 Task: Create record types of order object.
Action: Mouse moved to (767, 55)
Screenshot: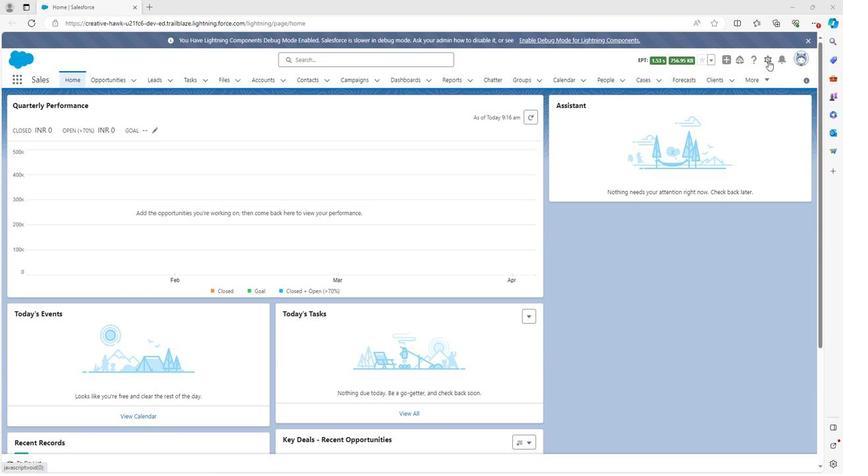 
Action: Mouse pressed left at (767, 55)
Screenshot: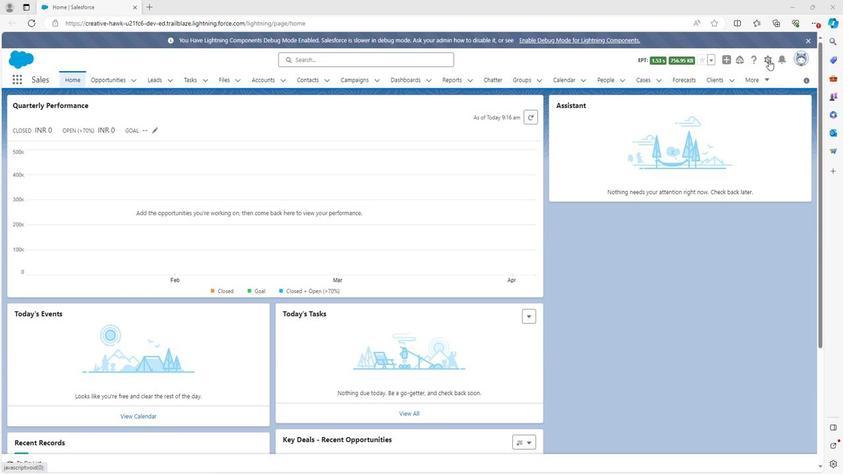 
Action: Mouse moved to (731, 78)
Screenshot: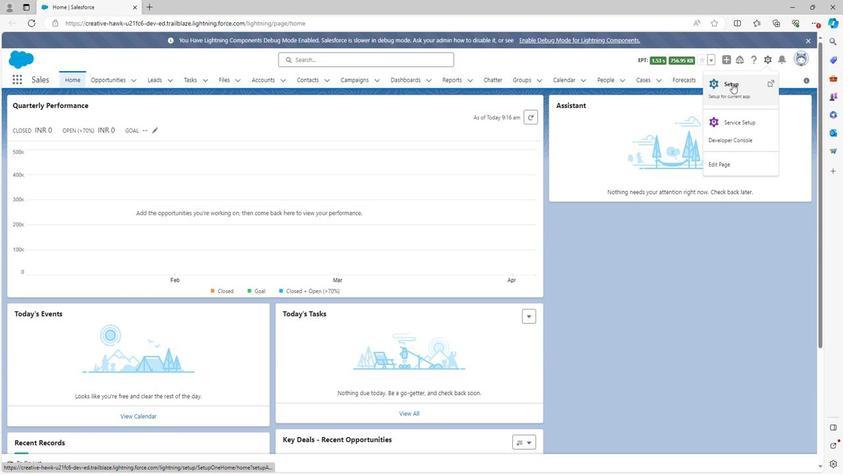 
Action: Mouse pressed left at (731, 78)
Screenshot: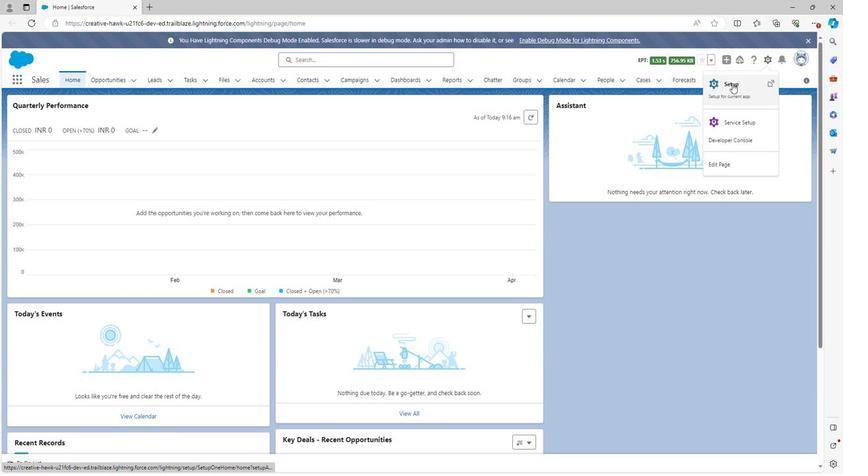 
Action: Mouse moved to (102, 69)
Screenshot: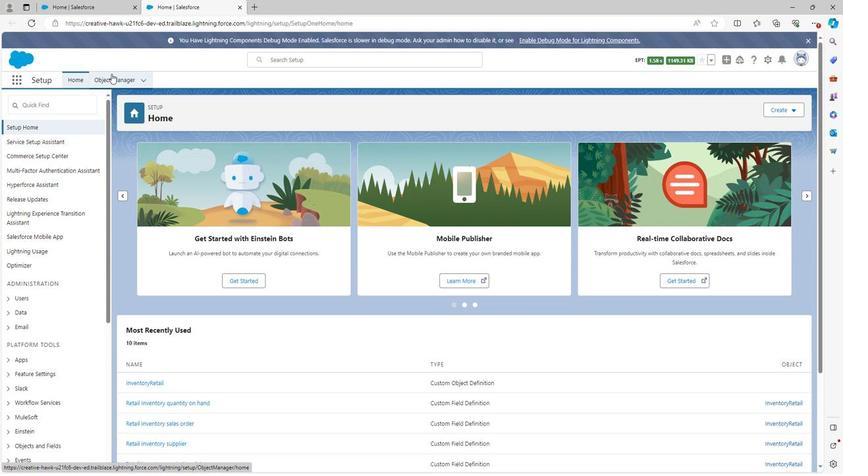 
Action: Mouse pressed left at (102, 69)
Screenshot: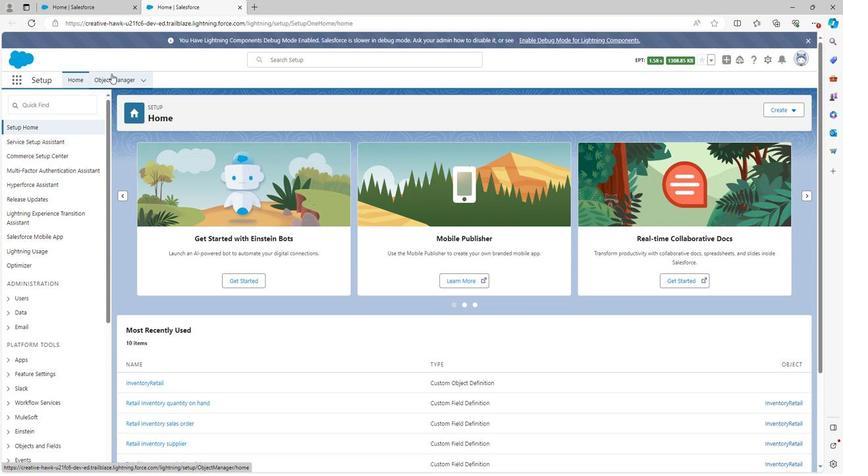 
Action: Mouse moved to (118, 251)
Screenshot: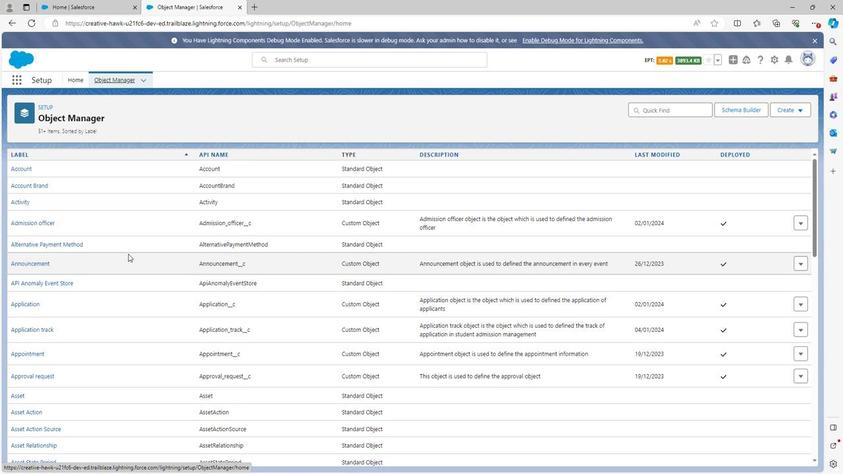 
Action: Mouse scrolled (118, 251) with delta (0, 0)
Screenshot: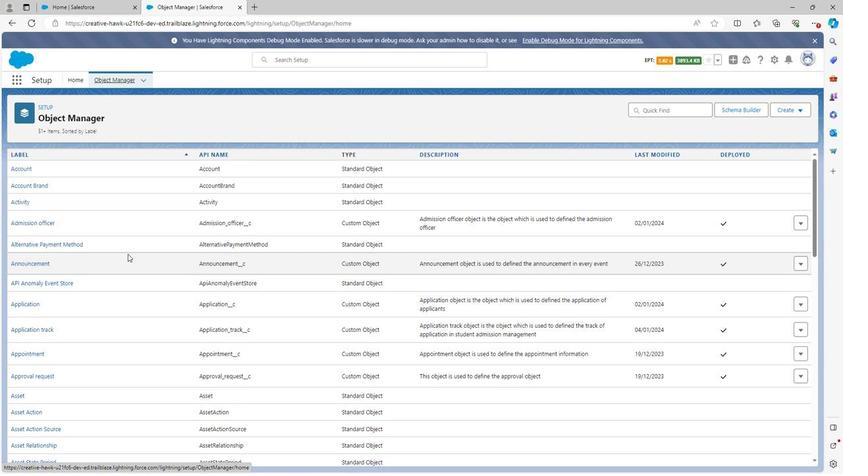
Action: Mouse scrolled (118, 251) with delta (0, 0)
Screenshot: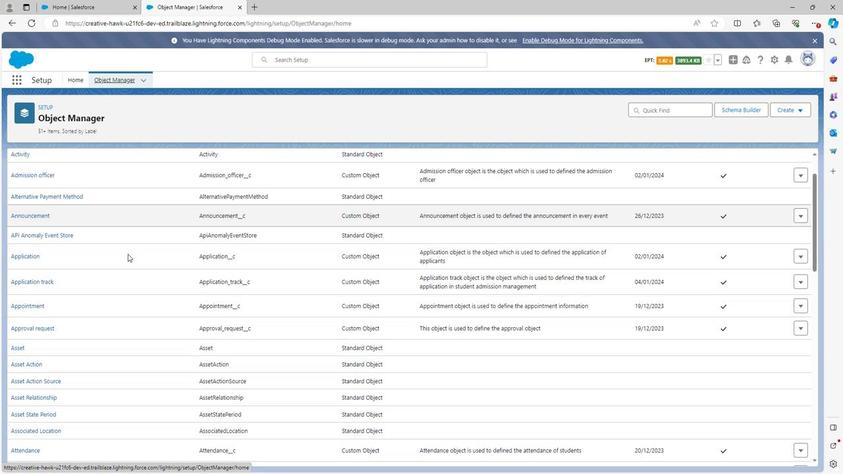
Action: Mouse scrolled (118, 251) with delta (0, 0)
Screenshot: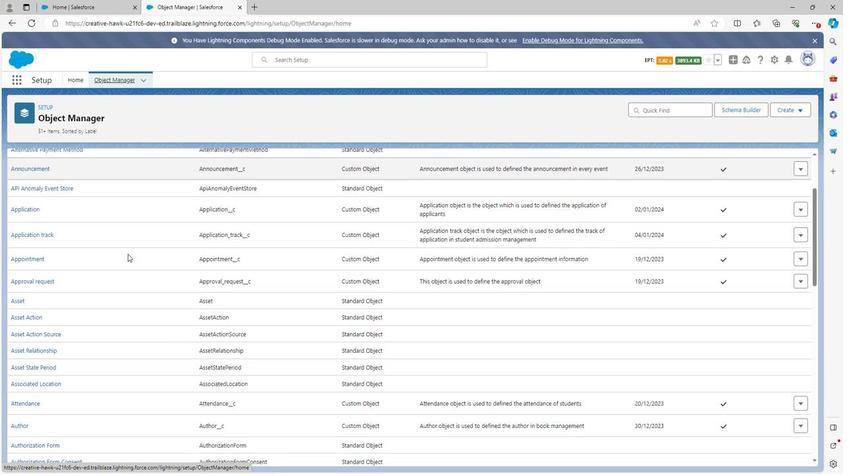 
Action: Mouse scrolled (118, 251) with delta (0, 0)
Screenshot: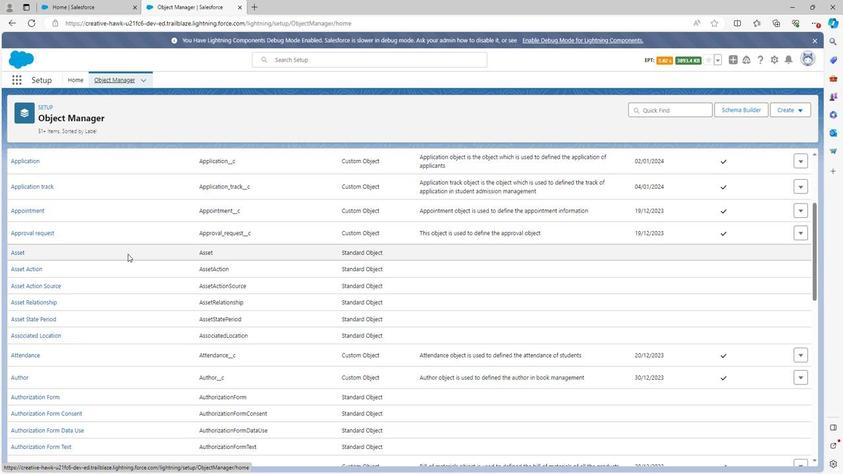 
Action: Mouse scrolled (118, 251) with delta (0, 0)
Screenshot: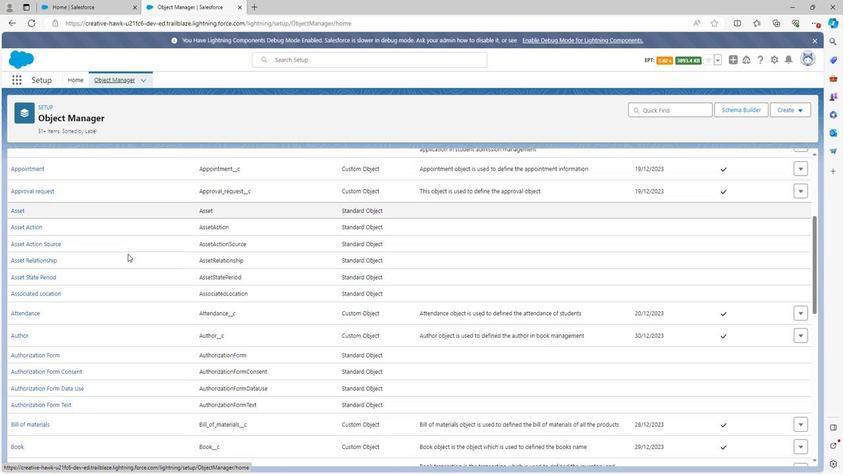 
Action: Mouse scrolled (118, 251) with delta (0, 0)
Screenshot: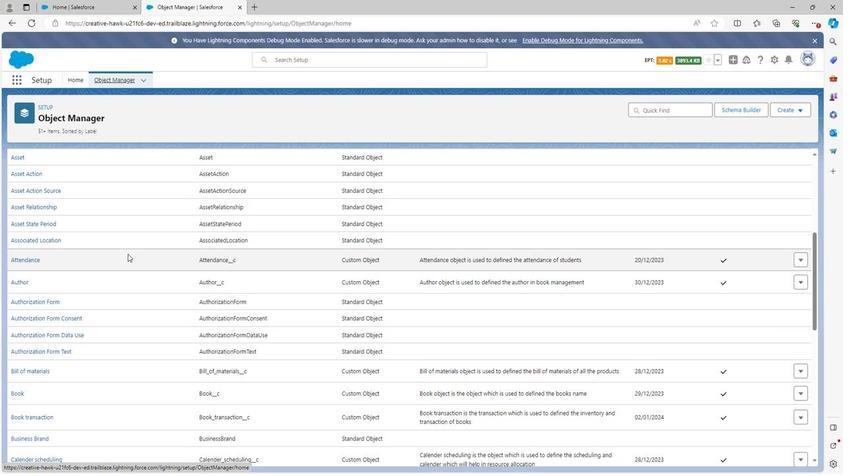 
Action: Mouse scrolled (118, 251) with delta (0, 0)
Screenshot: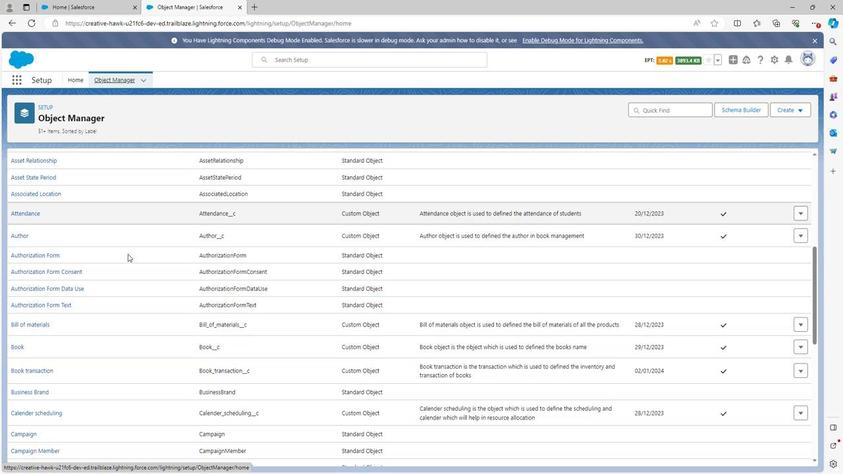 
Action: Mouse scrolled (118, 251) with delta (0, 0)
Screenshot: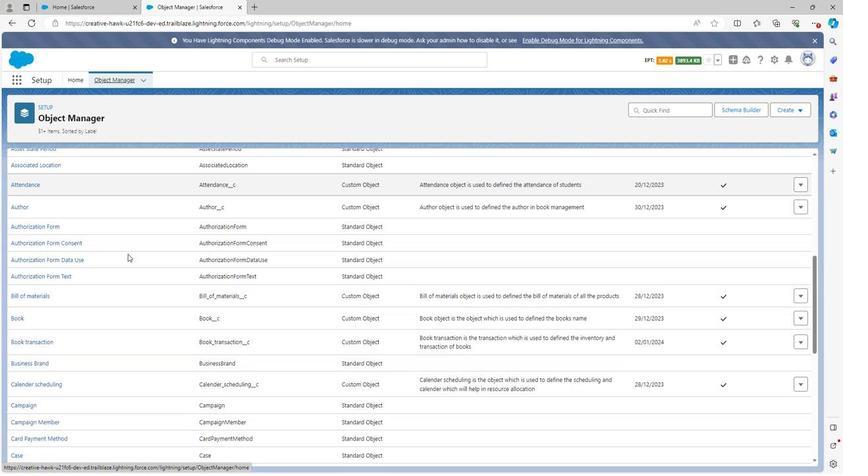 
Action: Mouse scrolled (118, 251) with delta (0, 0)
Screenshot: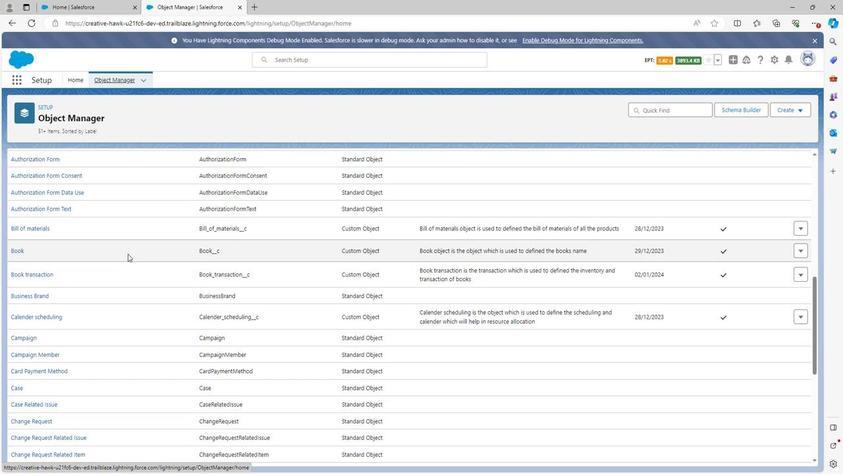 
Action: Mouse scrolled (118, 251) with delta (0, 0)
Screenshot: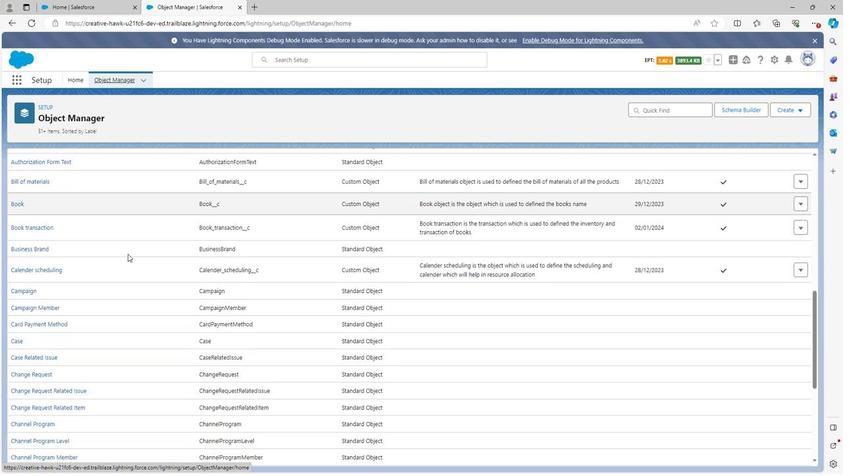 
Action: Mouse scrolled (118, 251) with delta (0, 0)
Screenshot: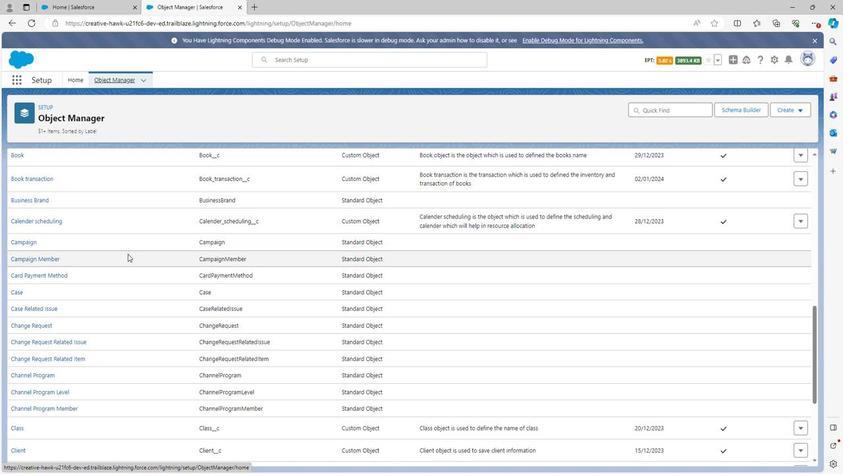 
Action: Mouse scrolled (118, 251) with delta (0, 0)
Screenshot: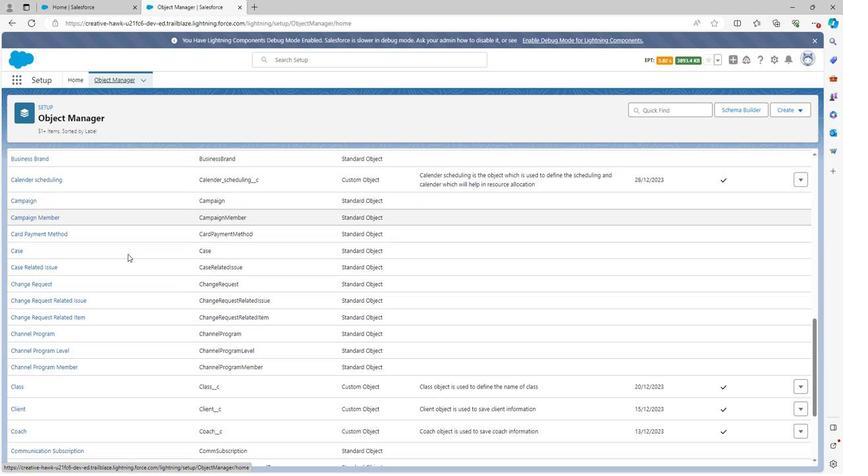 
Action: Mouse scrolled (118, 251) with delta (0, 0)
Screenshot: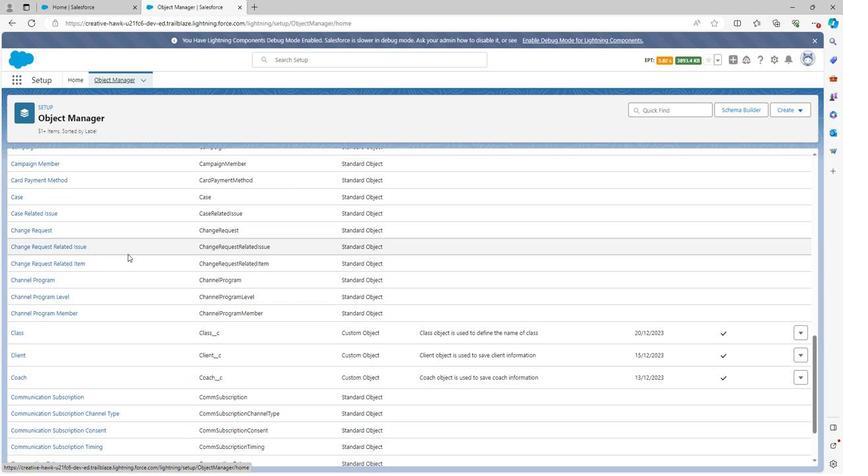 
Action: Mouse scrolled (118, 251) with delta (0, 0)
Screenshot: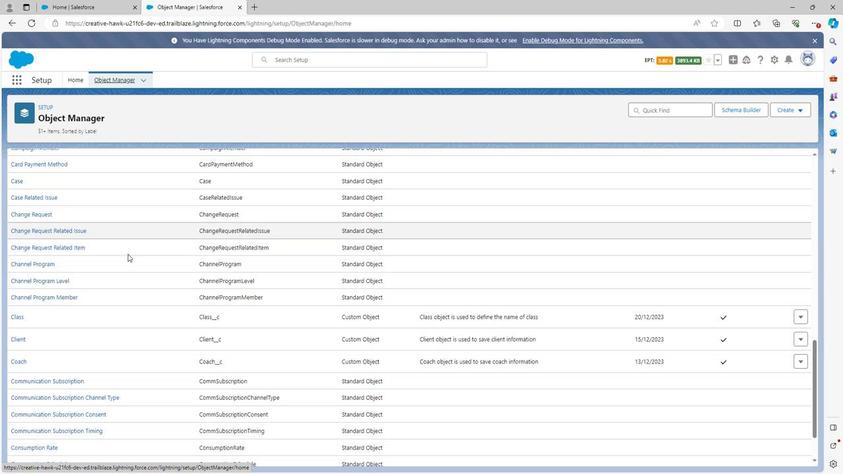 
Action: Mouse scrolled (118, 251) with delta (0, 0)
Screenshot: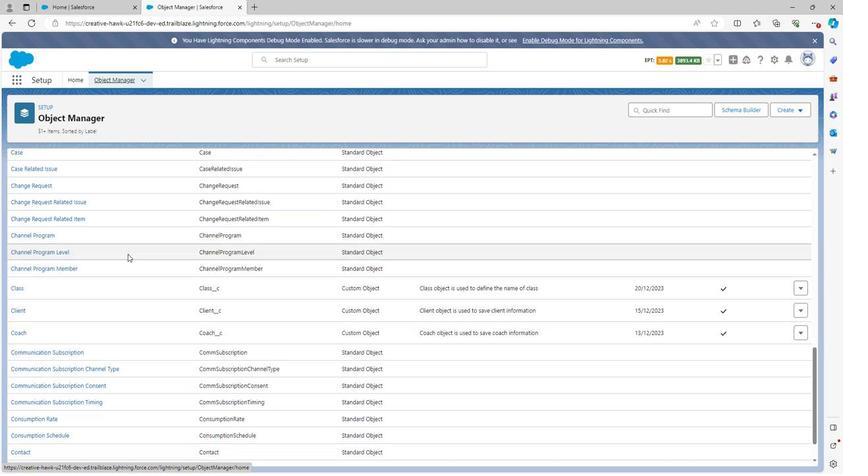 
Action: Mouse scrolled (118, 251) with delta (0, 0)
Screenshot: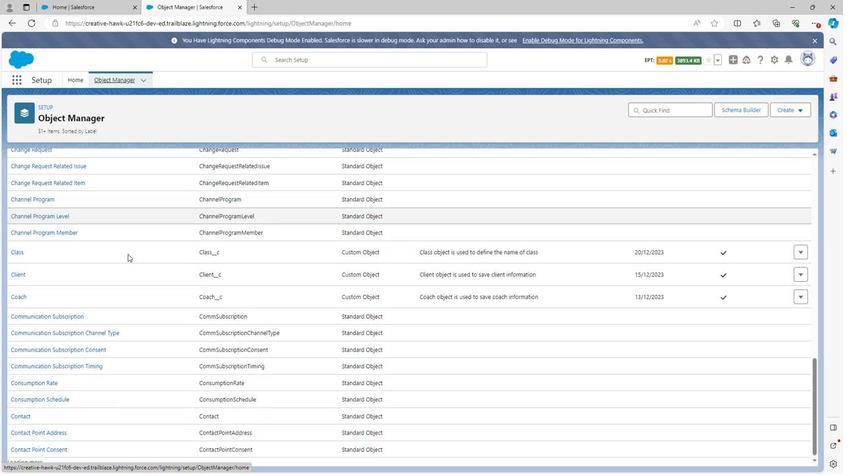 
Action: Mouse scrolled (118, 251) with delta (0, 0)
Screenshot: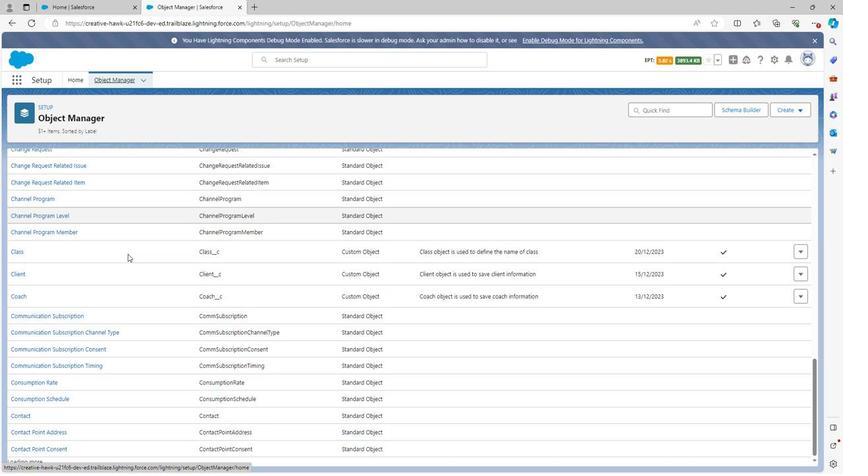 
Action: Mouse scrolled (118, 251) with delta (0, 0)
Screenshot: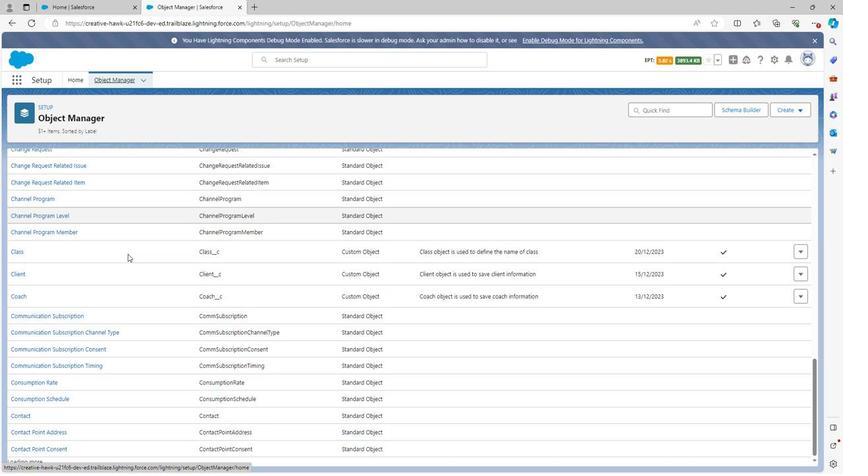 
Action: Mouse scrolled (118, 251) with delta (0, 0)
Screenshot: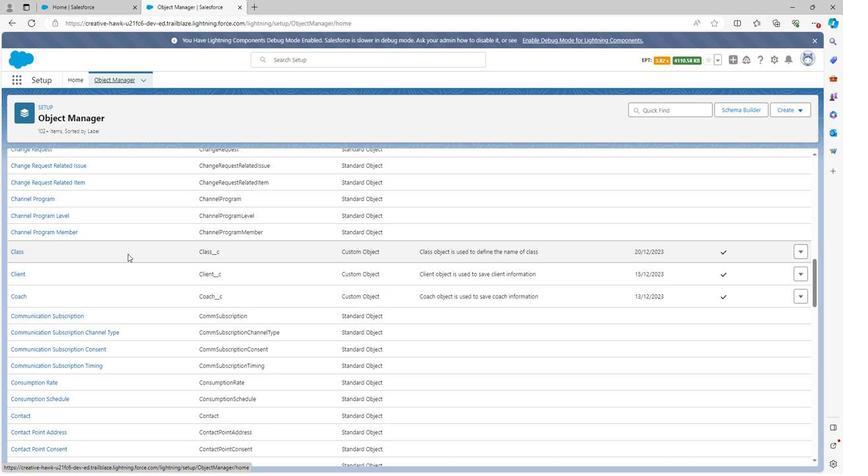 
Action: Mouse scrolled (118, 251) with delta (0, 0)
Screenshot: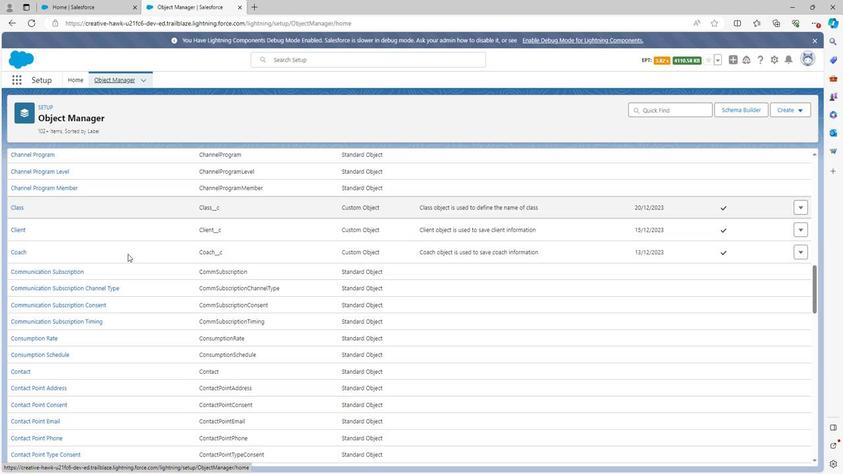 
Action: Mouse scrolled (118, 251) with delta (0, 0)
Screenshot: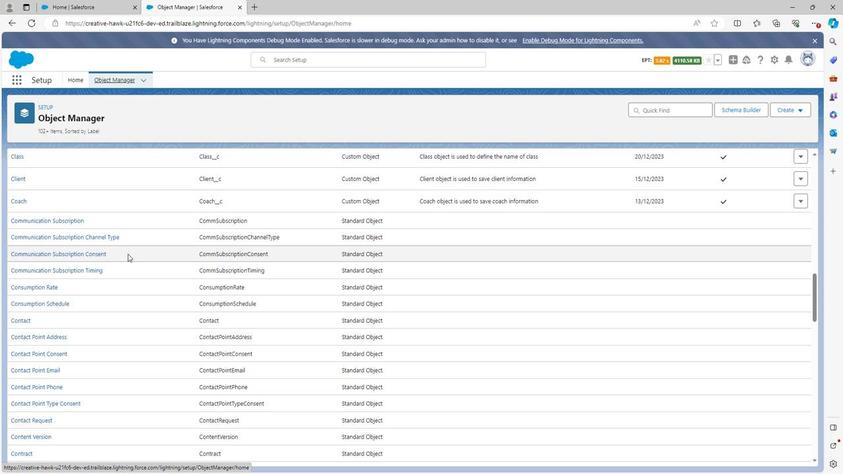 
Action: Mouse scrolled (118, 251) with delta (0, 0)
Screenshot: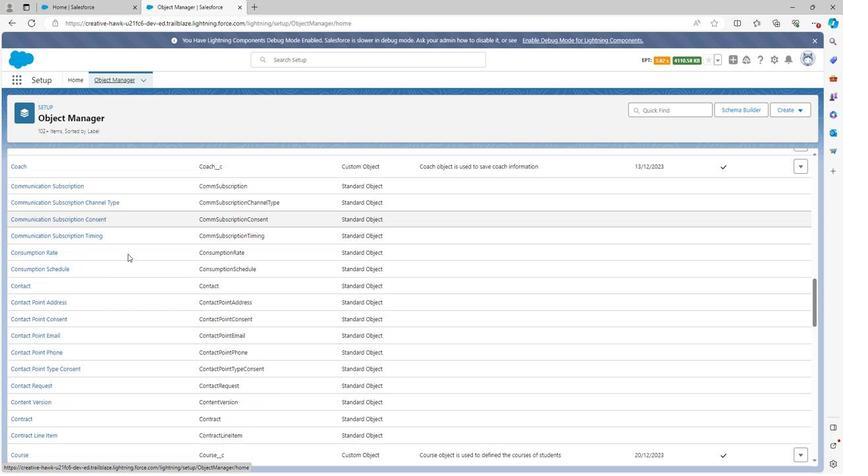 
Action: Mouse scrolled (118, 251) with delta (0, 0)
Screenshot: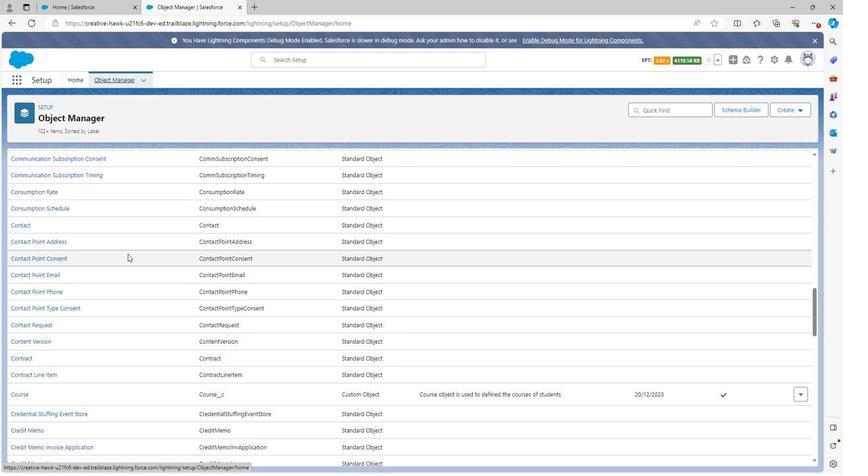 
Action: Mouse scrolled (118, 251) with delta (0, 0)
Screenshot: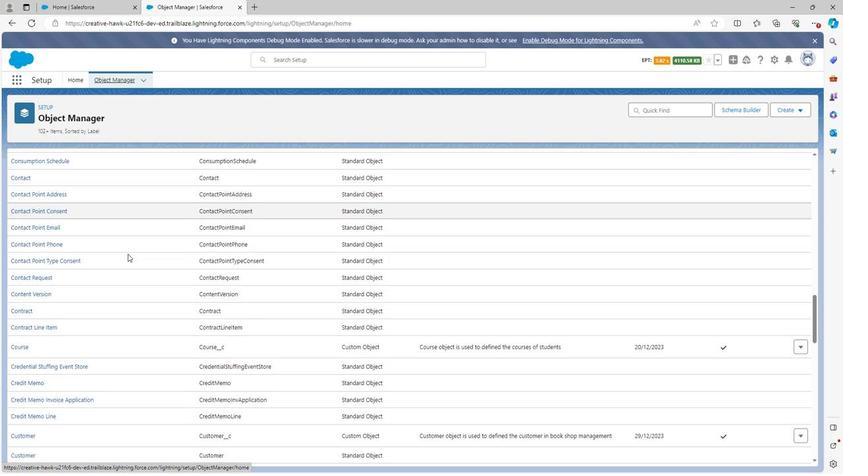 
Action: Mouse scrolled (118, 251) with delta (0, 0)
Screenshot: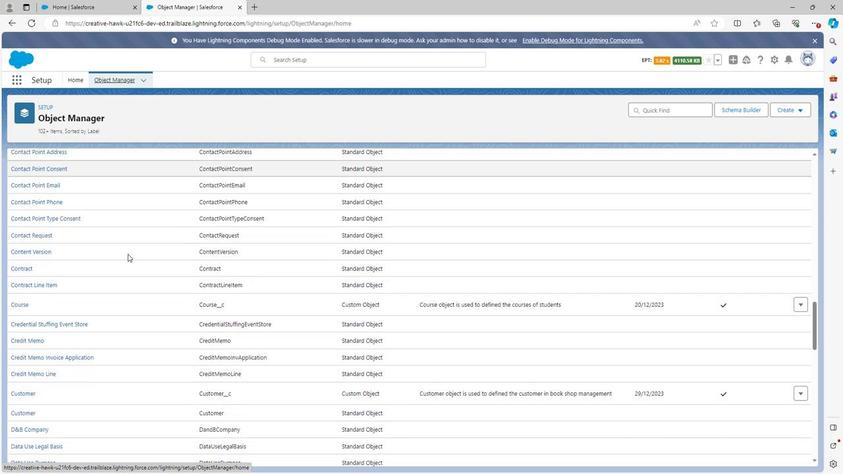 
Action: Mouse scrolled (118, 251) with delta (0, 0)
Screenshot: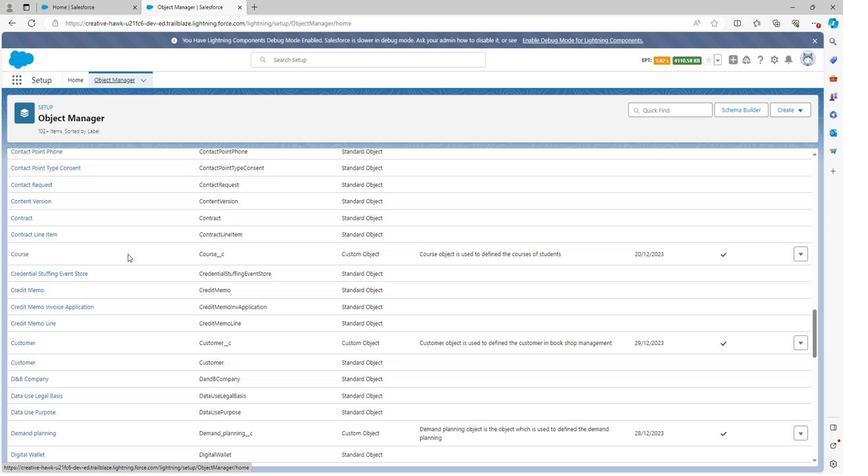 
Action: Mouse scrolled (118, 251) with delta (0, 0)
Screenshot: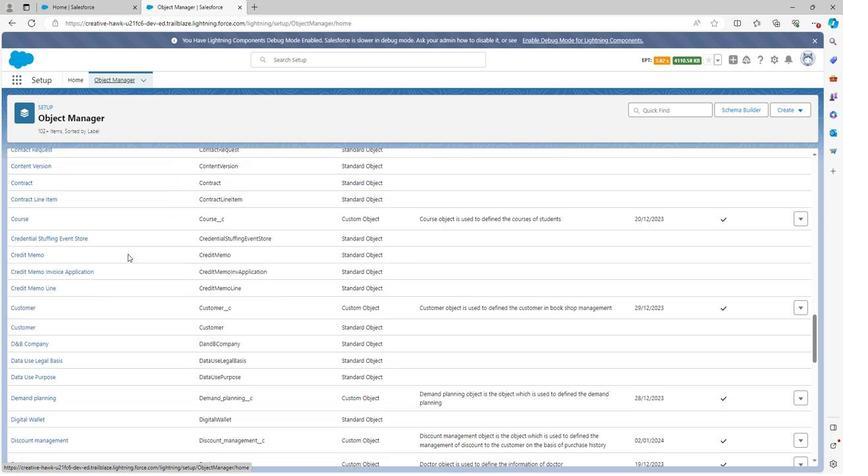 
Action: Mouse scrolled (118, 251) with delta (0, 0)
Screenshot: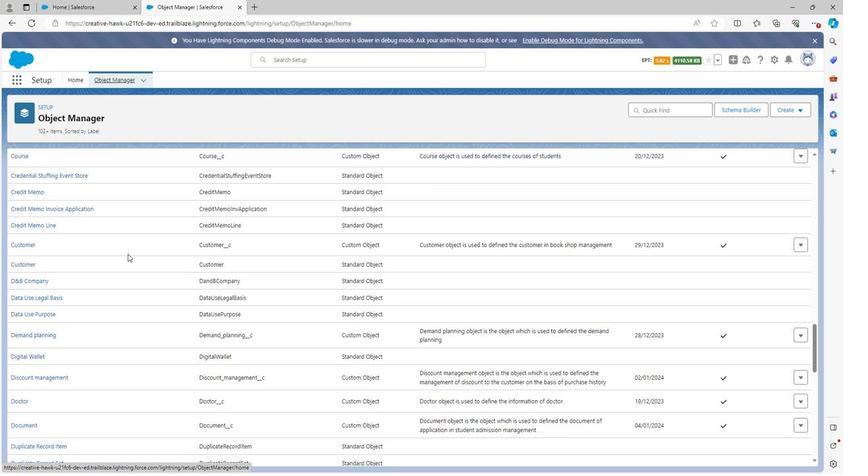 
Action: Mouse scrolled (118, 251) with delta (0, 0)
Screenshot: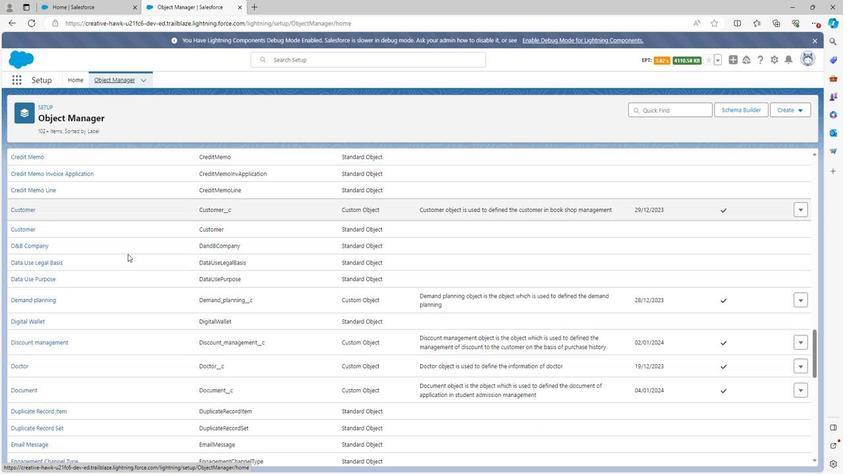 
Action: Mouse scrolled (118, 251) with delta (0, 0)
Screenshot: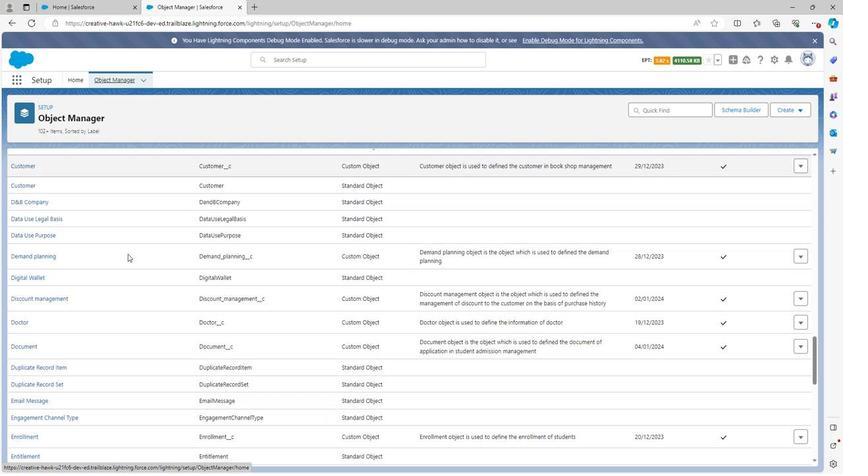 
Action: Mouse scrolled (118, 251) with delta (0, 0)
Screenshot: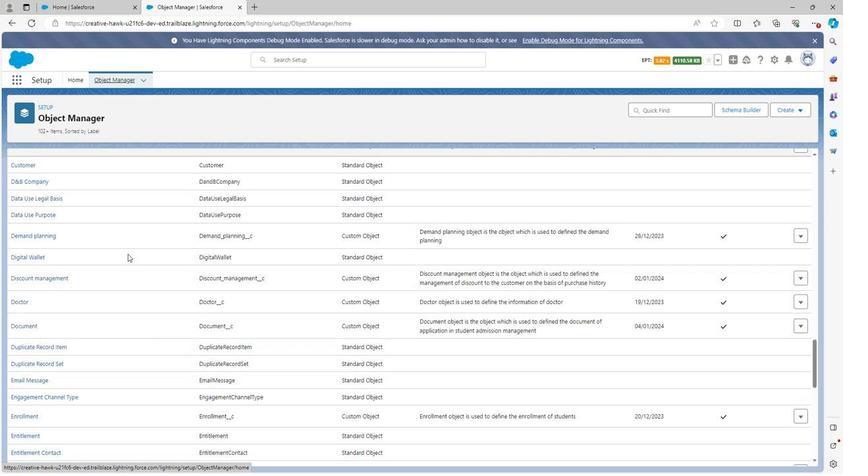 
Action: Mouse scrolled (118, 251) with delta (0, 0)
Screenshot: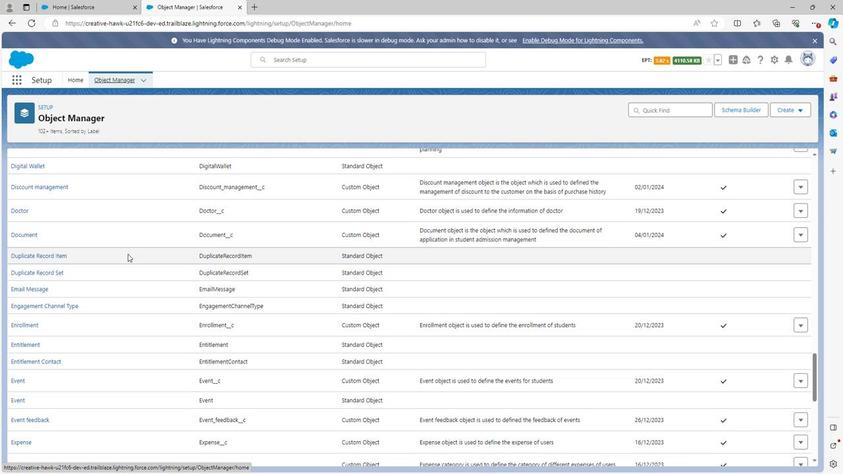 
Action: Mouse scrolled (118, 251) with delta (0, 0)
Screenshot: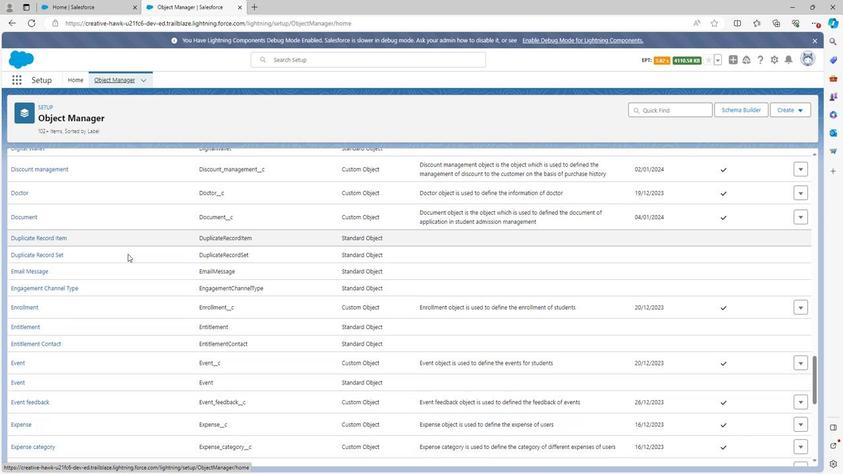 
Action: Mouse scrolled (118, 251) with delta (0, 0)
Screenshot: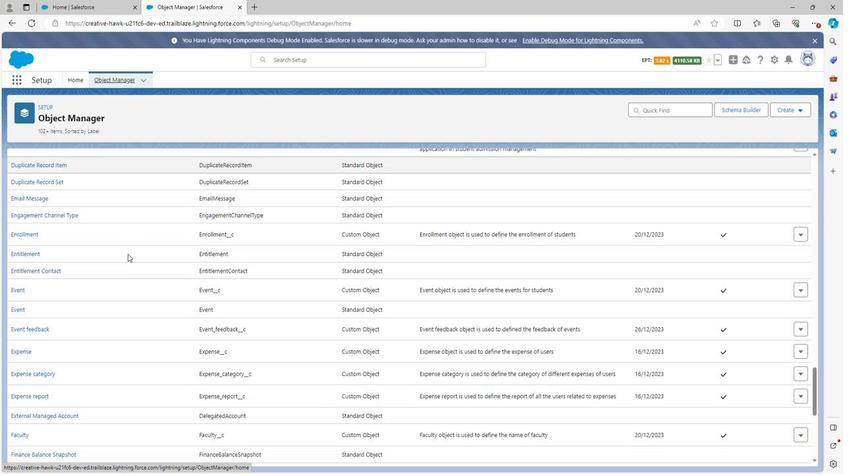 
Action: Mouse scrolled (118, 251) with delta (0, 0)
Screenshot: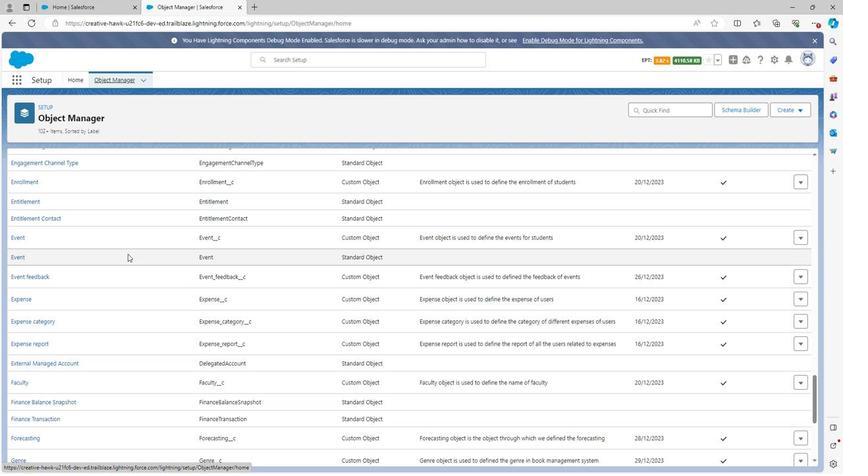 
Action: Mouse scrolled (118, 251) with delta (0, 0)
Screenshot: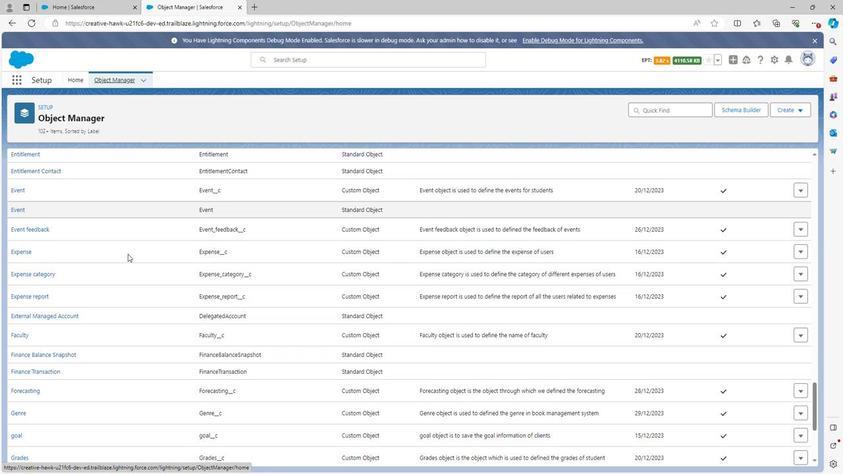 
Action: Mouse scrolled (118, 251) with delta (0, 0)
Screenshot: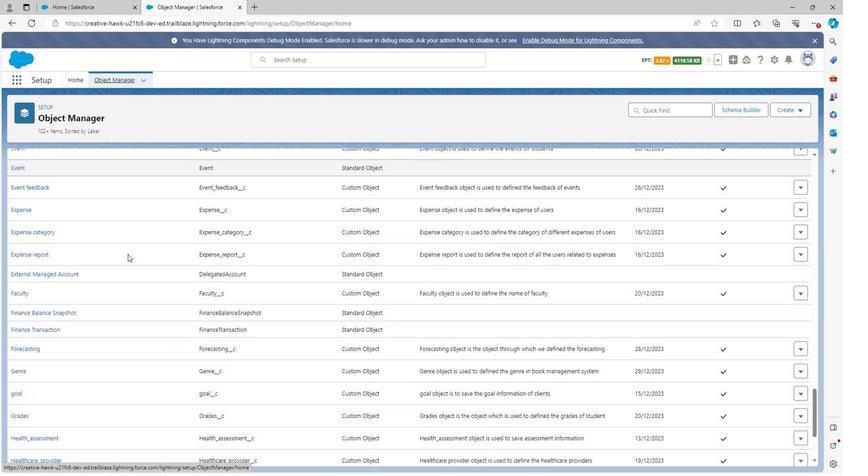 
Action: Mouse scrolled (118, 251) with delta (0, 0)
Screenshot: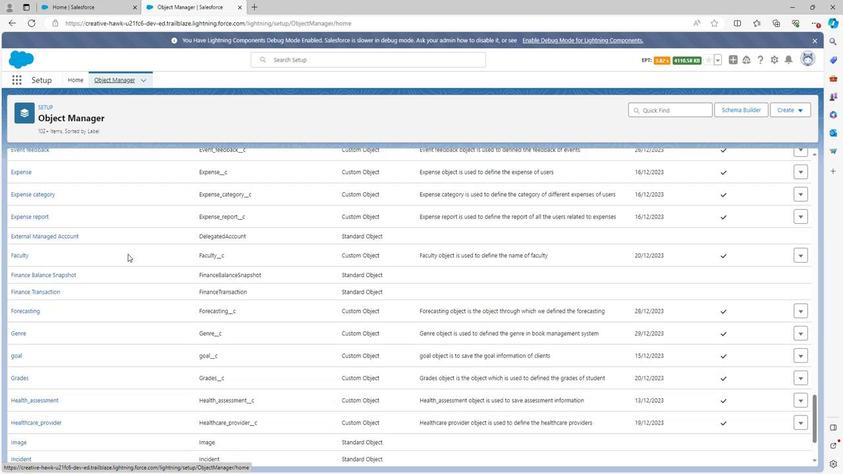 
Action: Mouse scrolled (118, 251) with delta (0, 0)
Screenshot: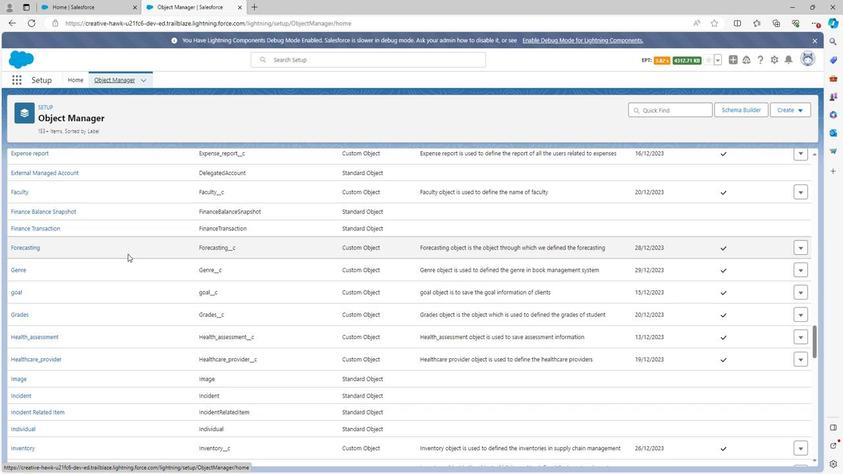 
Action: Mouse scrolled (118, 251) with delta (0, 0)
Screenshot: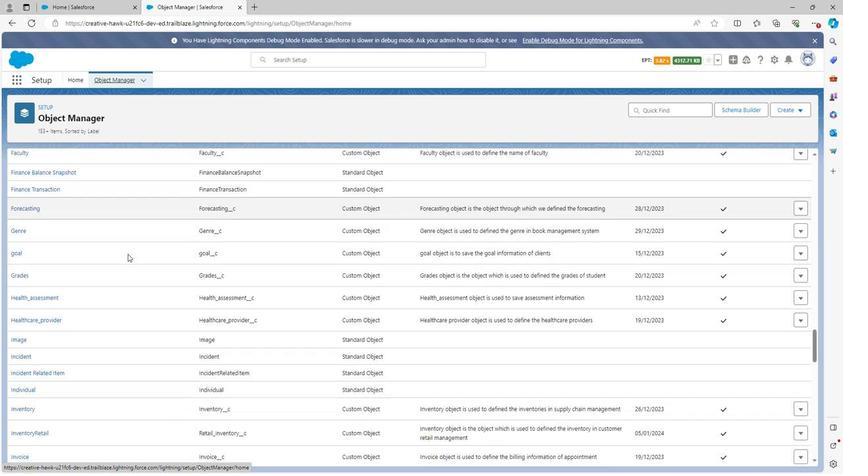 
Action: Mouse scrolled (118, 251) with delta (0, 0)
Screenshot: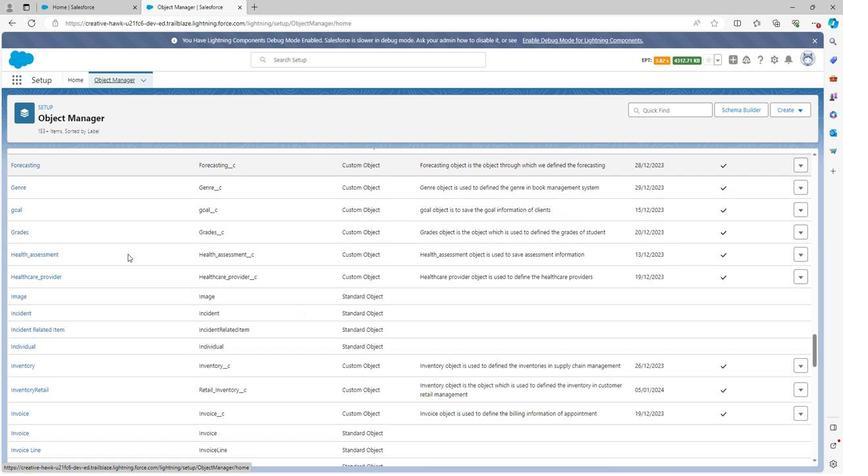 
Action: Mouse scrolled (118, 251) with delta (0, 0)
Screenshot: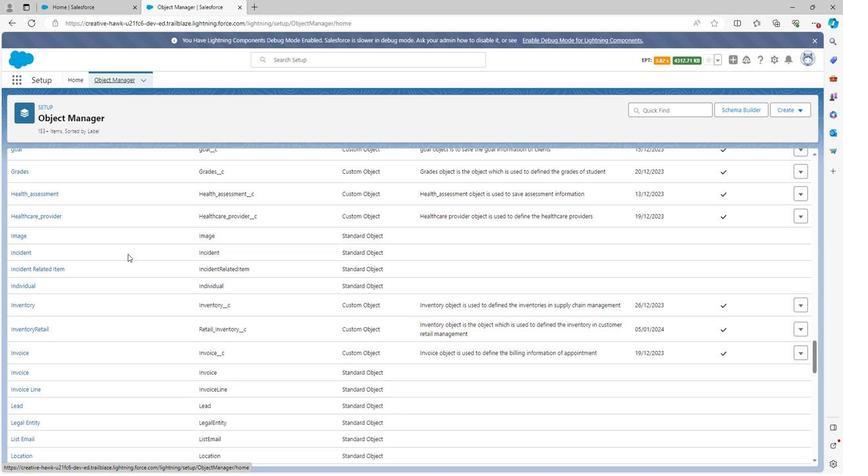 
Action: Mouse scrolled (118, 251) with delta (0, 0)
Screenshot: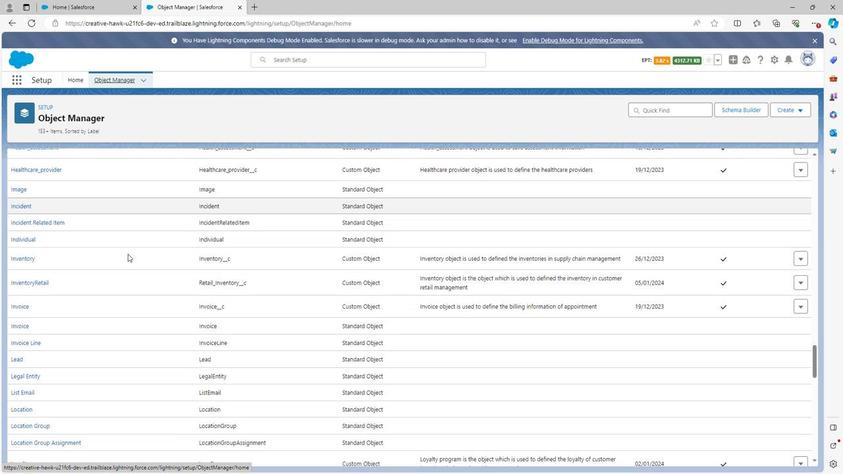 
Action: Mouse scrolled (118, 251) with delta (0, 0)
Screenshot: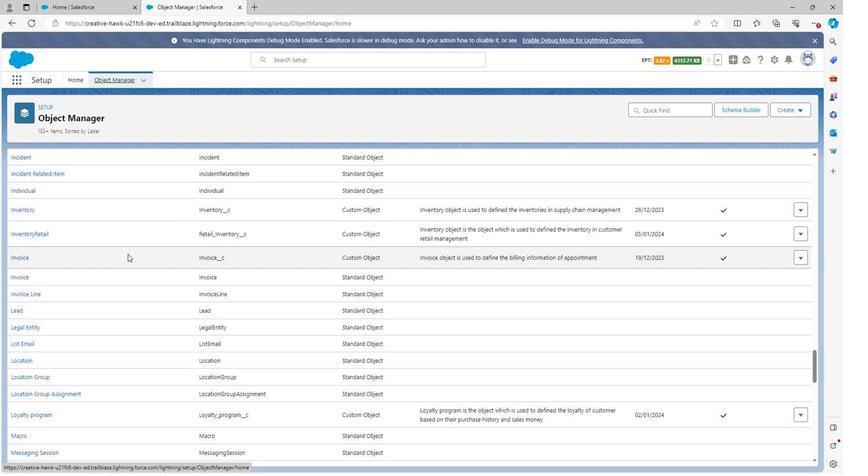 
Action: Mouse scrolled (118, 251) with delta (0, 0)
Screenshot: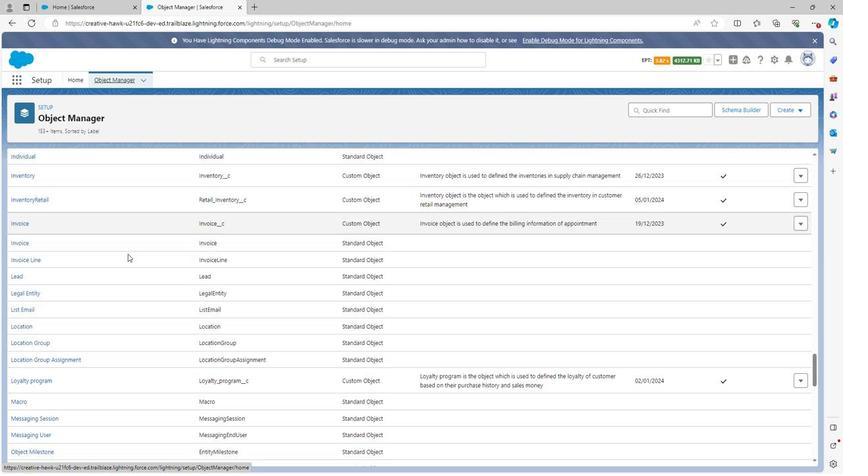 
Action: Mouse scrolled (118, 251) with delta (0, 0)
Screenshot: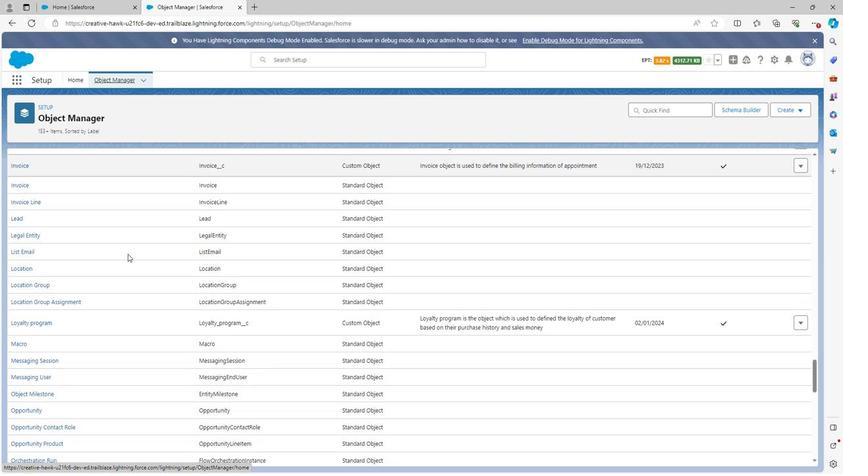 
Action: Mouse scrolled (118, 251) with delta (0, 0)
Screenshot: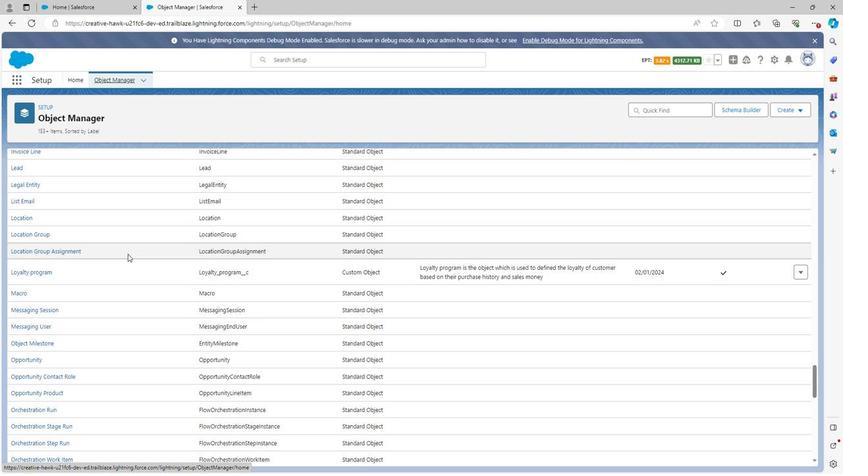 
Action: Mouse scrolled (118, 251) with delta (0, 0)
Screenshot: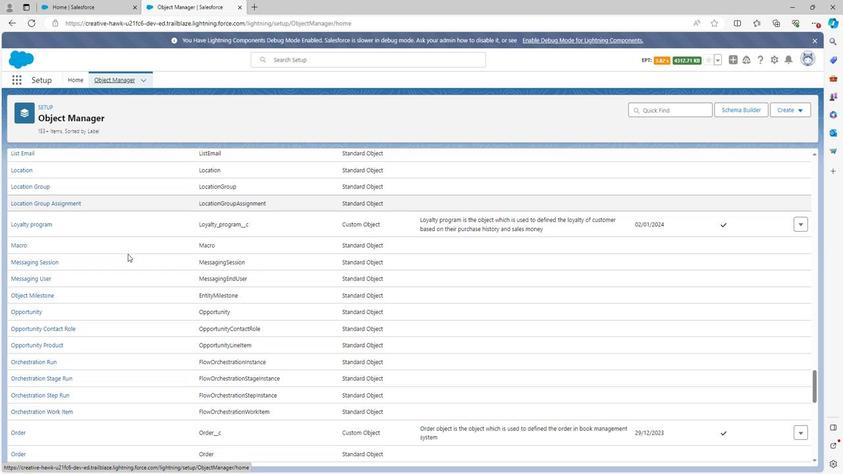 
Action: Mouse scrolled (118, 251) with delta (0, 0)
Screenshot: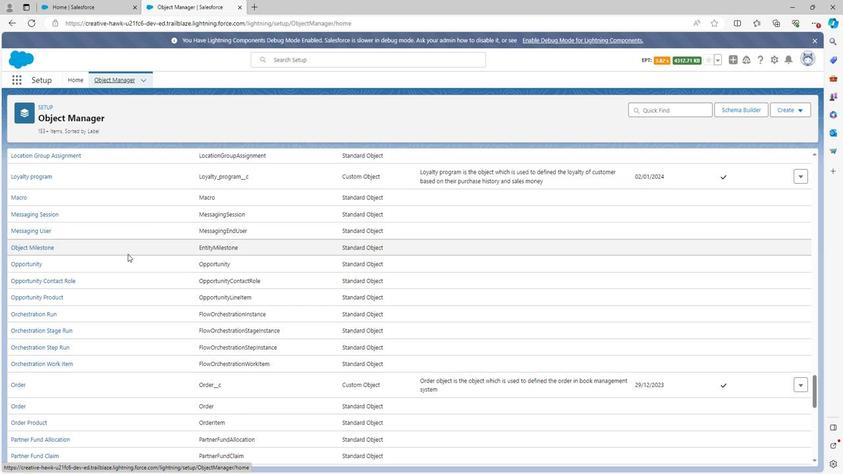 
Action: Mouse scrolled (118, 251) with delta (0, 0)
Screenshot: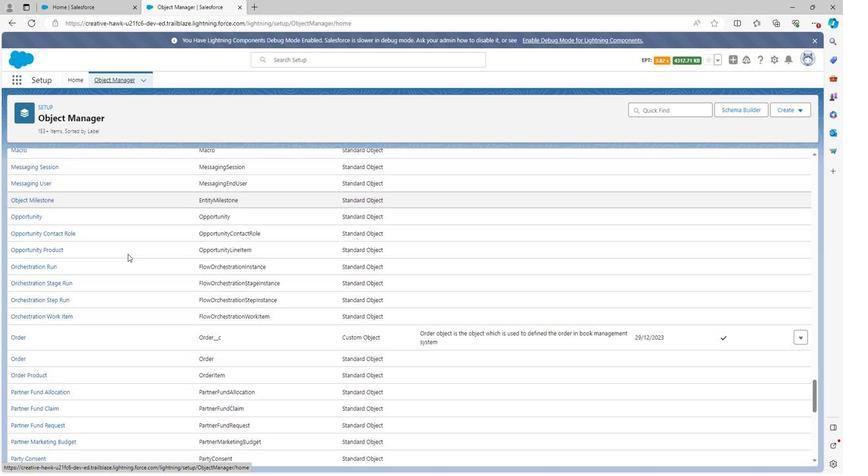 
Action: Mouse scrolled (118, 251) with delta (0, 0)
Screenshot: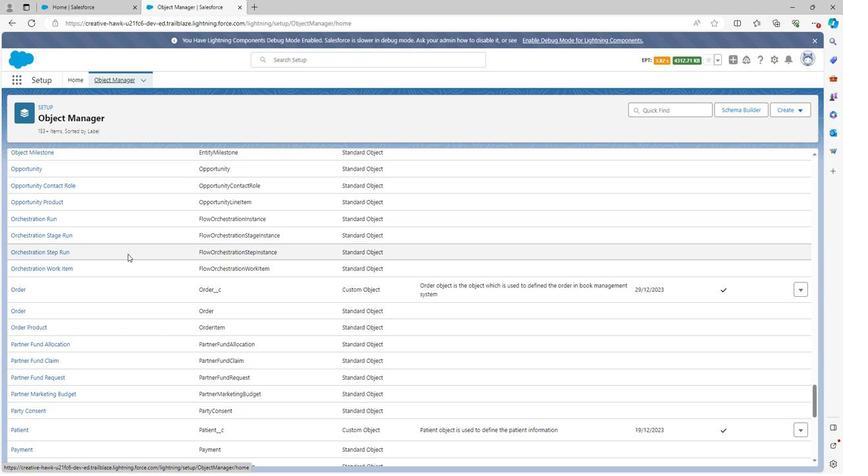 
Action: Mouse scrolled (118, 251) with delta (0, 0)
Screenshot: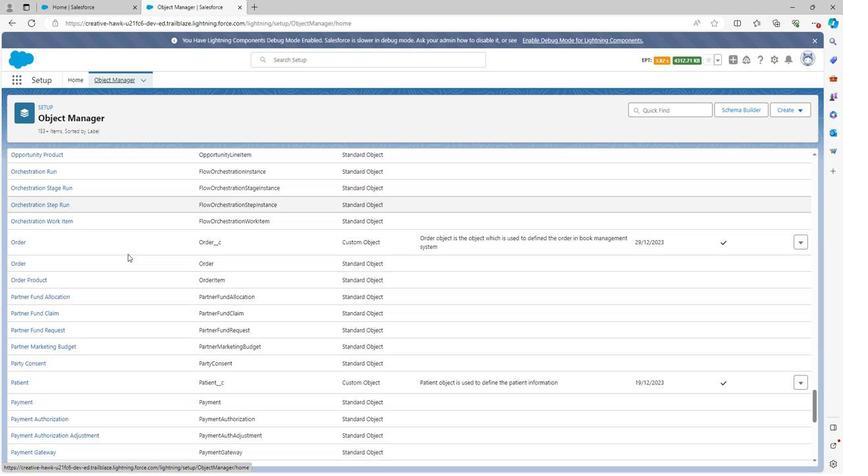
Action: Mouse moved to (106, 276)
Screenshot: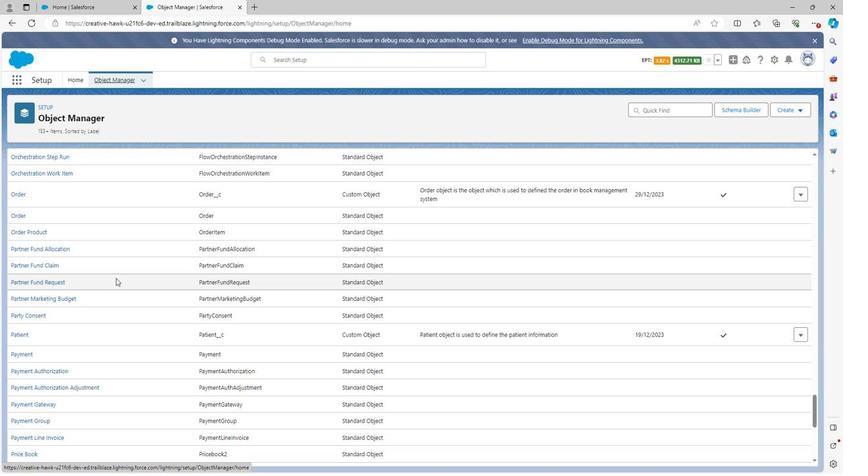 
Action: Mouse scrolled (106, 276) with delta (0, 0)
Screenshot: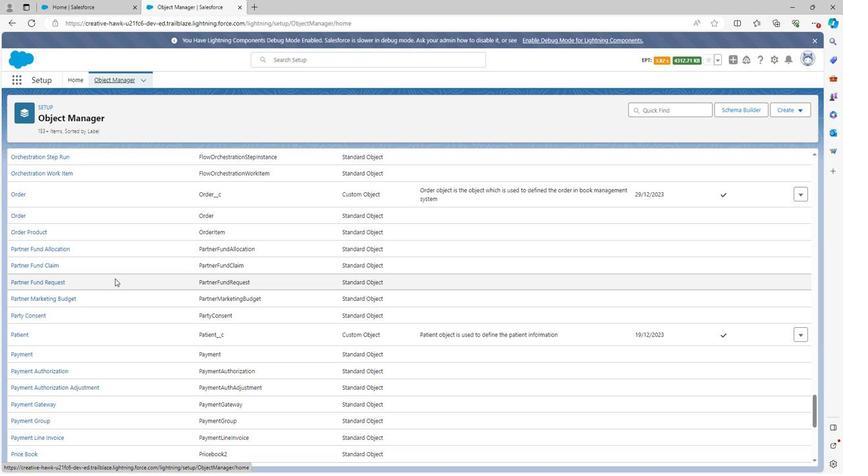 
Action: Mouse scrolled (106, 276) with delta (0, 0)
Screenshot: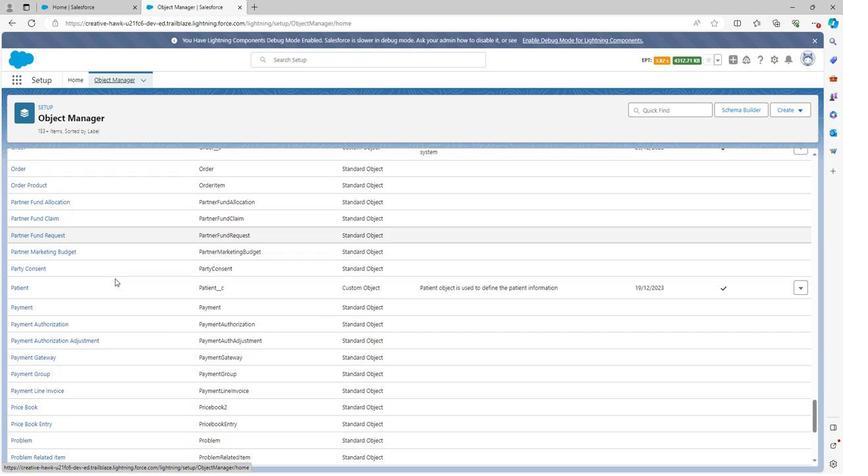 
Action: Mouse moved to (114, 270)
Screenshot: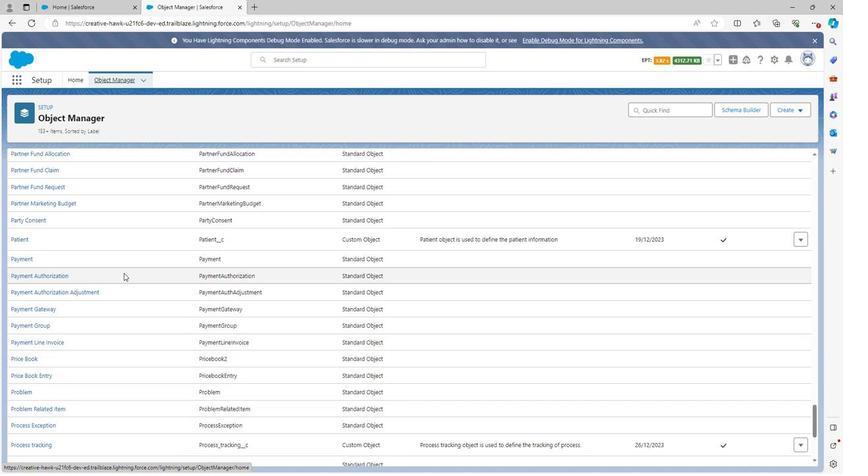 
Action: Mouse scrolled (114, 270) with delta (0, 0)
Screenshot: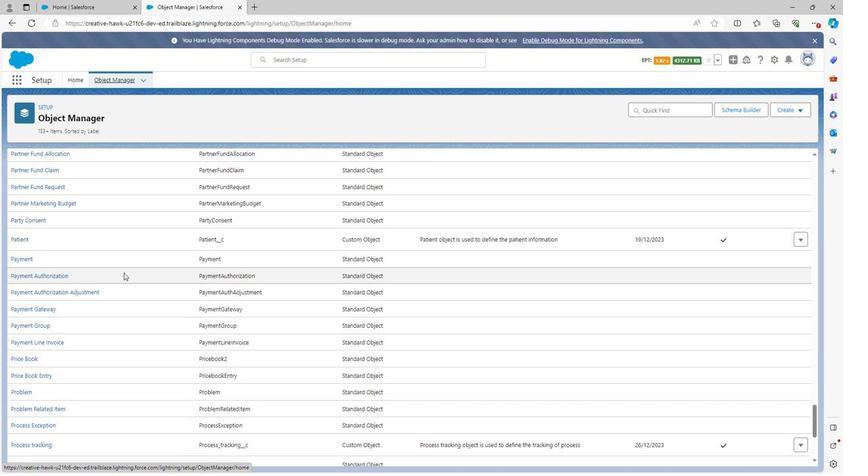 
Action: Mouse scrolled (114, 270) with delta (0, 0)
Screenshot: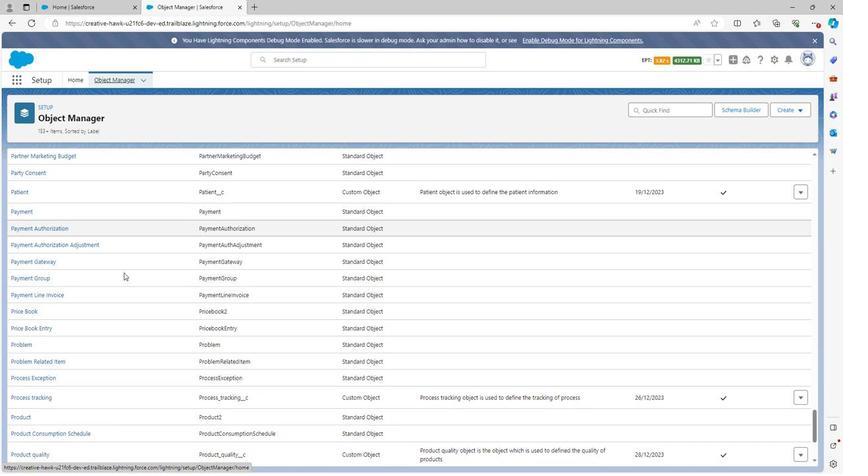 
Action: Mouse scrolled (114, 270) with delta (0, 0)
Screenshot: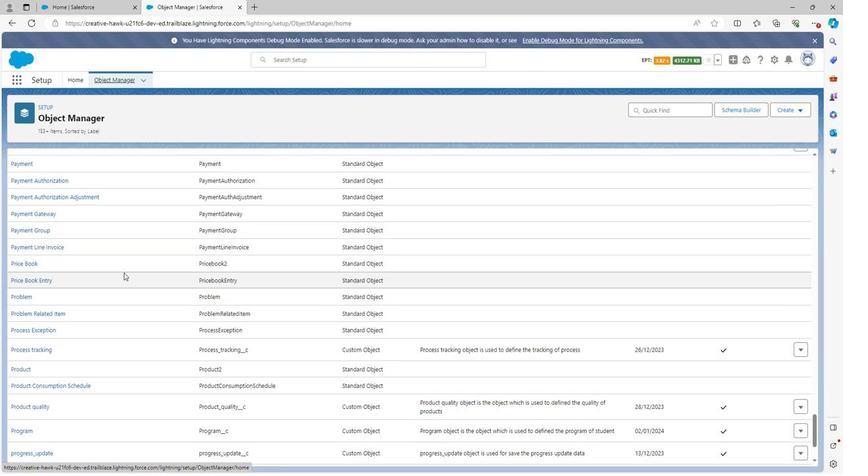 
Action: Mouse scrolled (114, 270) with delta (0, 0)
Screenshot: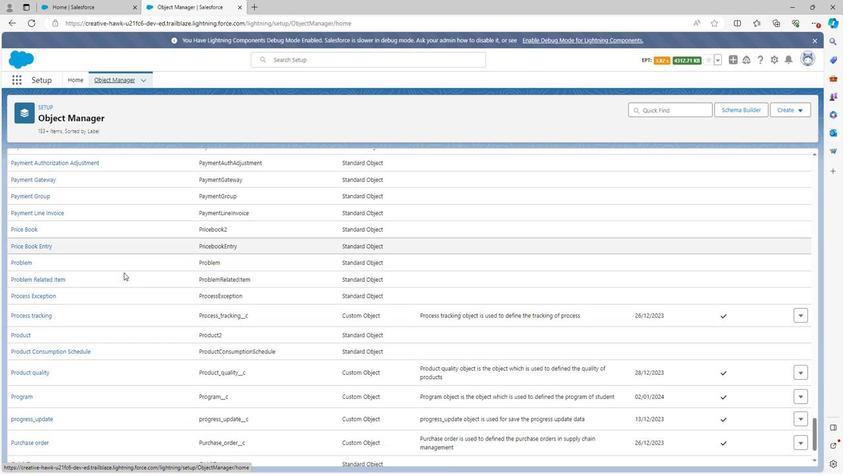 
Action: Mouse scrolled (114, 270) with delta (0, 0)
Screenshot: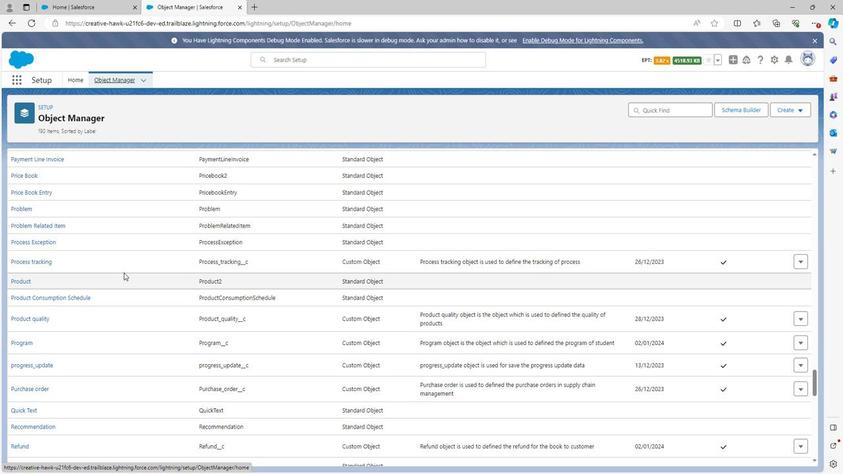 
Action: Mouse scrolled (114, 270) with delta (0, 0)
Screenshot: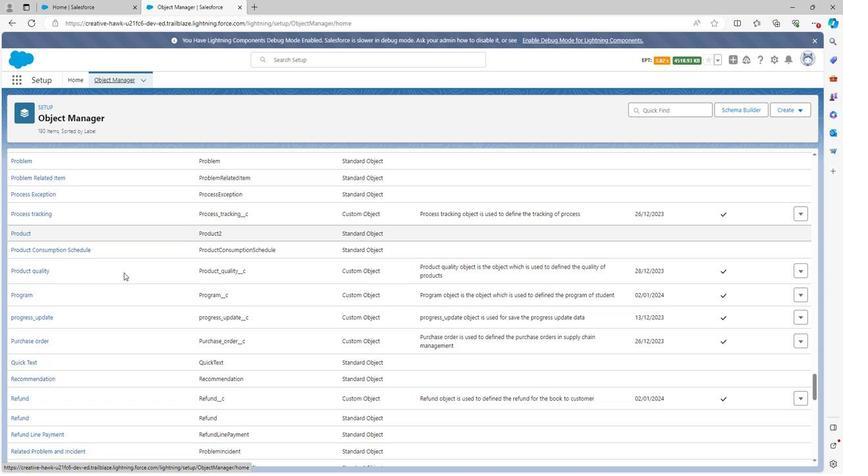 
Action: Mouse scrolled (114, 270) with delta (0, 0)
Screenshot: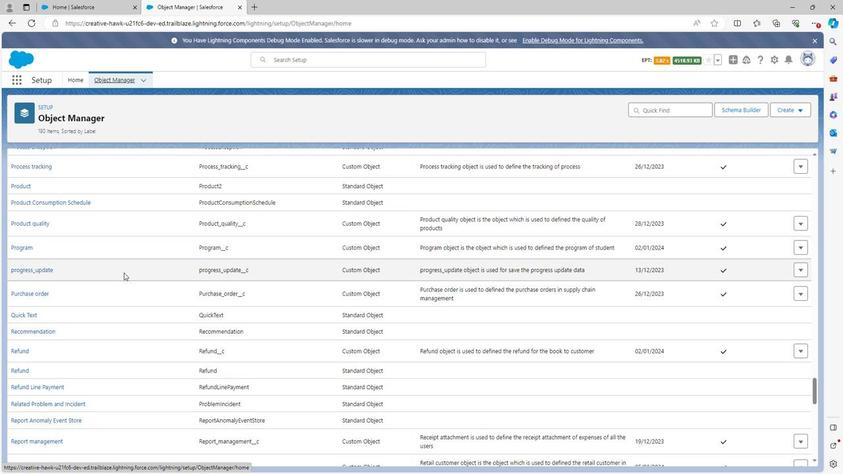 
Action: Mouse moved to (114, 270)
Screenshot: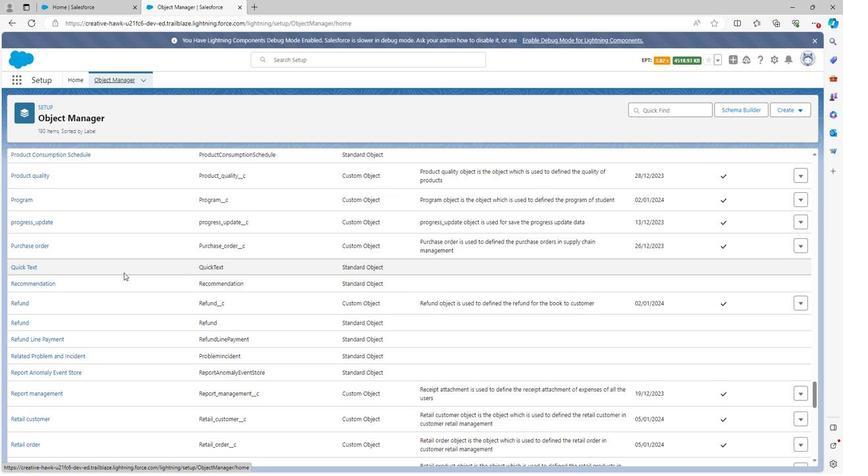 
Action: Mouse scrolled (114, 270) with delta (0, 0)
Screenshot: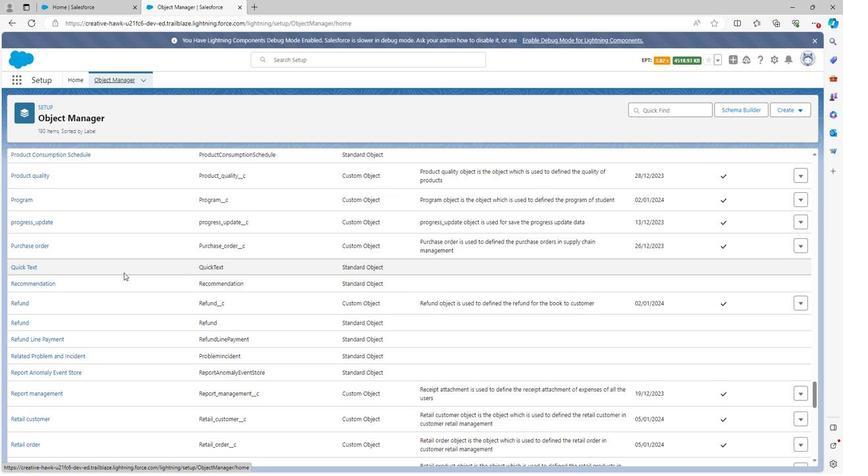 
Action: Mouse scrolled (114, 270) with delta (0, 0)
Screenshot: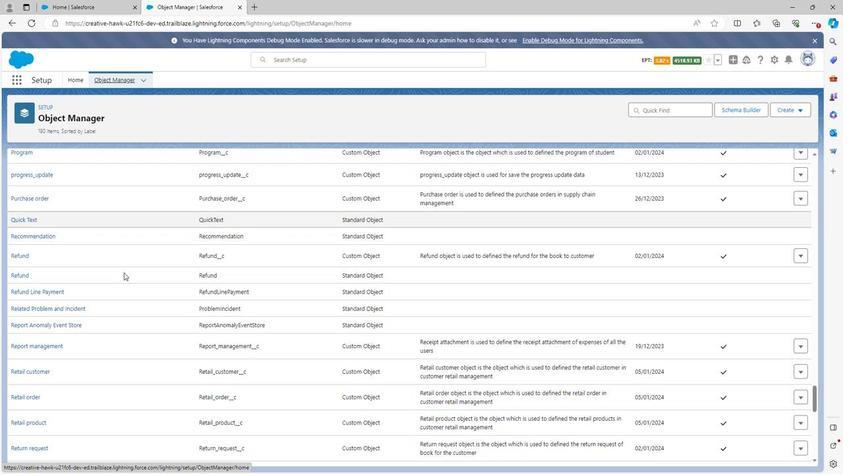 
Action: Mouse scrolled (114, 270) with delta (0, 0)
Screenshot: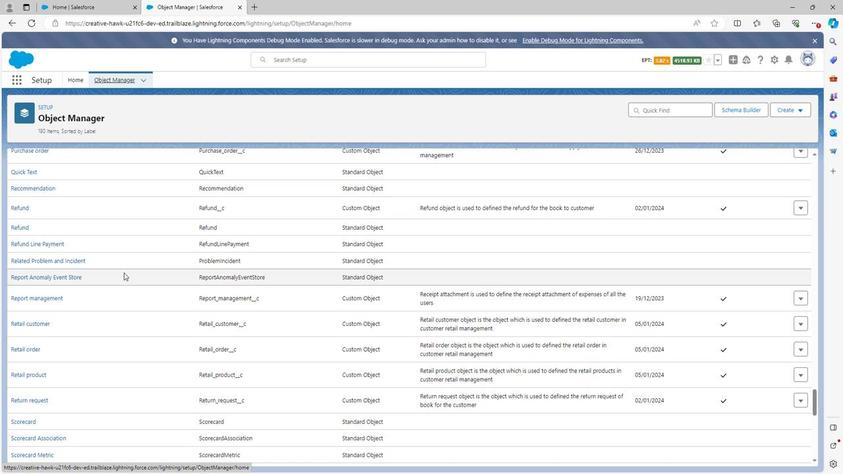 
Action: Mouse moved to (15, 299)
Screenshot: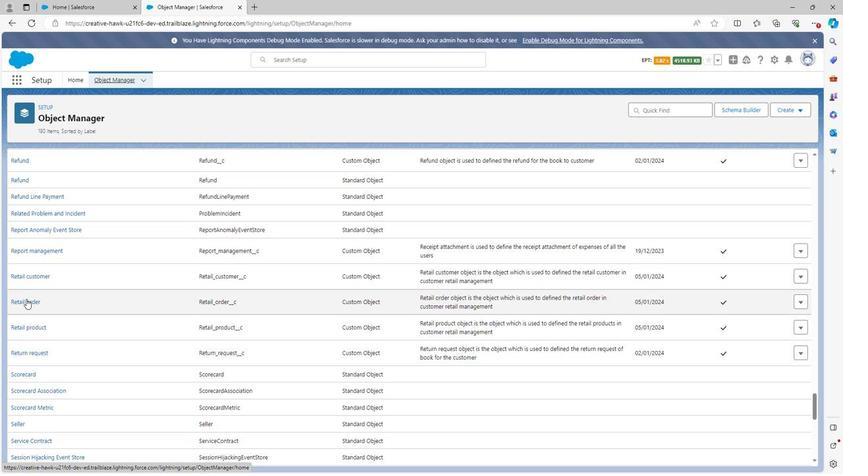 
Action: Mouse pressed left at (15, 299)
Screenshot: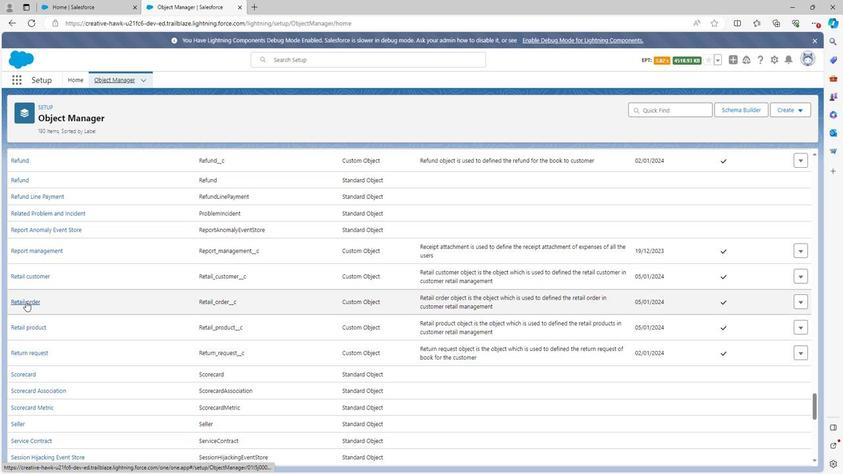 
Action: Mouse moved to (197, 271)
Screenshot: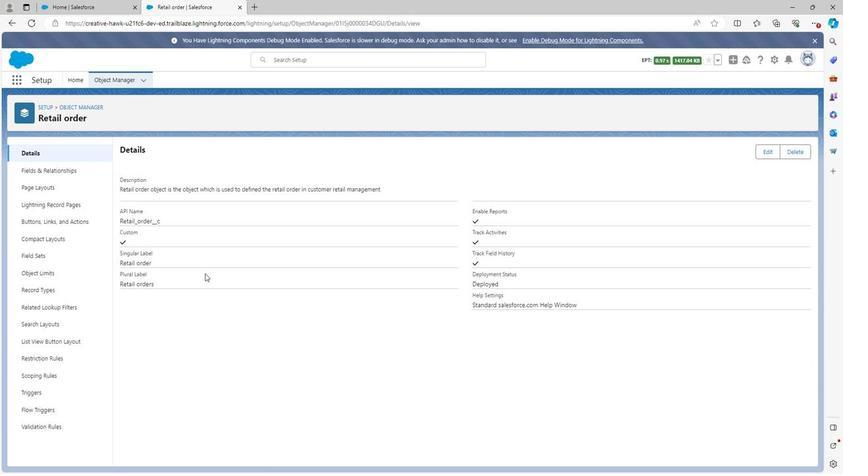 
Action: Mouse scrolled (197, 271) with delta (0, 0)
Screenshot: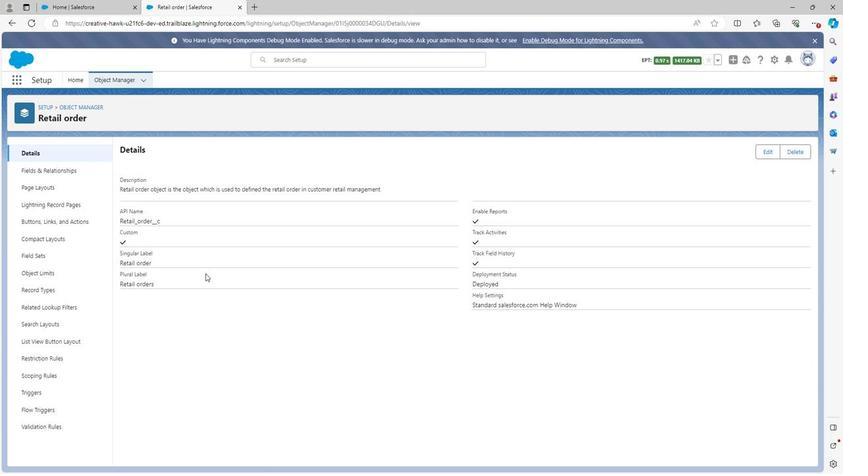 
Action: Mouse moved to (25, 295)
Screenshot: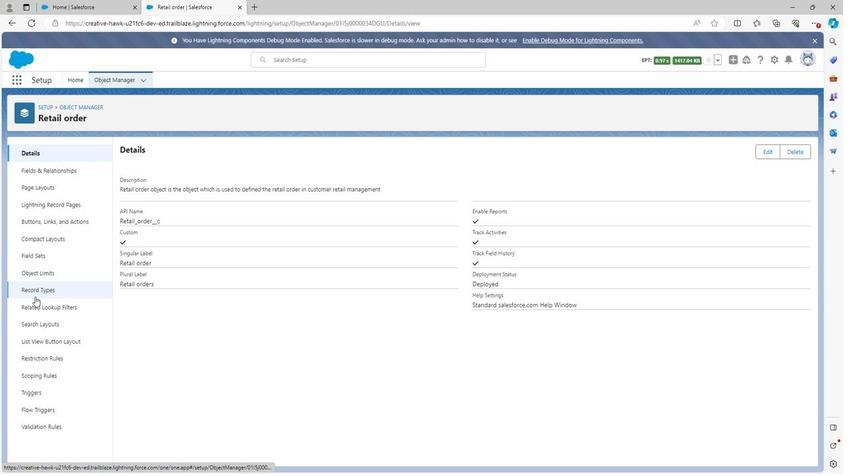 
Action: Mouse pressed left at (25, 295)
Screenshot: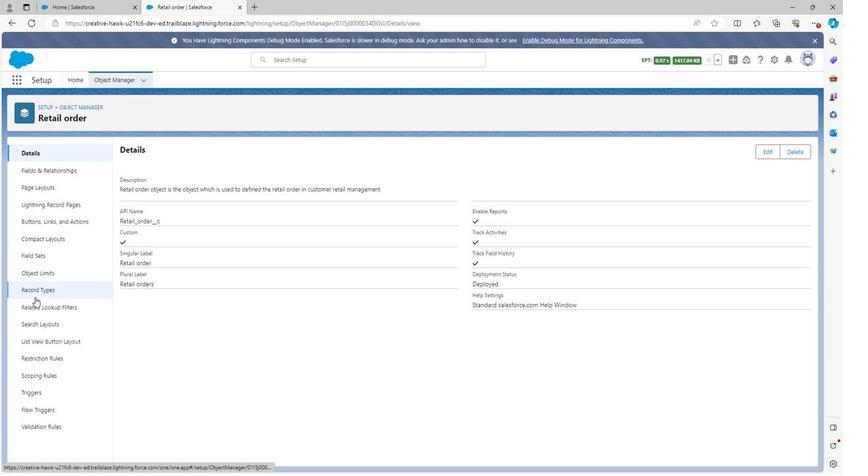 
Action: Mouse moved to (722, 148)
Screenshot: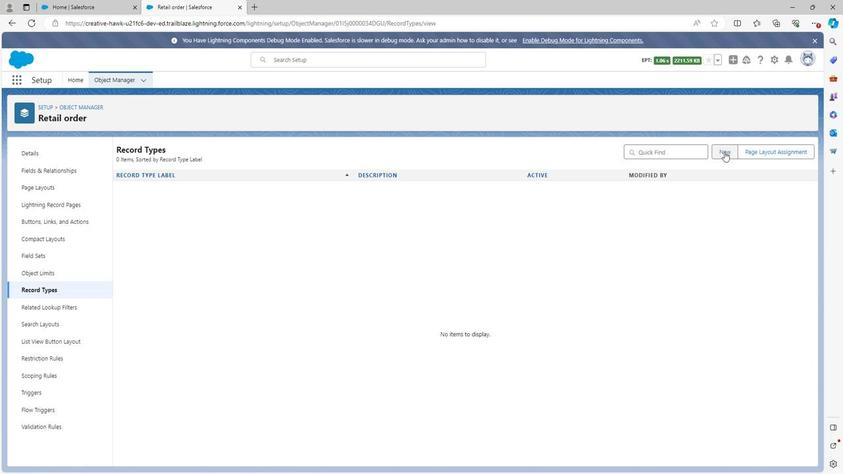 
Action: Mouse pressed left at (722, 148)
Screenshot: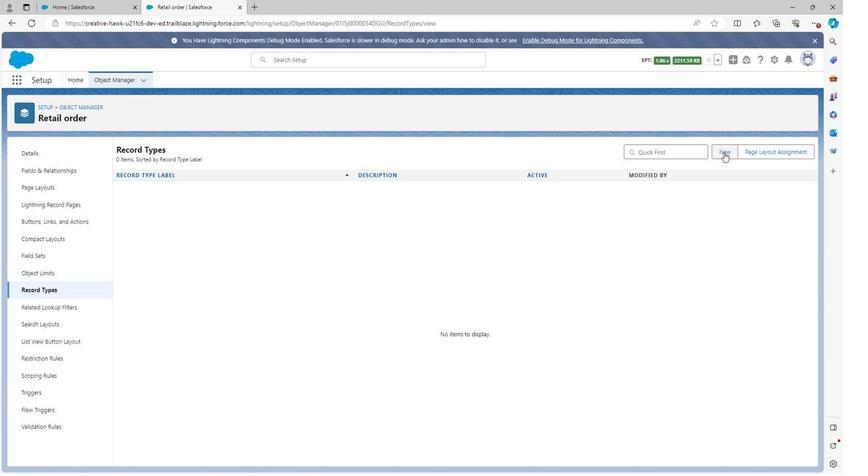 
Action: Mouse moved to (257, 232)
Screenshot: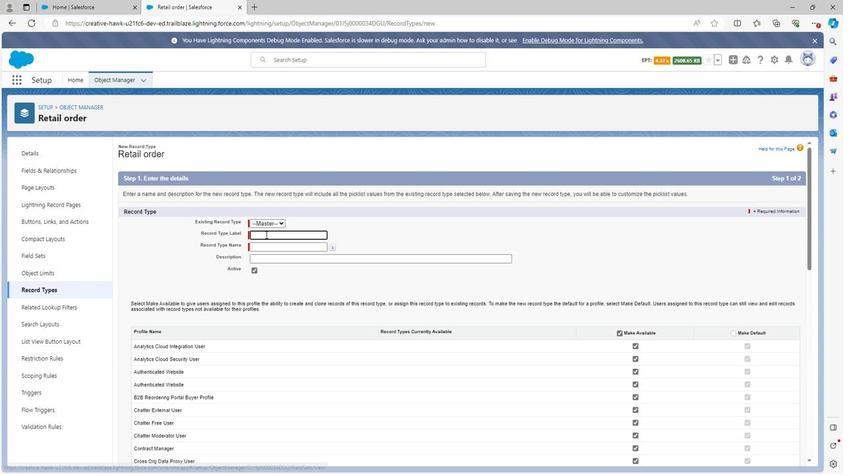
Action: Mouse pressed left at (257, 232)
Screenshot: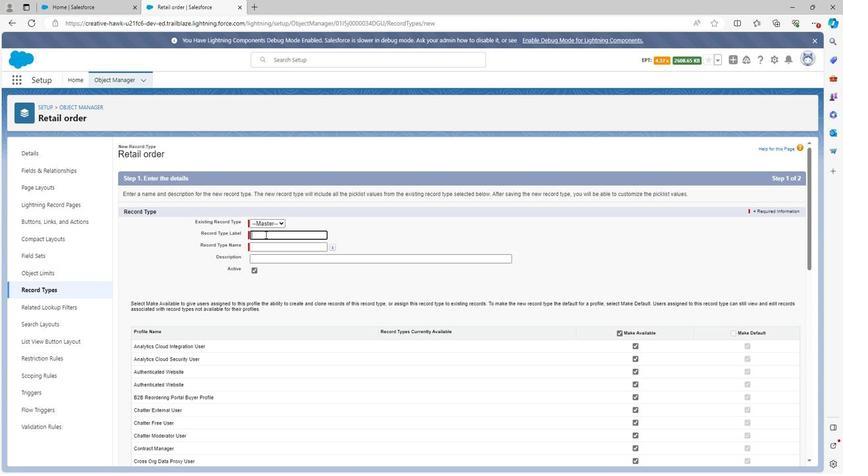 
Action: Key pressed <Key.shift>Retail<Key.space>order<Key.space>name
Screenshot: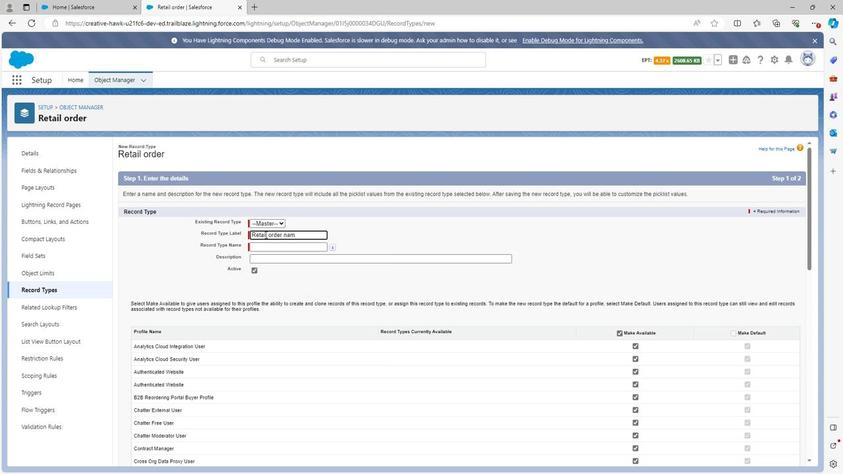 
Action: Mouse moved to (358, 232)
Screenshot: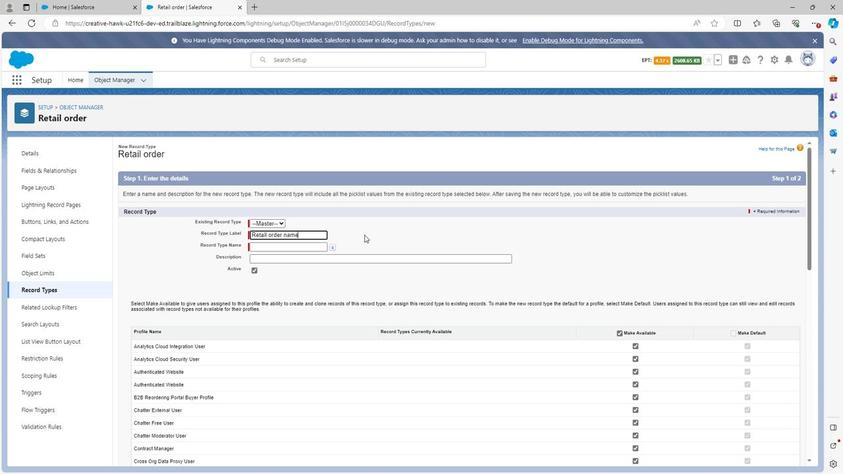 
Action: Mouse pressed left at (358, 232)
Screenshot: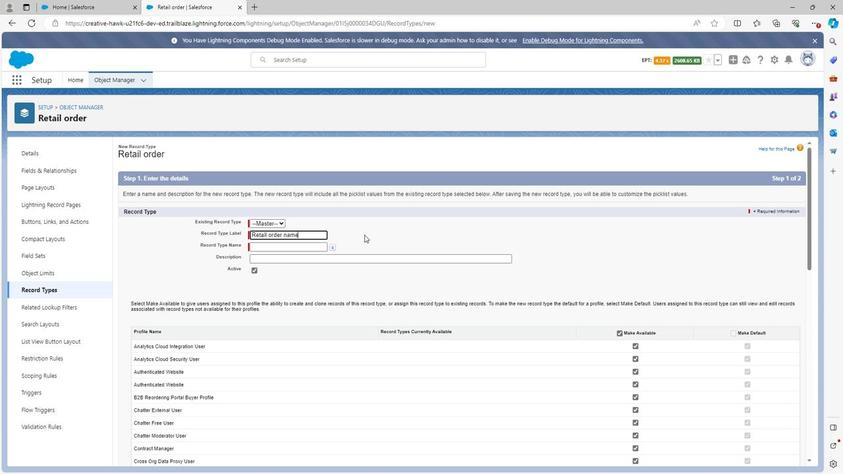 
Action: Mouse moved to (319, 254)
Screenshot: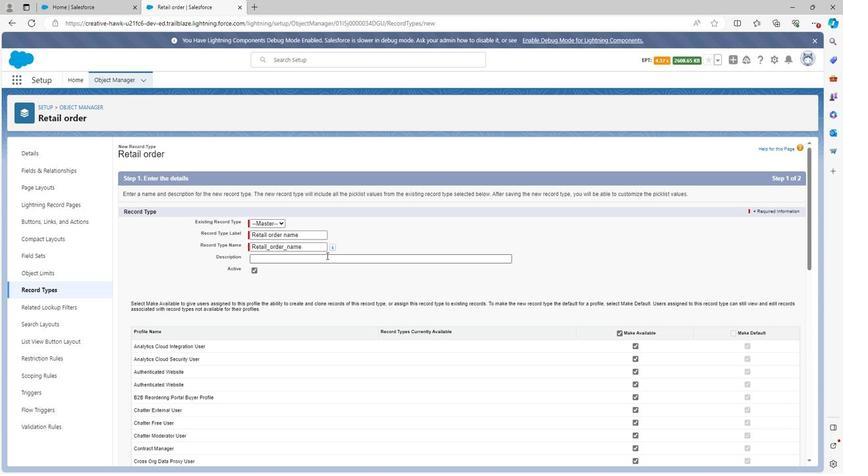 
Action: Mouse pressed left at (319, 254)
Screenshot: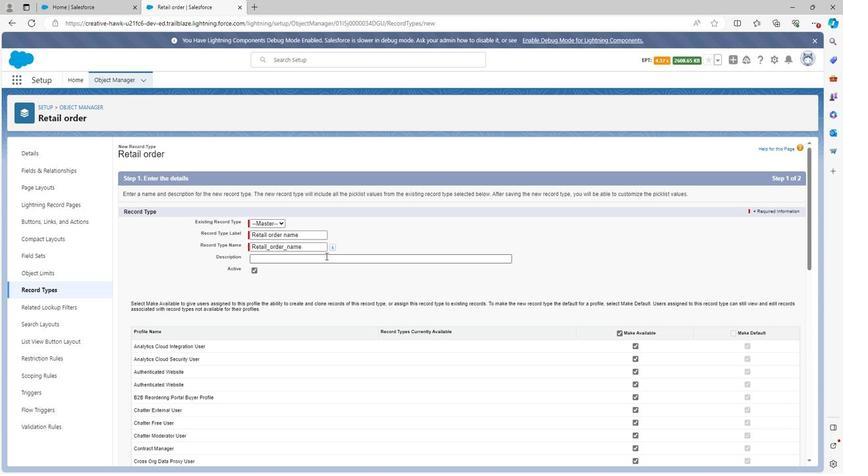 
Action: Key pressed <Key.shift>Record<Key.space>order<Key.space>name<Key.space>record<Key.space>type<Key.space>is<Key.space>the<Key.space>record<Key.space>type<Key.space>through<Key.space>which<Key.space>we<Key.space>can<Key.space>add<Key.space>name<Key.space>of<Key.space>retail<Key.space>order<Key.space>in<Key.space>customer<Key.space>retail<Key.space>management
Screenshot: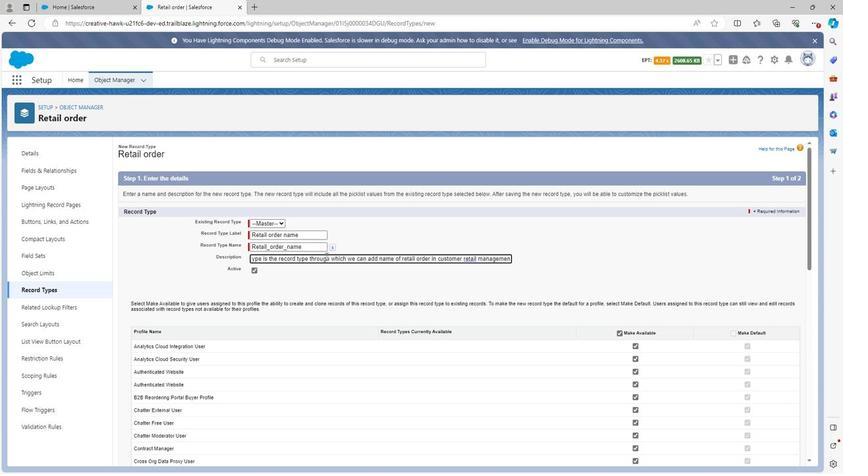 
Action: Mouse moved to (614, 331)
Screenshot: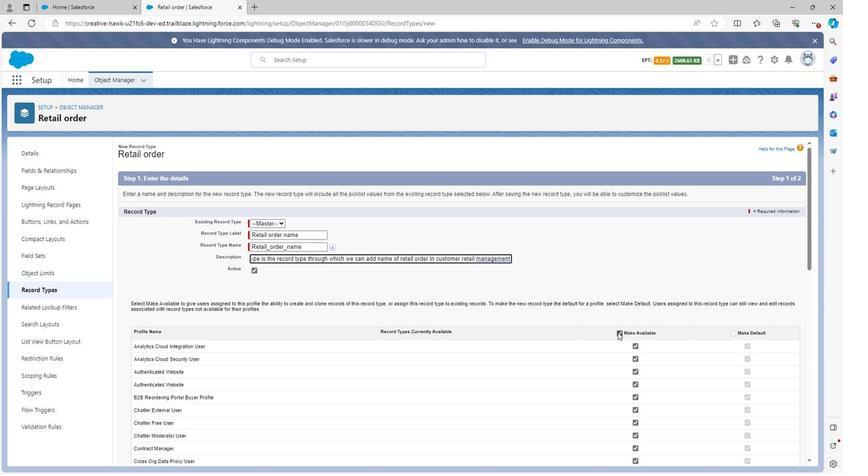 
Action: Mouse pressed left at (614, 331)
Screenshot: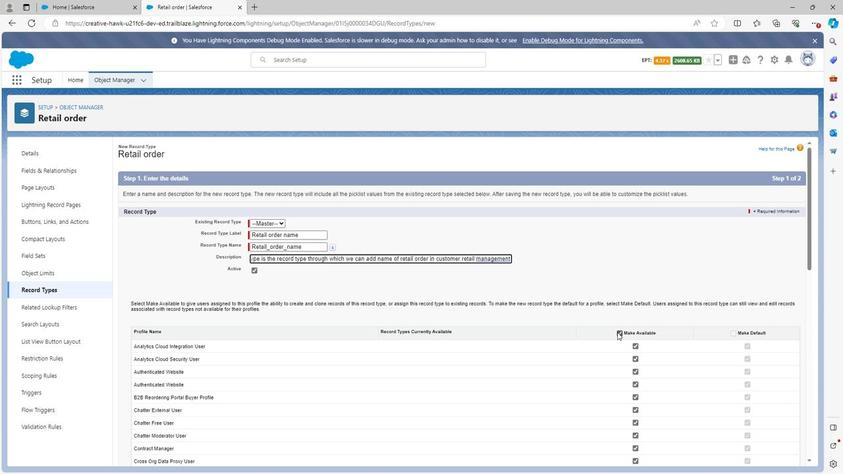 
Action: Mouse moved to (616, 333)
Screenshot: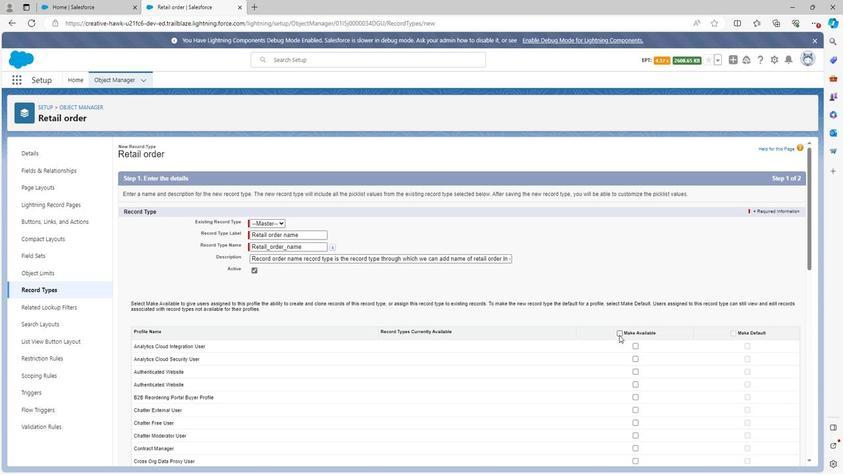 
Action: Mouse pressed left at (616, 333)
Screenshot: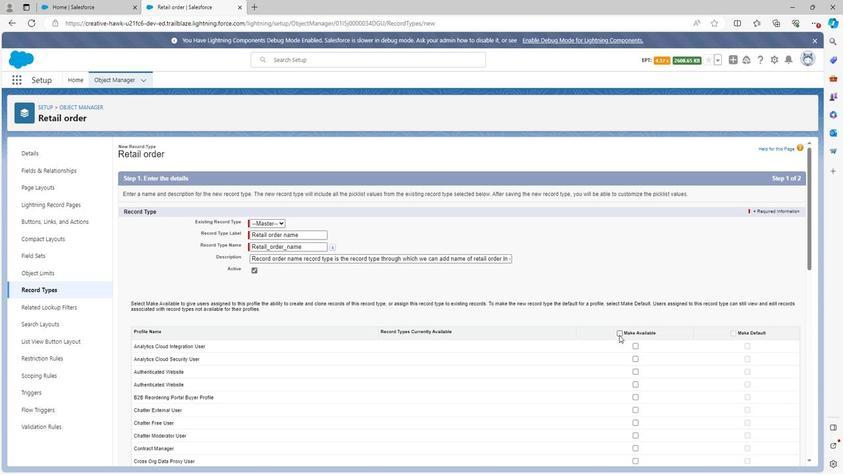 
Action: Mouse moved to (728, 331)
Screenshot: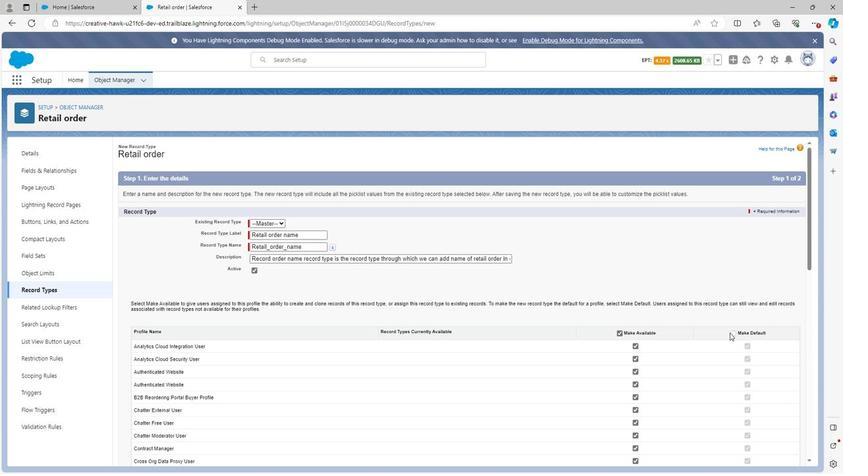 
Action: Mouse pressed left at (728, 331)
Screenshot: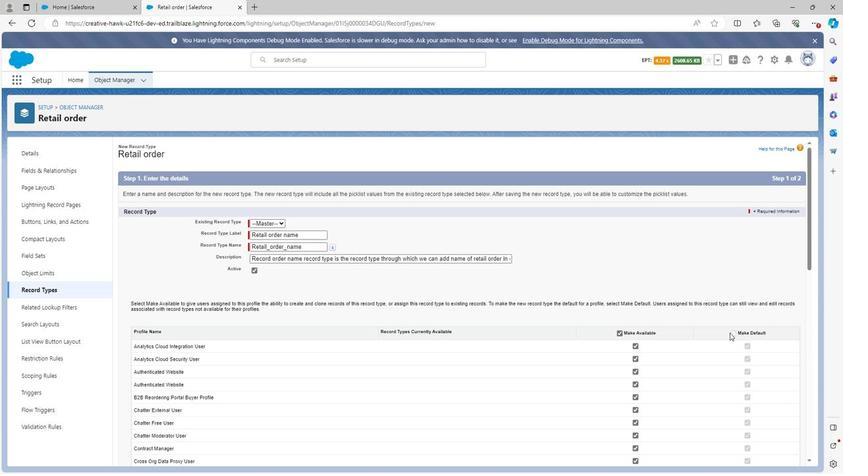
Action: Mouse moved to (724, 331)
Screenshot: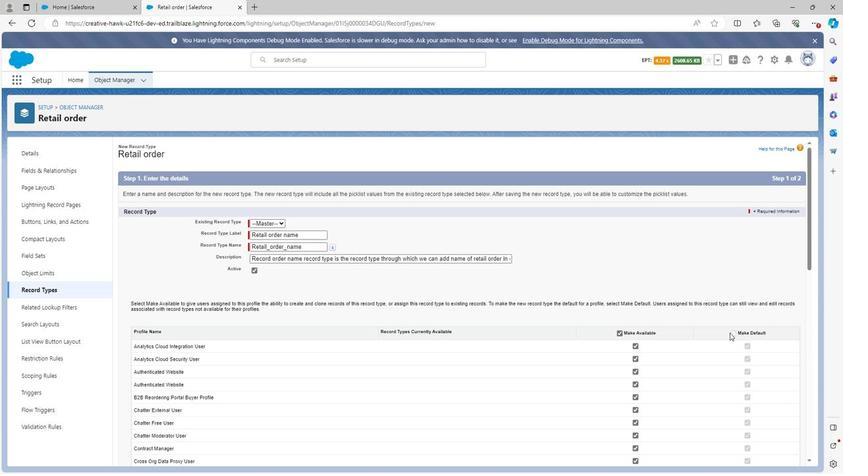 
Action: Mouse scrolled (724, 331) with delta (0, 0)
Screenshot: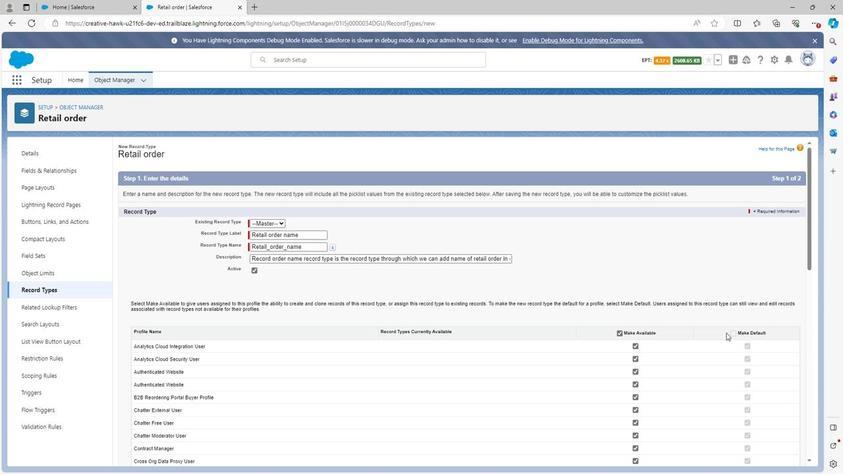 
Action: Mouse moved to (724, 331)
Screenshot: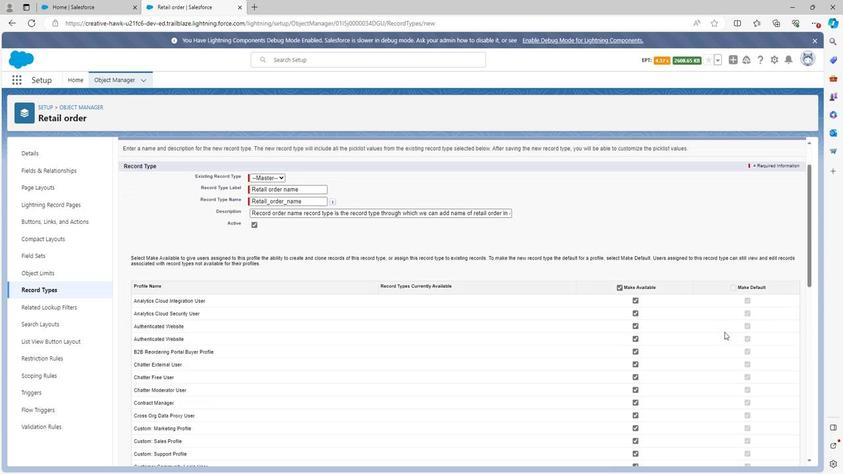 
Action: Mouse scrolled (724, 331) with delta (0, 0)
Screenshot: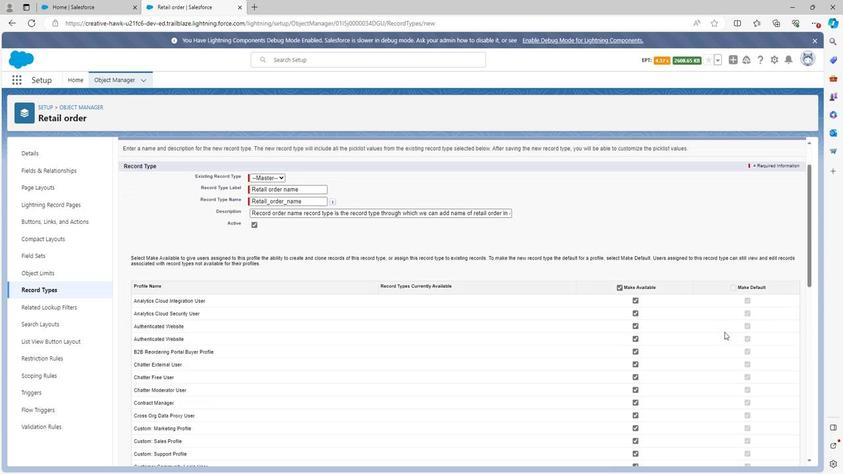 
Action: Mouse moved to (636, 243)
Screenshot: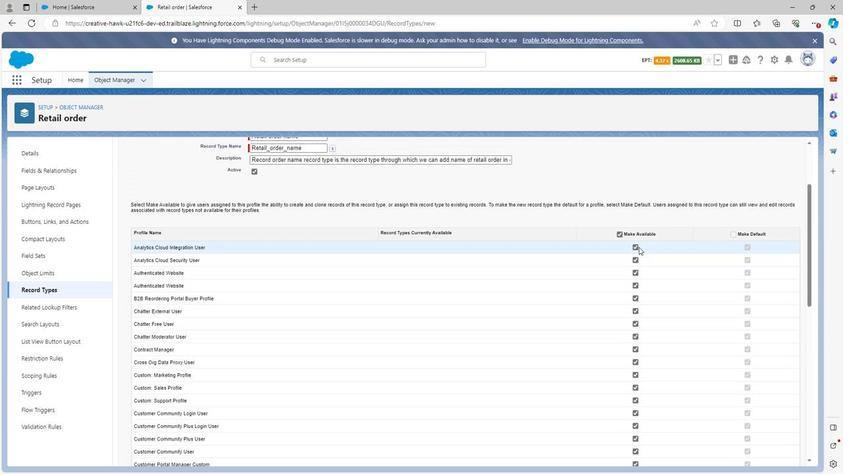 
Action: Mouse pressed left at (636, 243)
Screenshot: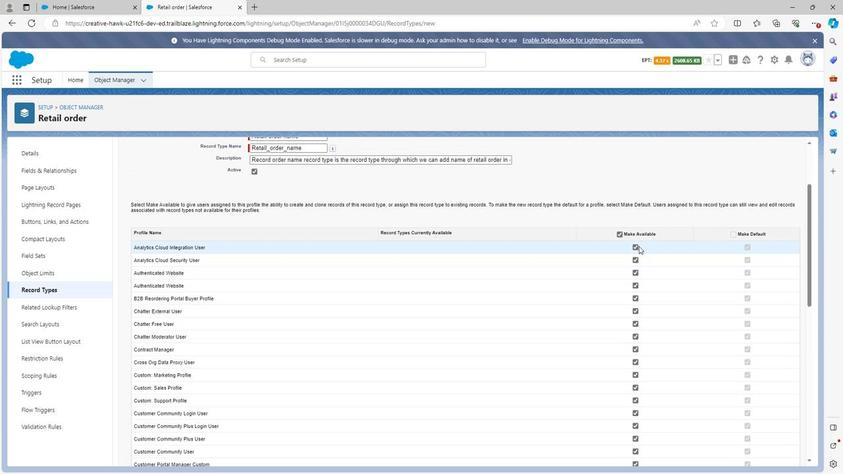 
Action: Mouse moved to (631, 242)
Screenshot: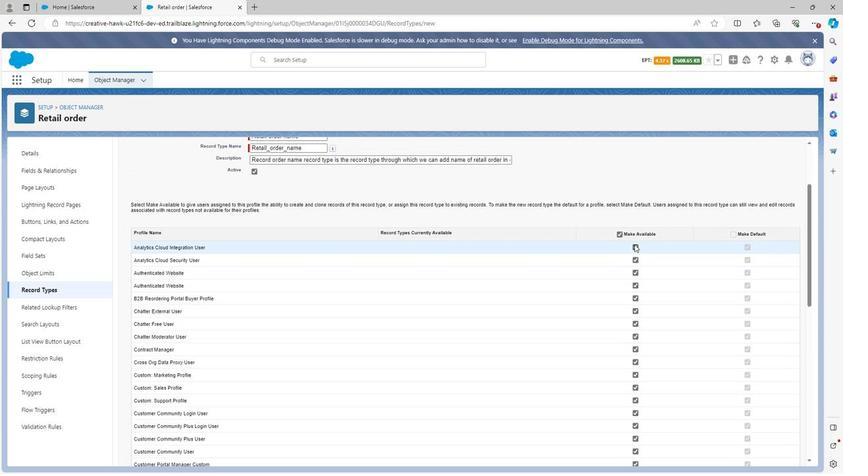
Action: Mouse pressed left at (631, 242)
Screenshot: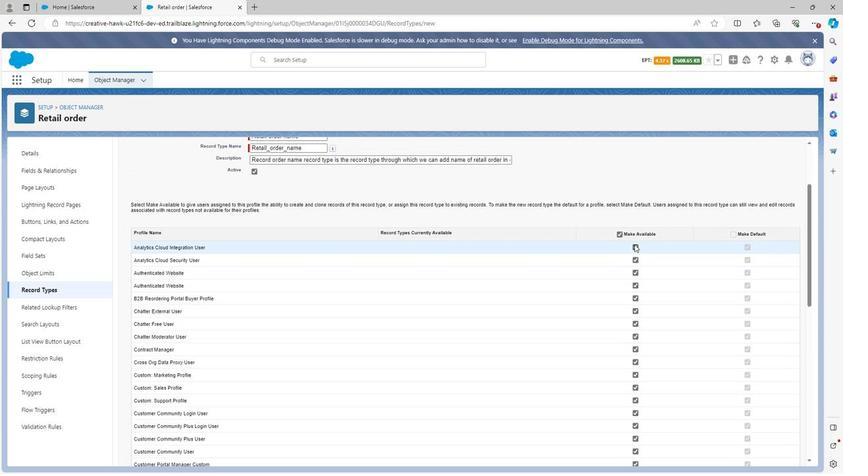 
Action: Mouse moved to (632, 254)
Screenshot: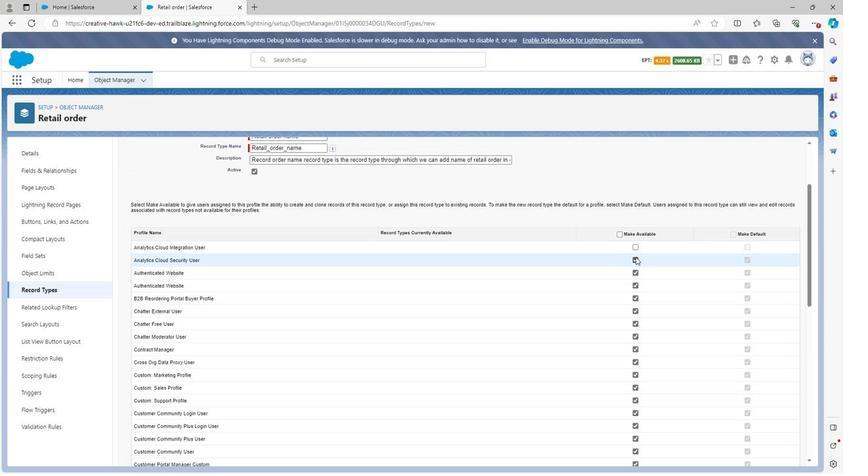 
Action: Mouse pressed left at (632, 254)
Screenshot: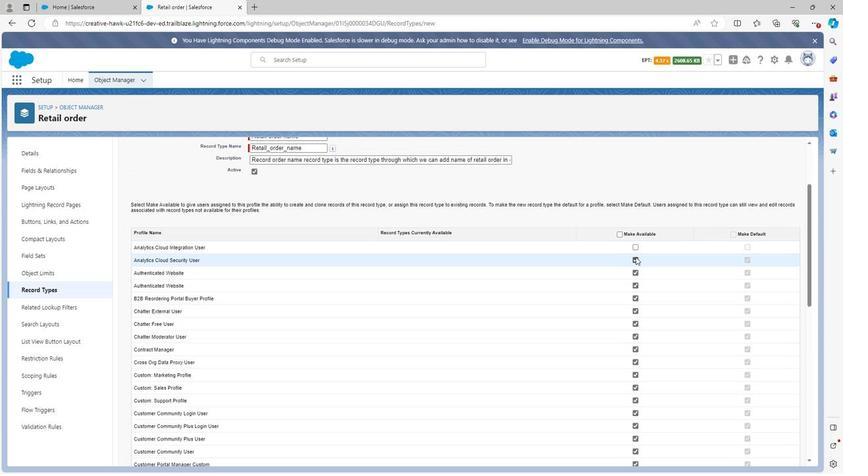 
Action: Mouse moved to (632, 296)
Screenshot: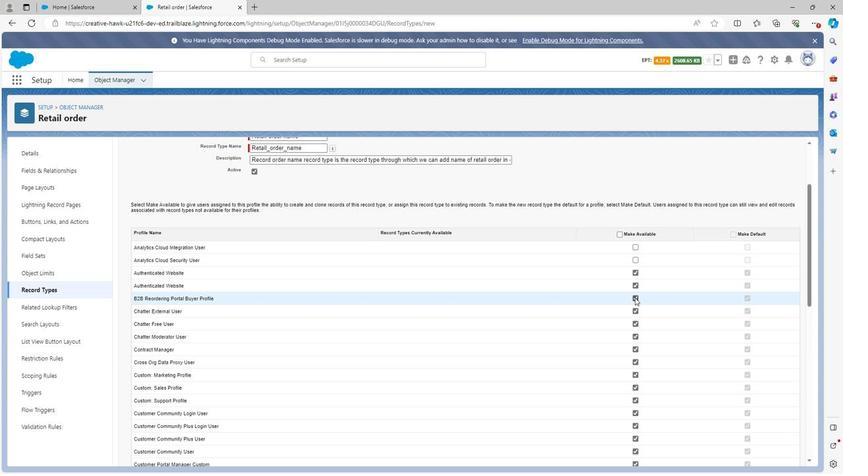 
Action: Mouse pressed left at (632, 296)
Screenshot: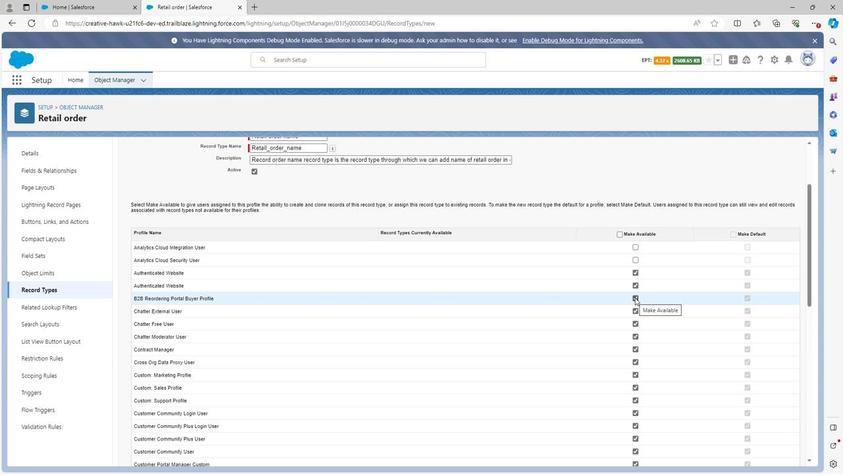 
Action: Mouse moved to (631, 321)
Screenshot: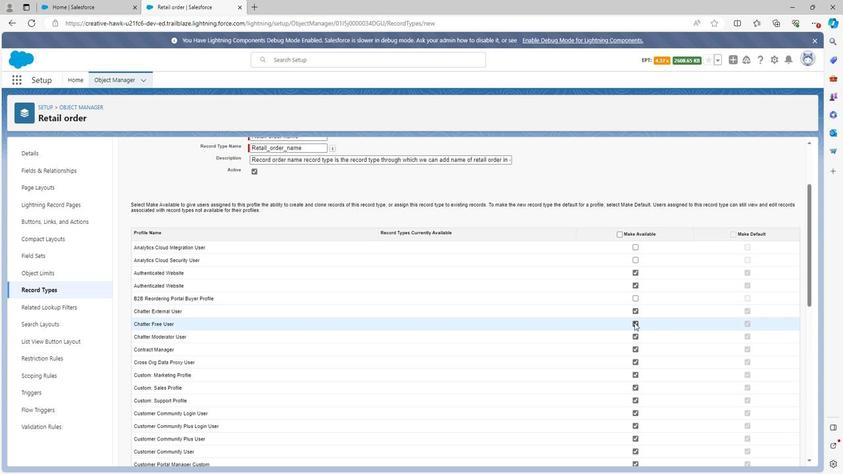 
Action: Mouse pressed left at (631, 321)
Screenshot: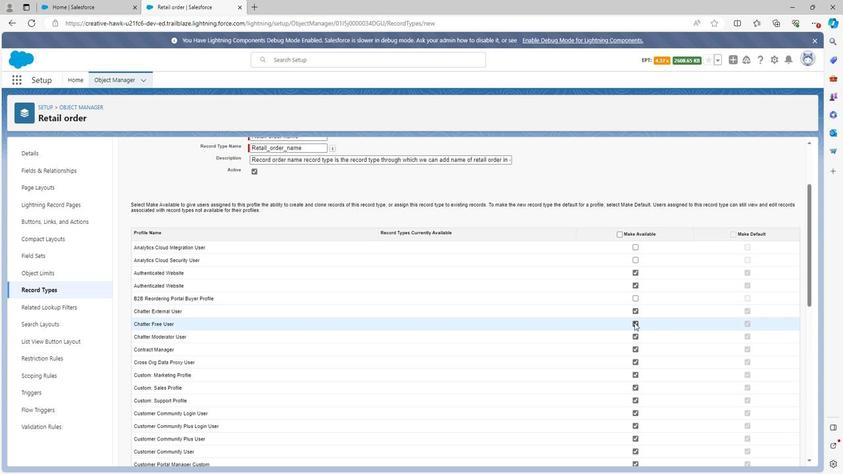 
Action: Mouse moved to (632, 361)
Screenshot: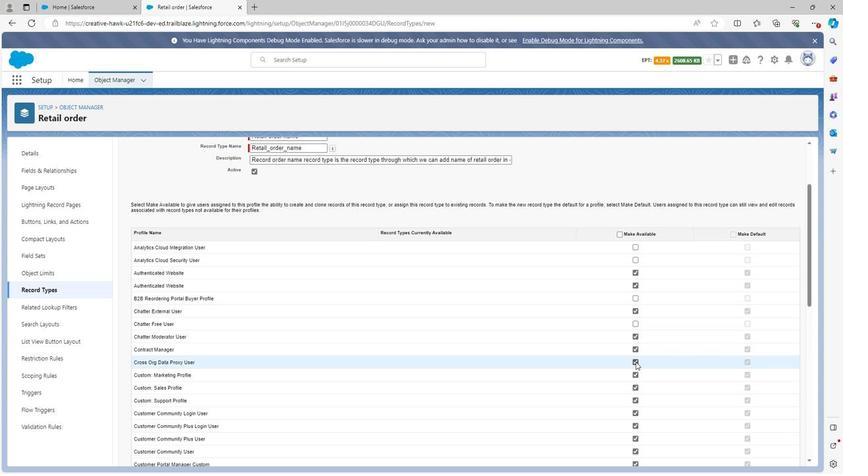 
Action: Mouse pressed left at (632, 361)
Screenshot: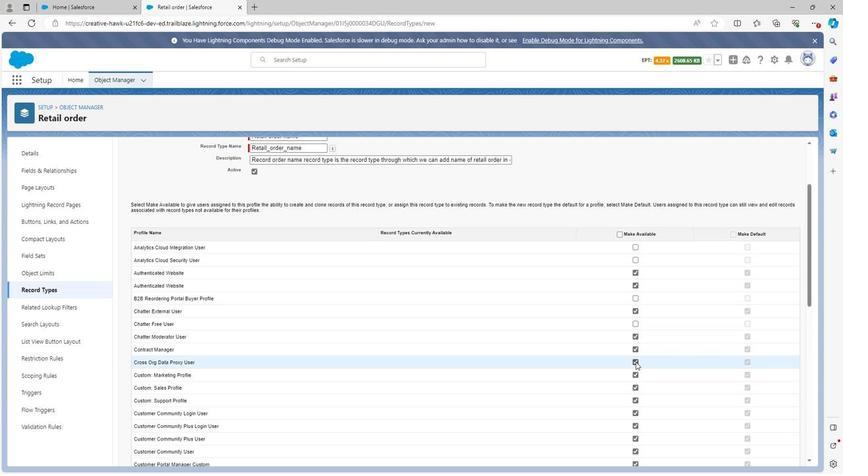 
Action: Mouse moved to (632, 397)
Screenshot: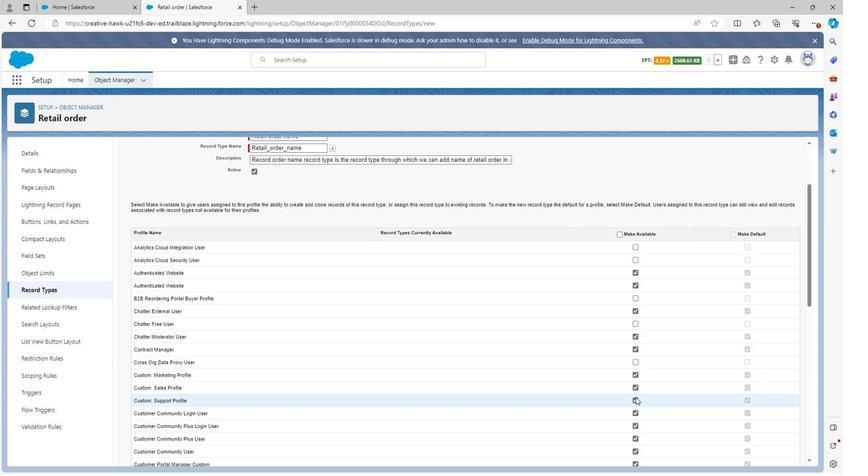 
Action: Mouse pressed left at (632, 397)
Screenshot: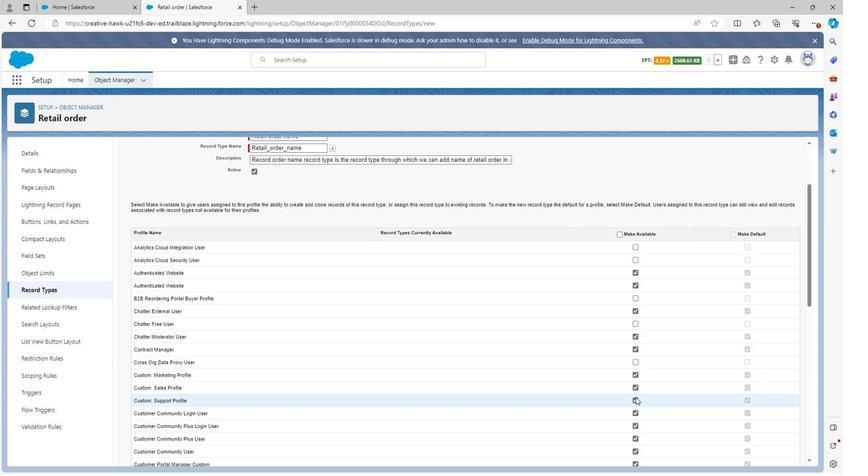 
Action: Mouse moved to (634, 400)
Screenshot: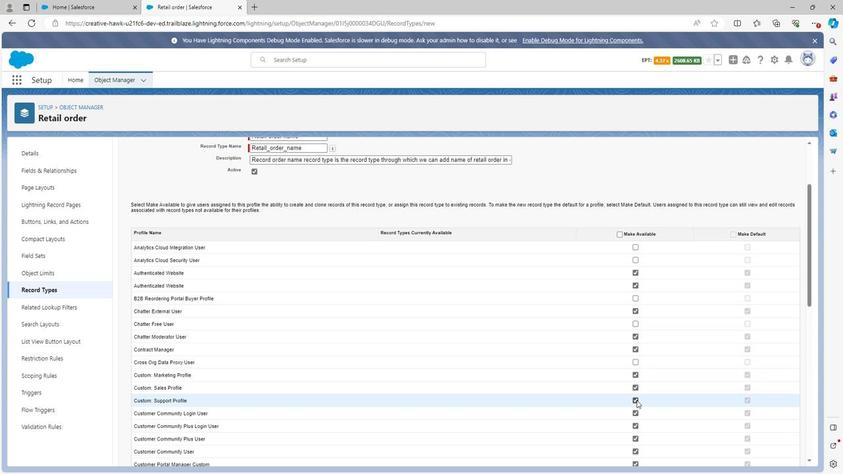 
Action: Mouse pressed left at (634, 400)
Screenshot: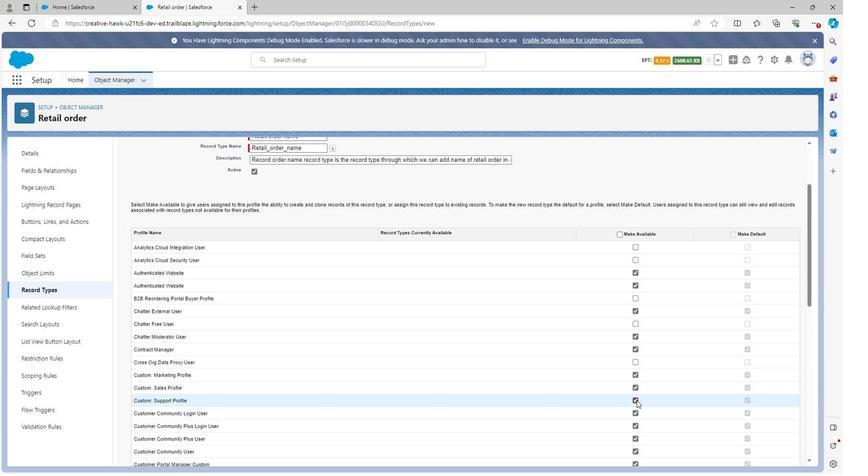 
Action: Mouse scrolled (634, 399) with delta (0, 0)
Screenshot: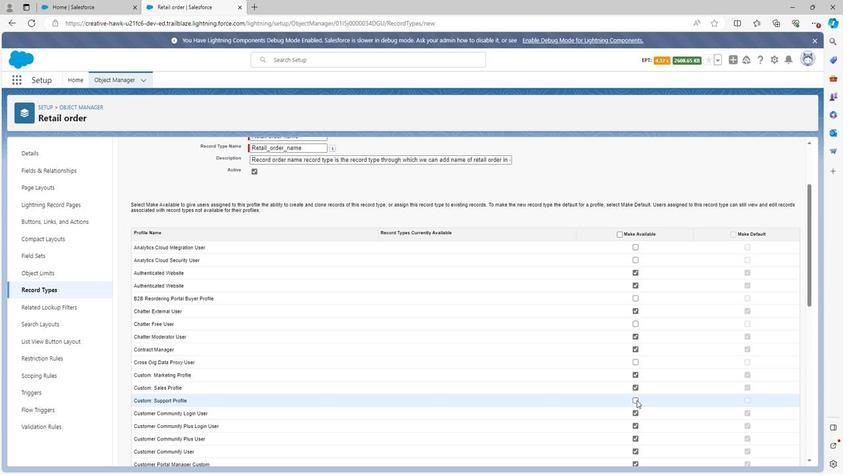 
Action: Mouse scrolled (634, 399) with delta (0, 0)
Screenshot: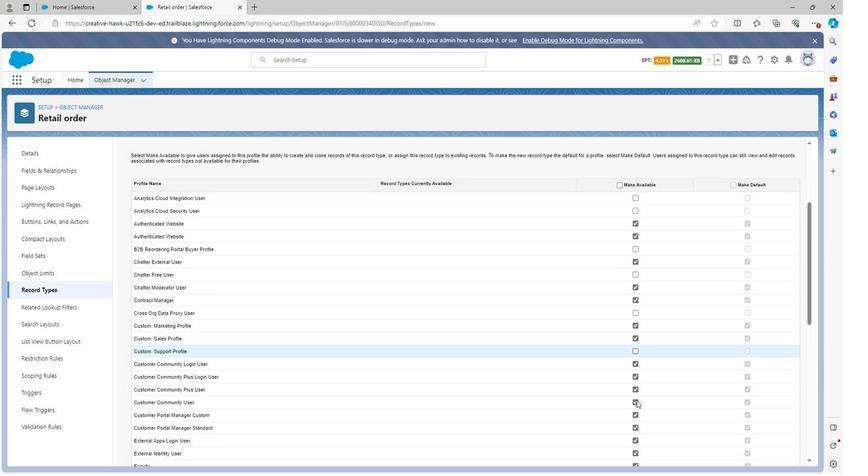 
Action: Mouse moved to (633, 339)
Screenshot: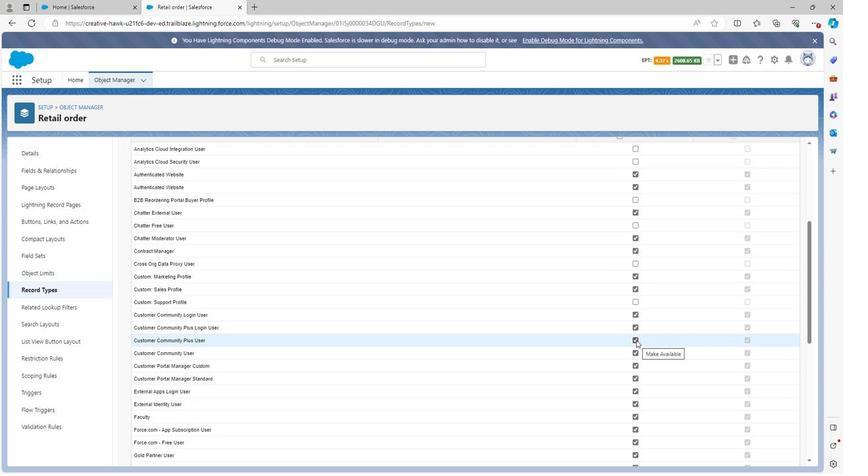 
Action: Mouse pressed left at (633, 339)
Screenshot: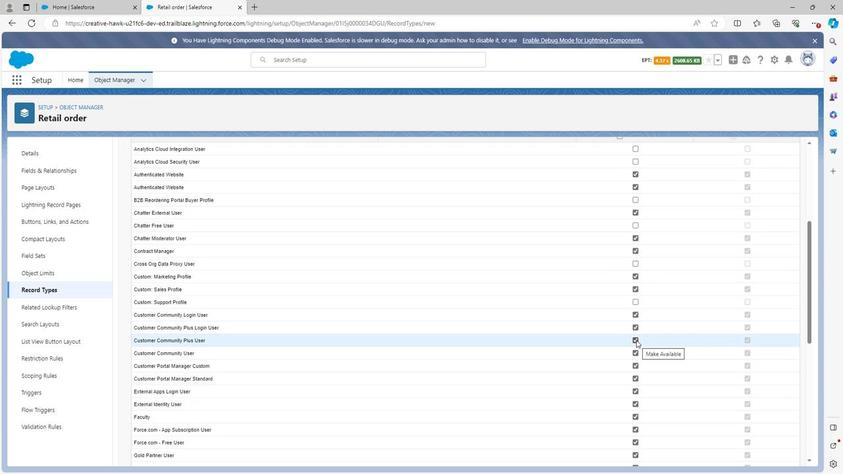 
Action: Mouse moved to (632, 387)
Screenshot: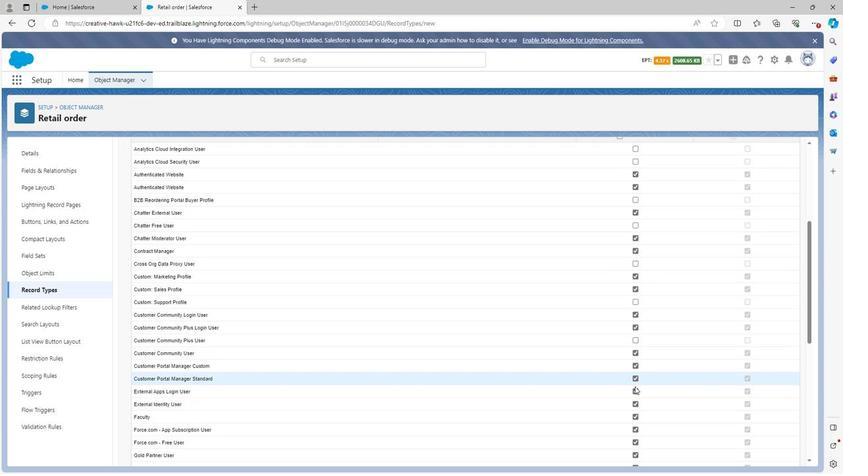 
Action: Mouse pressed left at (632, 387)
Screenshot: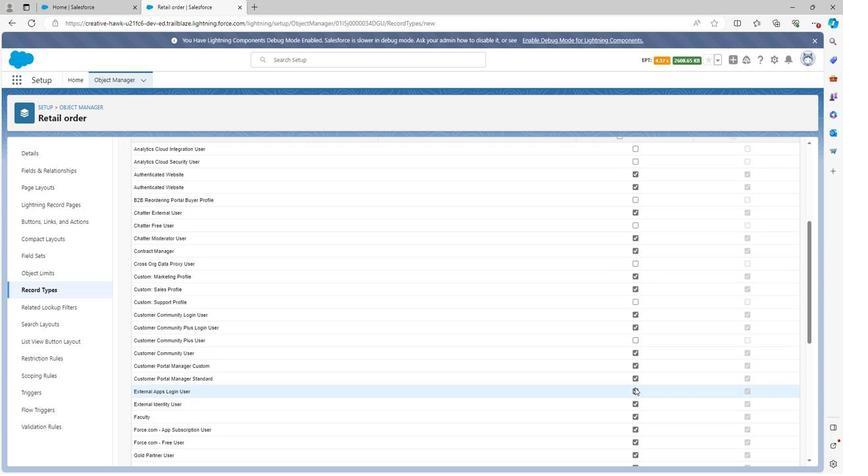 
Action: Mouse moved to (630, 391)
Screenshot: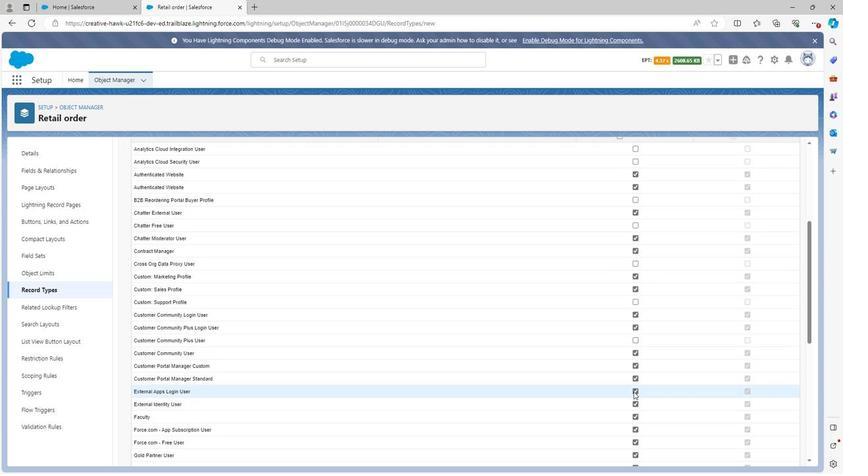 
Action: Mouse pressed left at (630, 391)
Screenshot: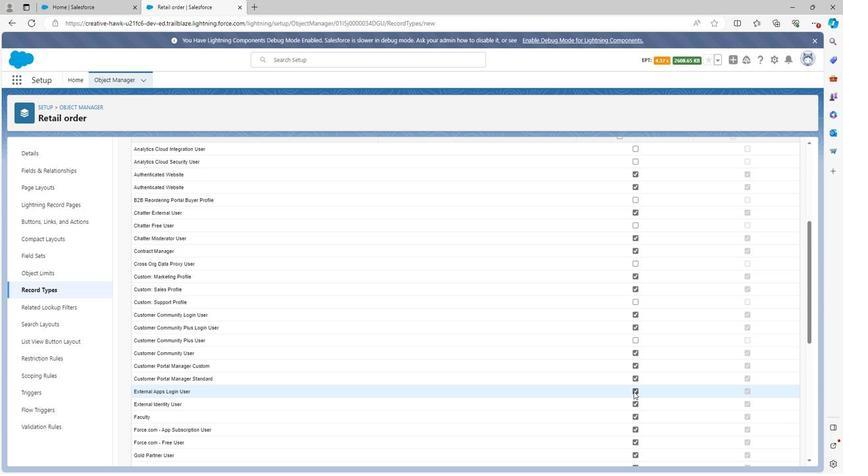 
Action: Mouse moved to (632, 406)
Screenshot: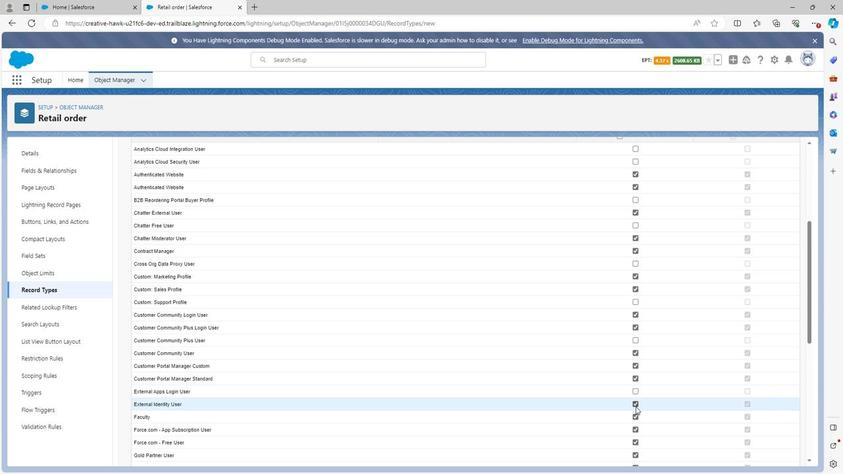
Action: Mouse pressed left at (632, 406)
Screenshot: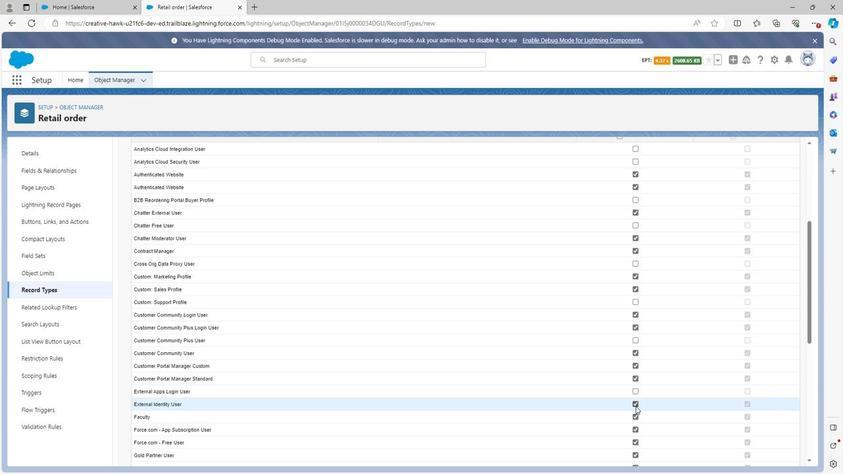 
Action: Mouse moved to (632, 417)
Screenshot: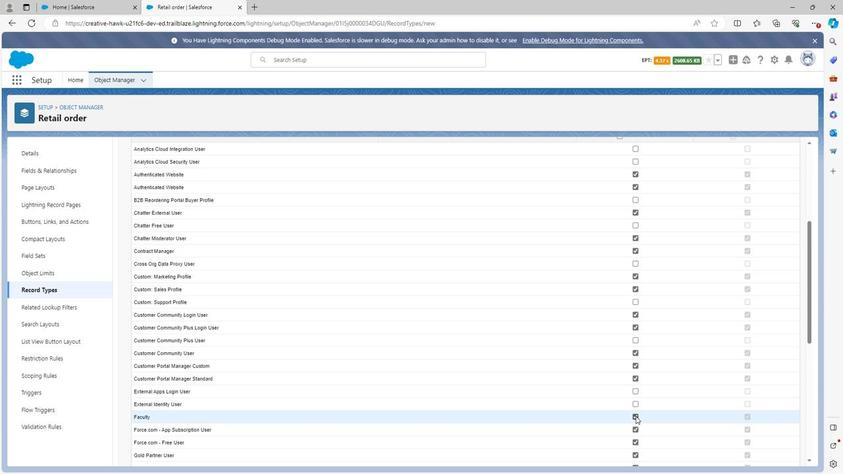 
Action: Mouse pressed left at (632, 417)
Screenshot: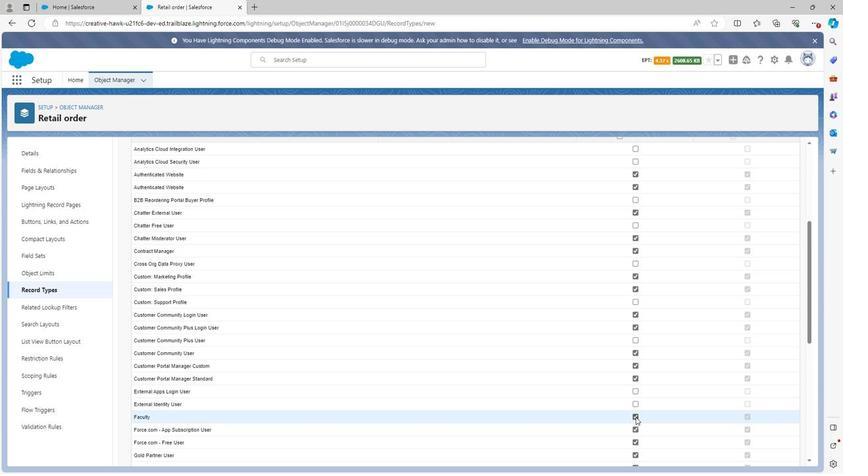 
Action: Mouse moved to (632, 417)
Screenshot: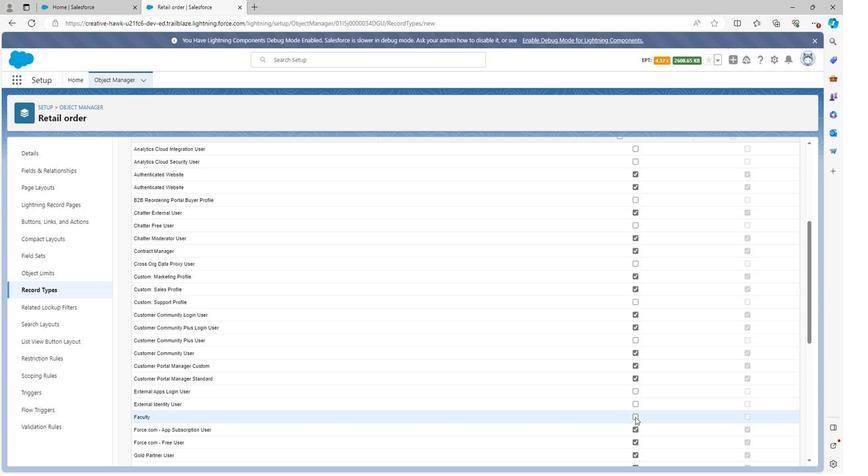 
Action: Mouse scrolled (632, 416) with delta (0, 0)
Screenshot: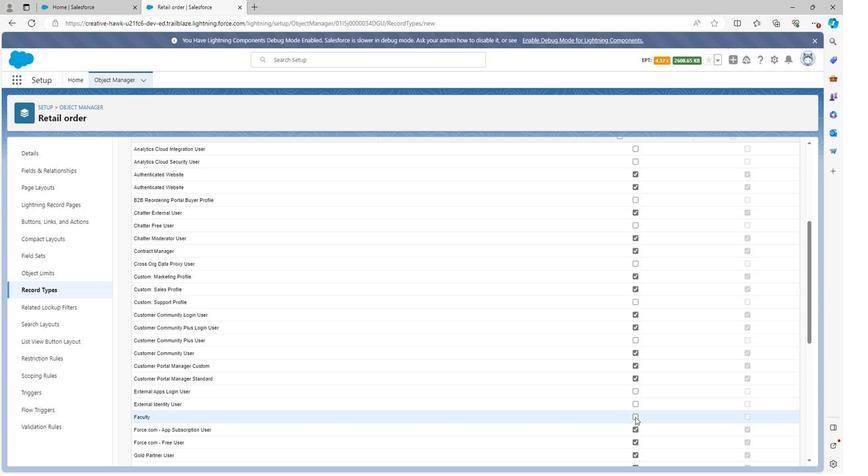 
Action: Mouse moved to (632, 416)
Screenshot: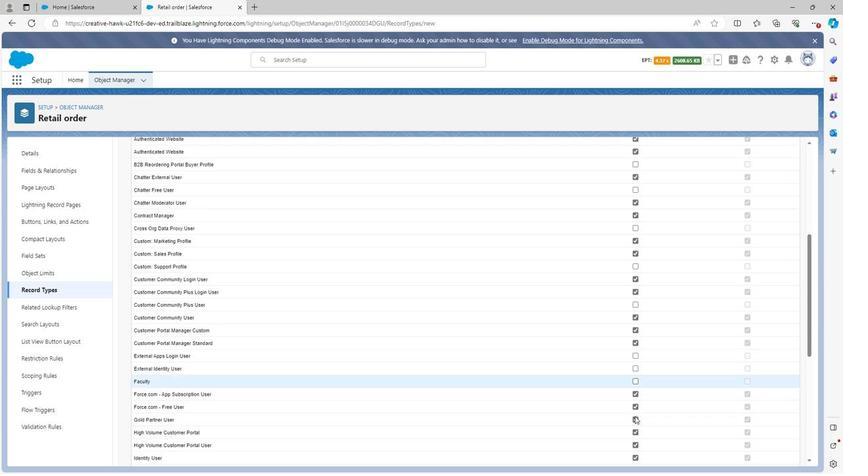
Action: Mouse scrolled (632, 416) with delta (0, 0)
Screenshot: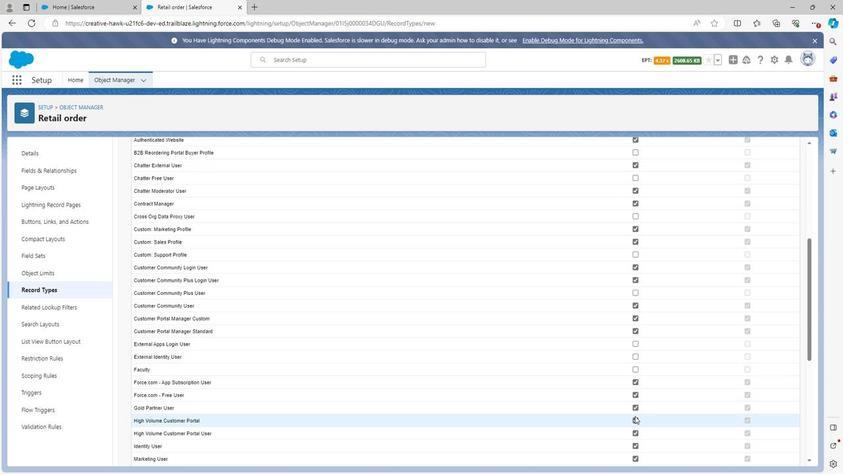 
Action: Mouse moved to (632, 354)
Screenshot: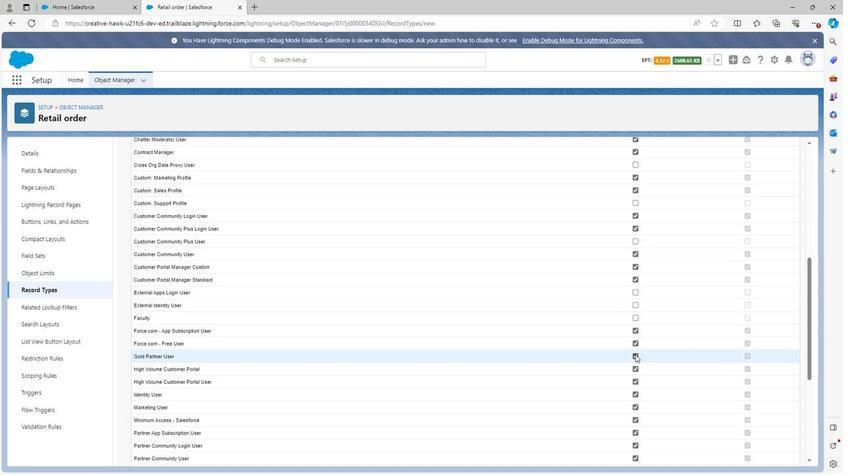 
Action: Mouse pressed left at (632, 354)
Screenshot: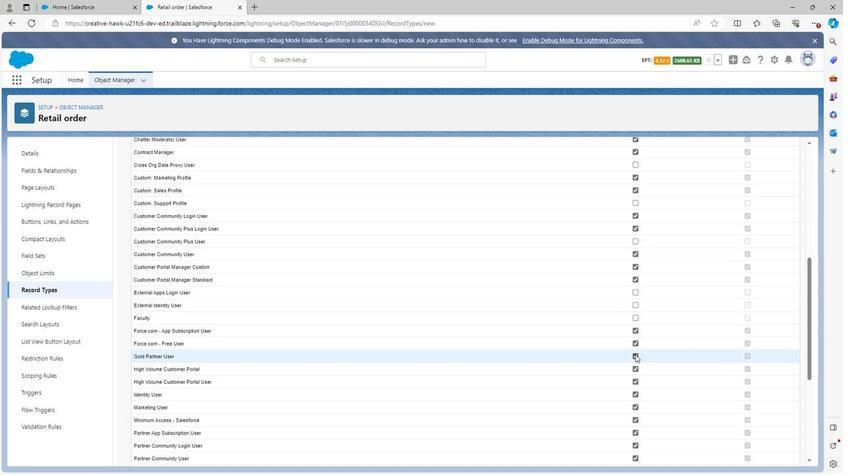 
Action: Mouse moved to (631, 367)
Screenshot: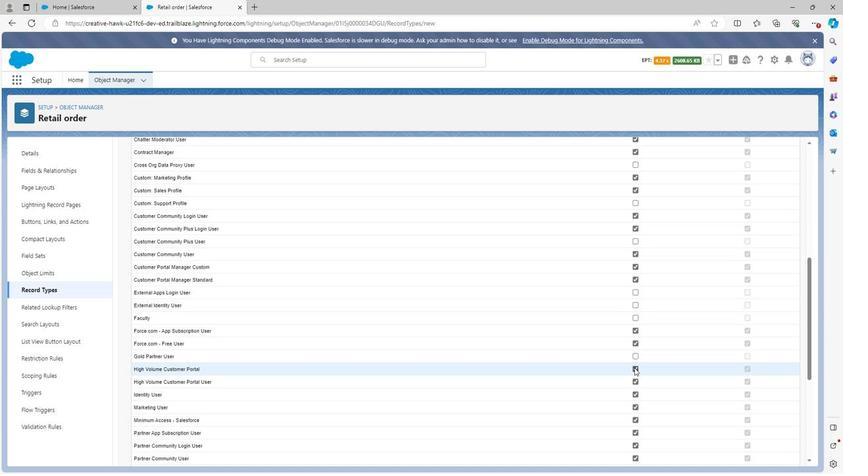 
Action: Mouse pressed left at (631, 367)
Screenshot: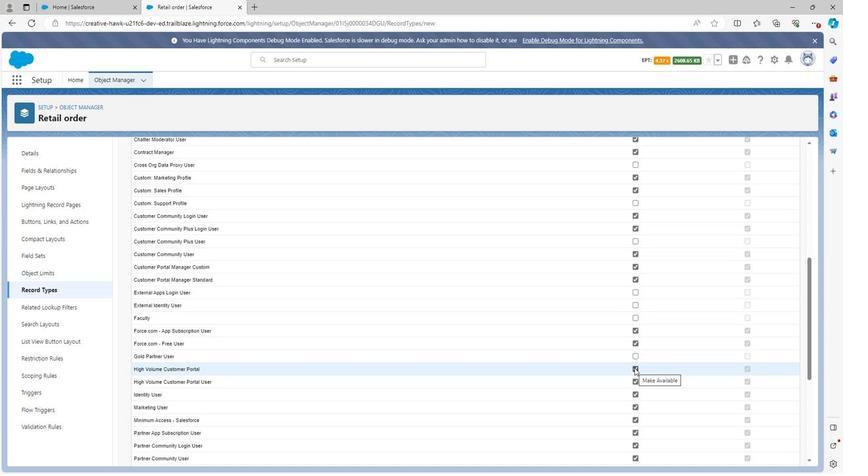 
Action: Mouse moved to (633, 381)
Screenshot: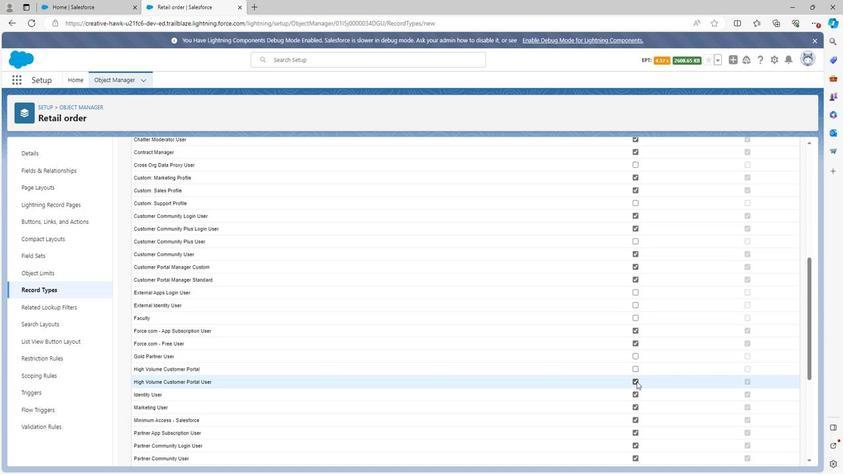 
Action: Mouse pressed left at (633, 381)
Screenshot: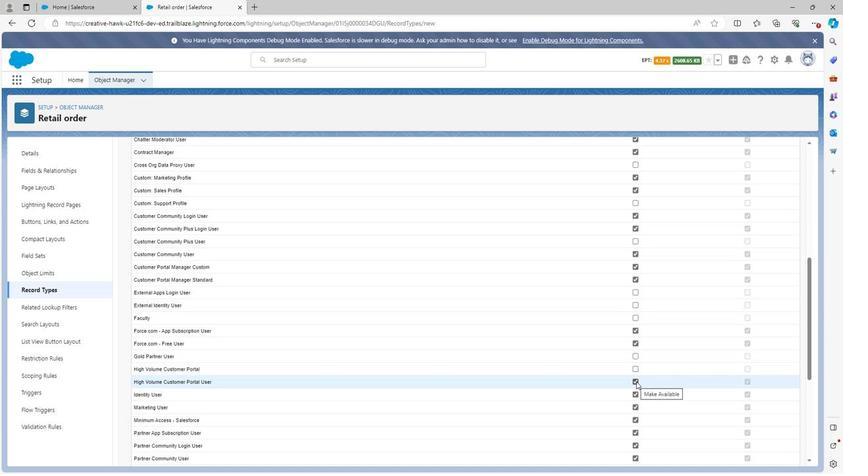
Action: Mouse moved to (632, 409)
Screenshot: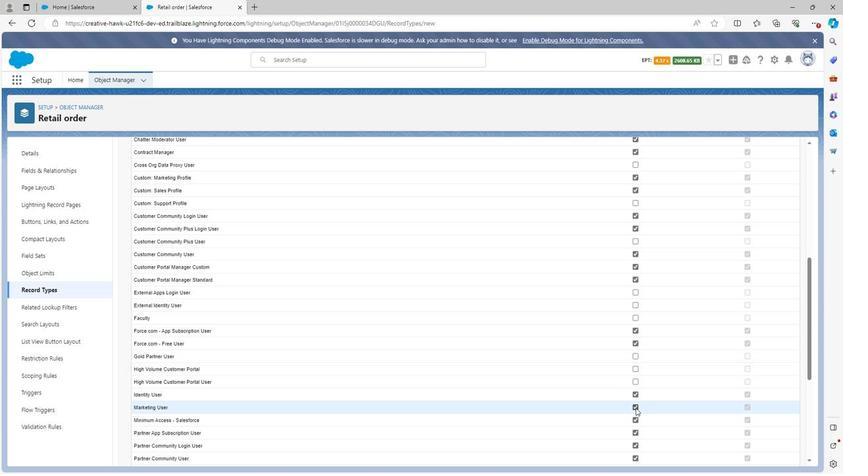 
Action: Mouse pressed left at (632, 409)
Screenshot: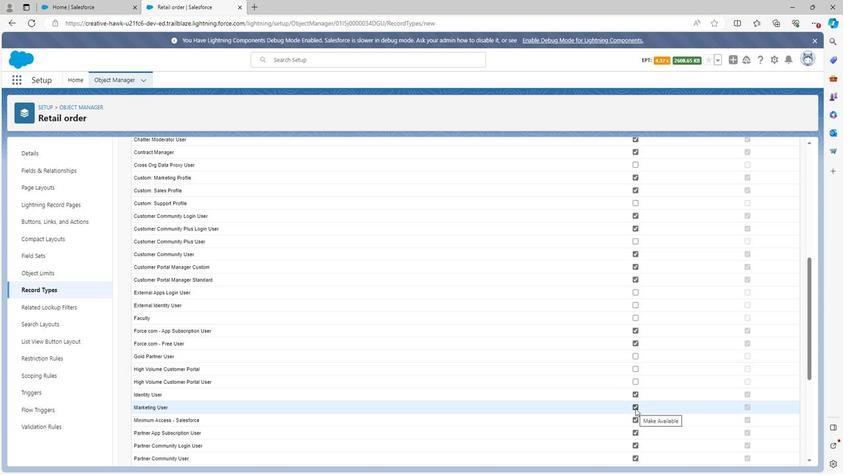 
Action: Mouse moved to (634, 432)
Screenshot: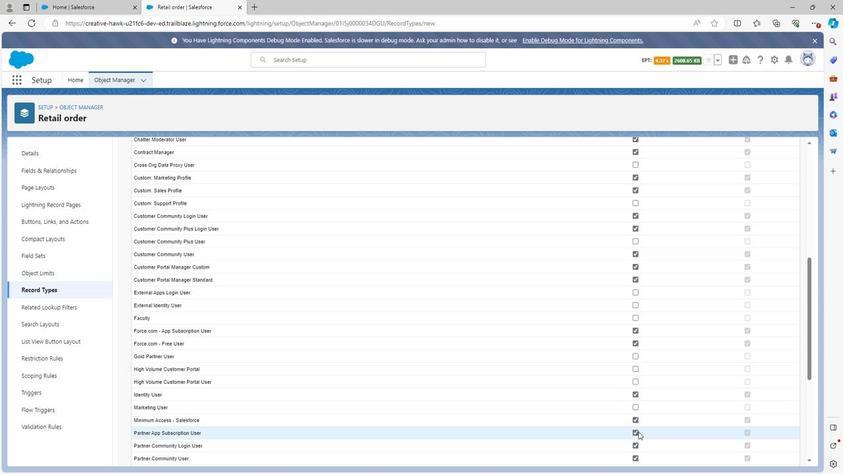 
Action: Mouse pressed left at (634, 432)
Screenshot: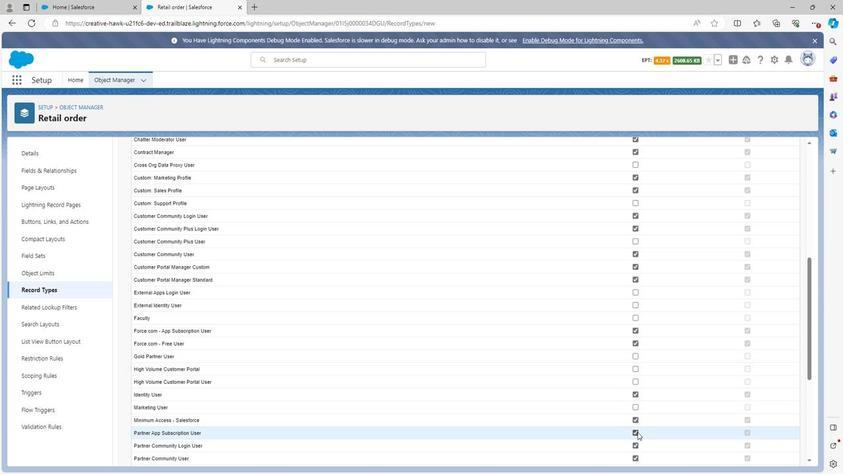 
Action: Mouse scrolled (634, 432) with delta (0, 0)
Screenshot: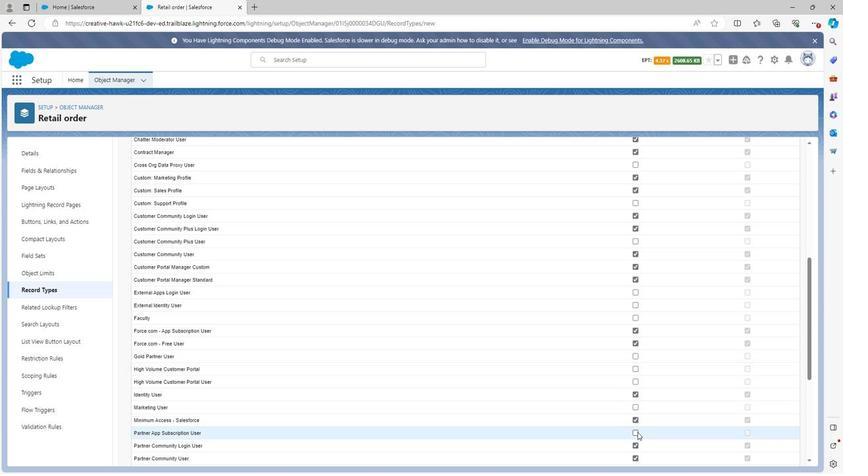
Action: Mouse moved to (635, 410)
Screenshot: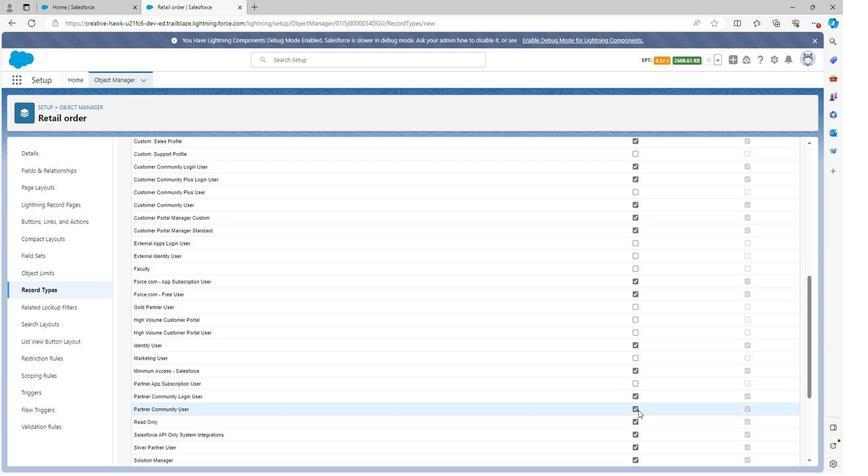 
Action: Mouse pressed left at (635, 410)
Screenshot: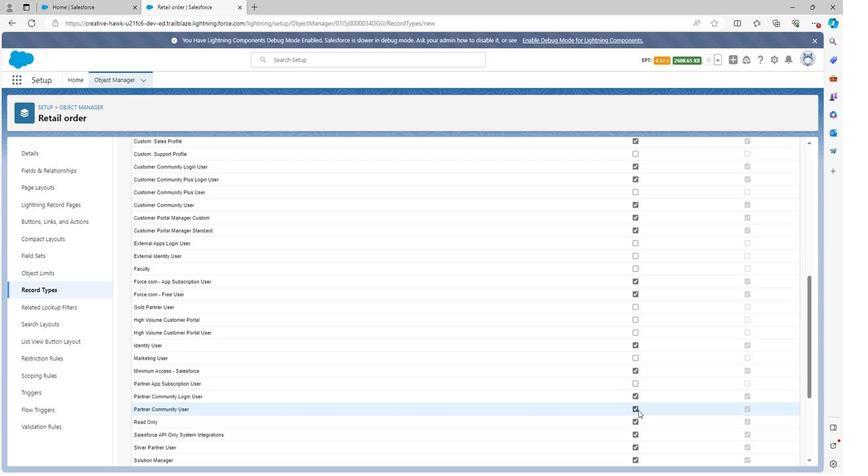 
Action: Mouse scrolled (635, 410) with delta (0, 0)
Screenshot: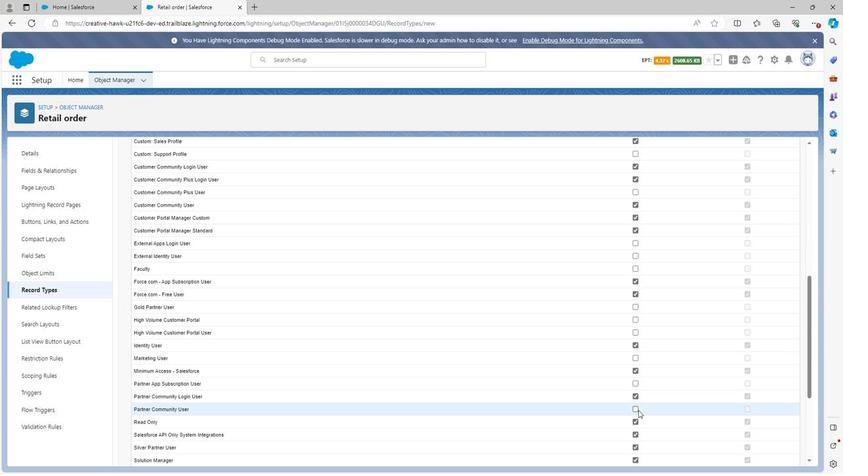 
Action: Mouse moved to (635, 385)
Screenshot: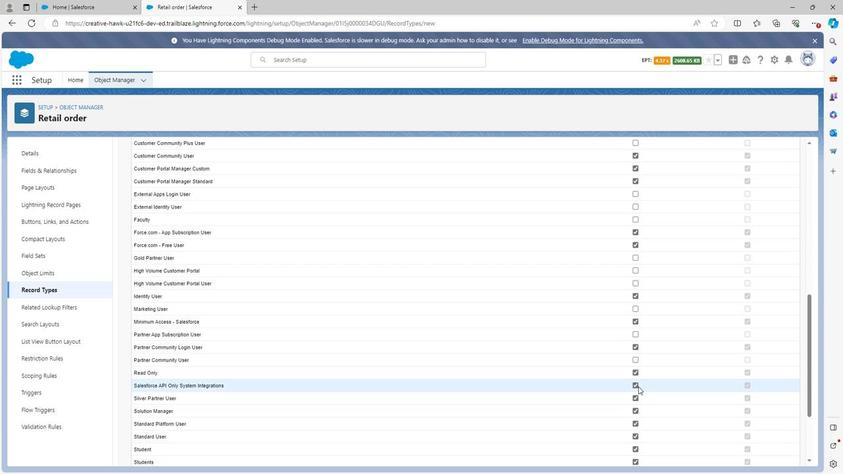 
Action: Mouse pressed left at (635, 385)
Screenshot: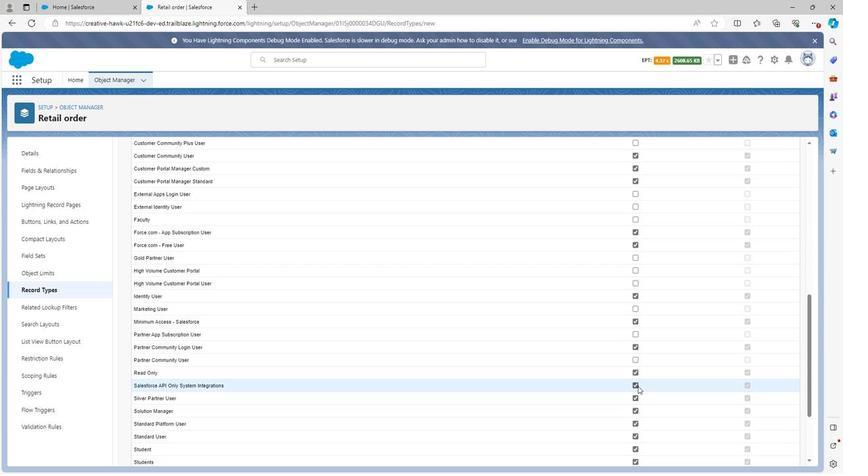 
Action: Mouse moved to (634, 398)
Screenshot: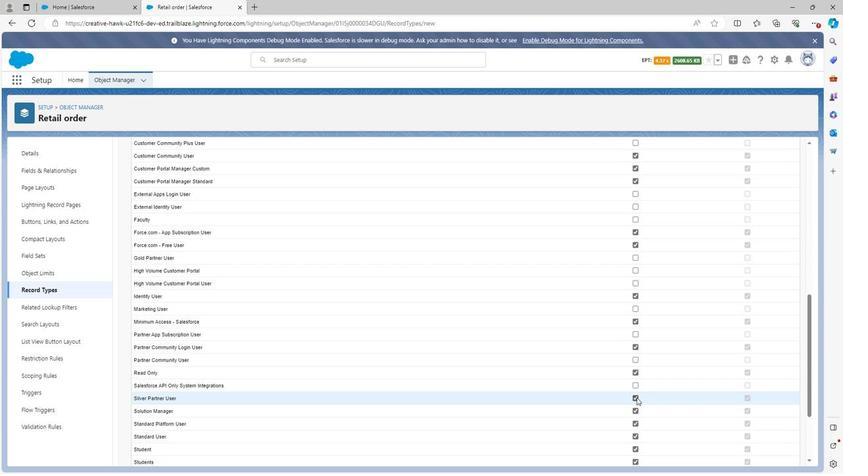 
Action: Mouse pressed left at (634, 398)
Screenshot: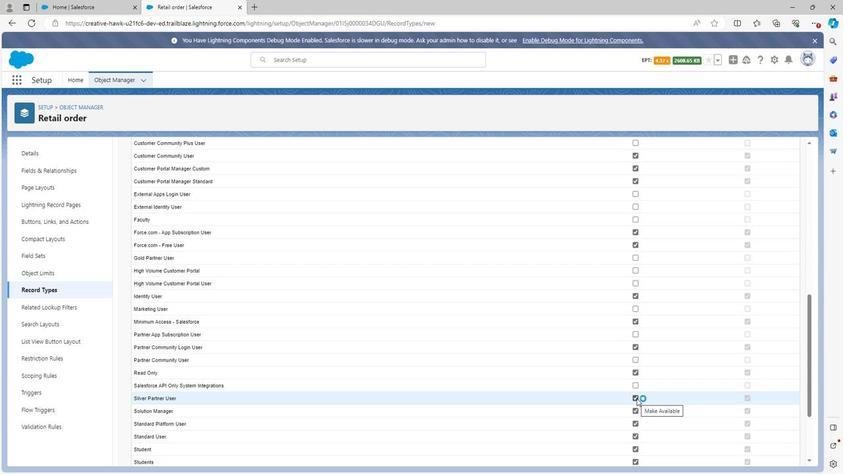 
Action: Mouse scrolled (634, 397) with delta (0, 0)
Screenshot: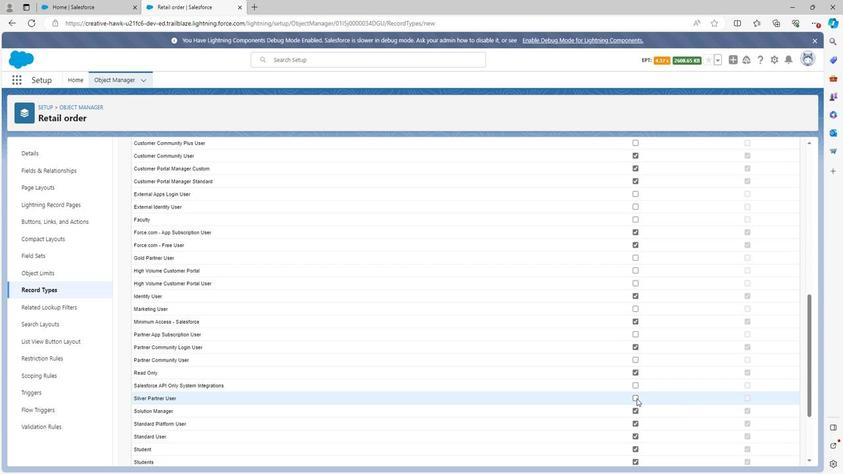 
Action: Mouse moved to (632, 397)
Screenshot: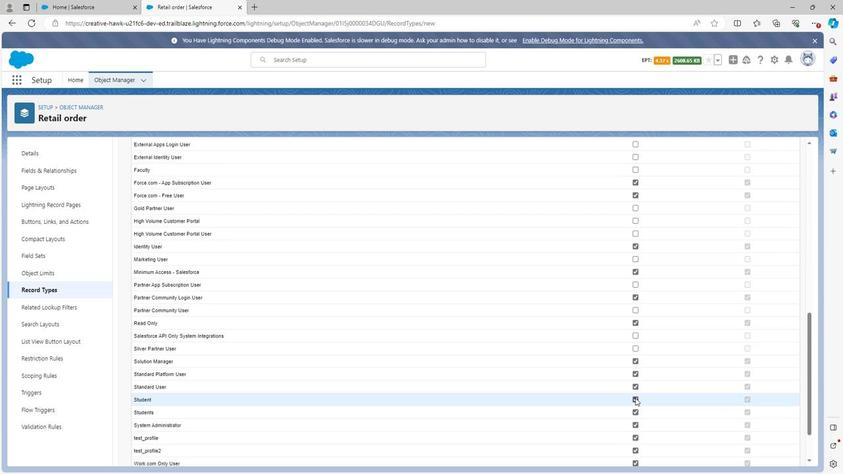 
Action: Mouse pressed left at (632, 397)
Screenshot: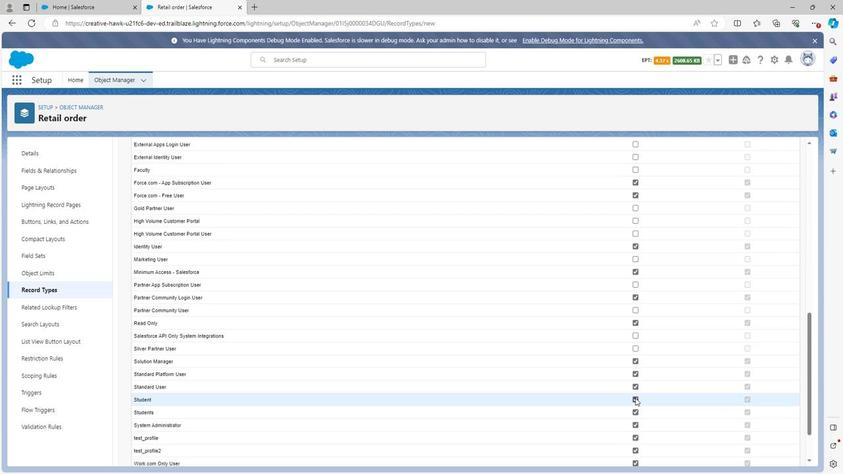 
Action: Mouse moved to (632, 411)
Screenshot: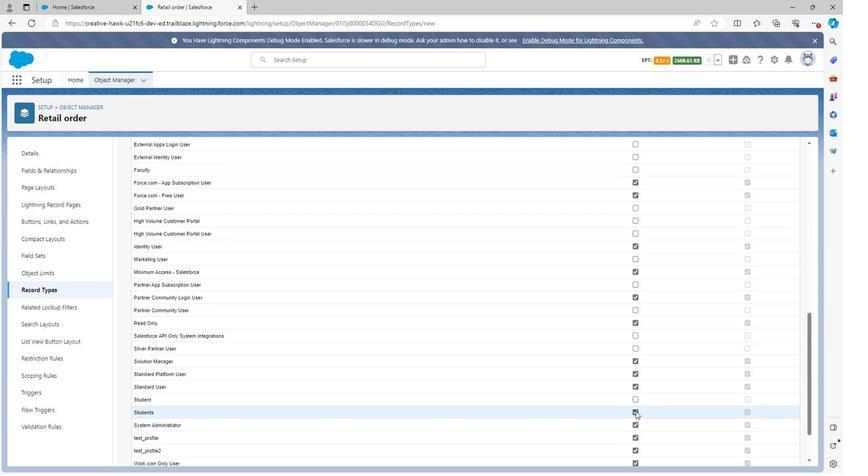 
Action: Mouse pressed left at (632, 411)
Screenshot: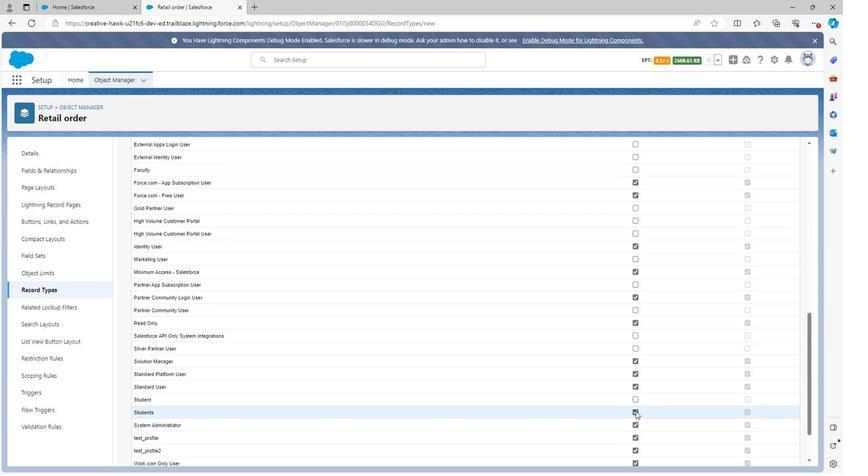 
Action: Mouse moved to (632, 416)
Screenshot: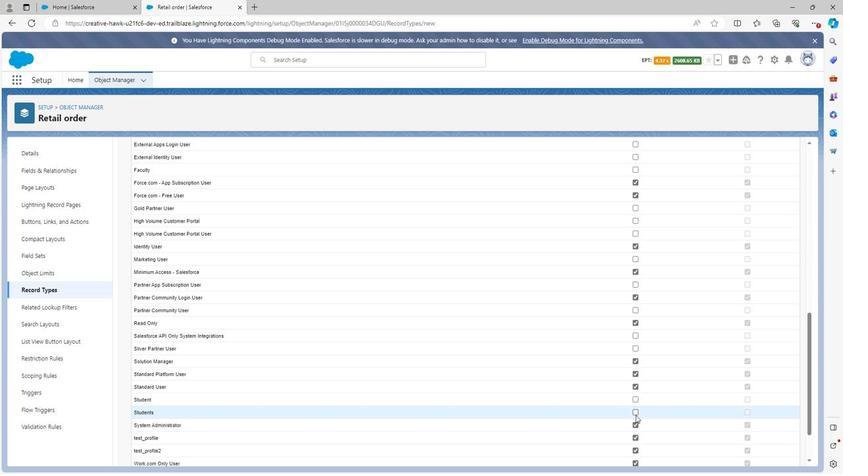 
Action: Mouse scrolled (632, 416) with delta (0, 0)
Screenshot: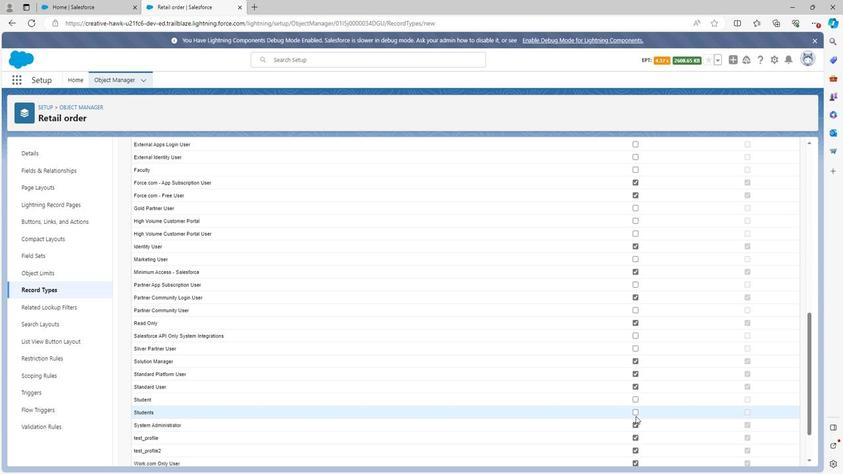 
Action: Mouse moved to (632, 388)
Screenshot: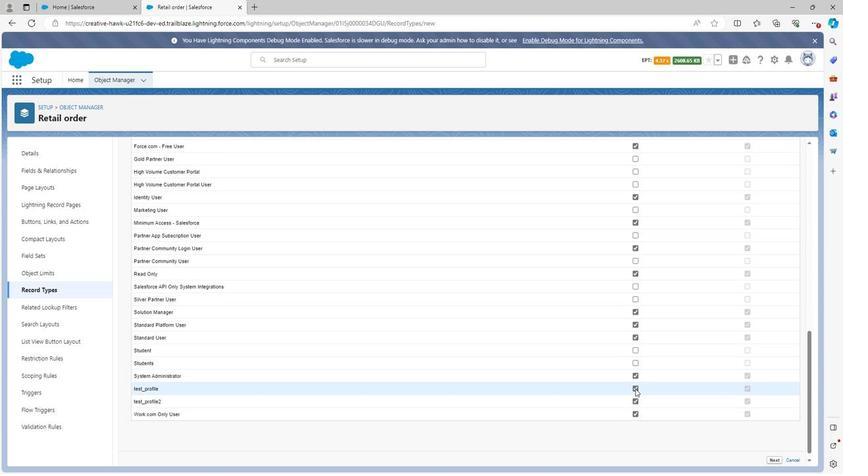 
Action: Mouse pressed left at (632, 388)
Screenshot: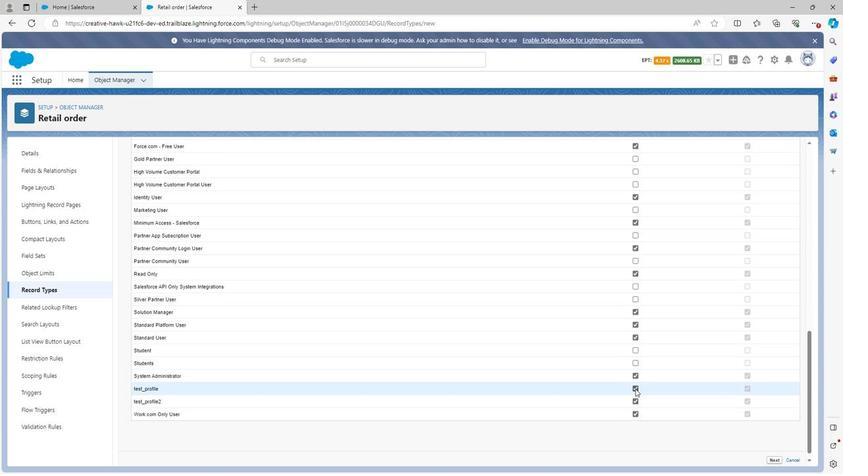 
Action: Mouse moved to (632, 399)
Screenshot: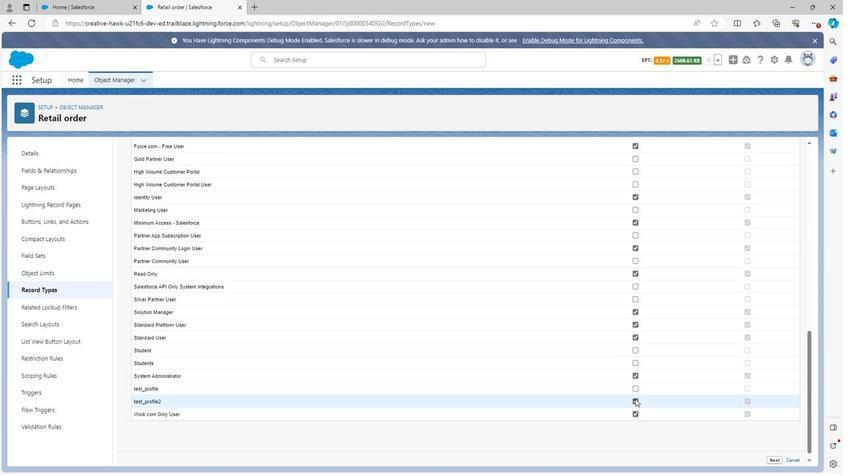 
Action: Mouse pressed left at (632, 399)
Screenshot: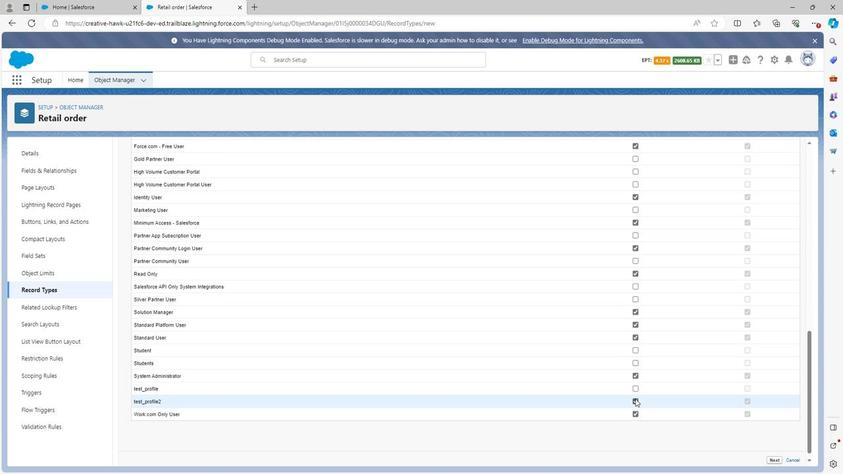 
Action: Mouse moved to (632, 412)
Screenshot: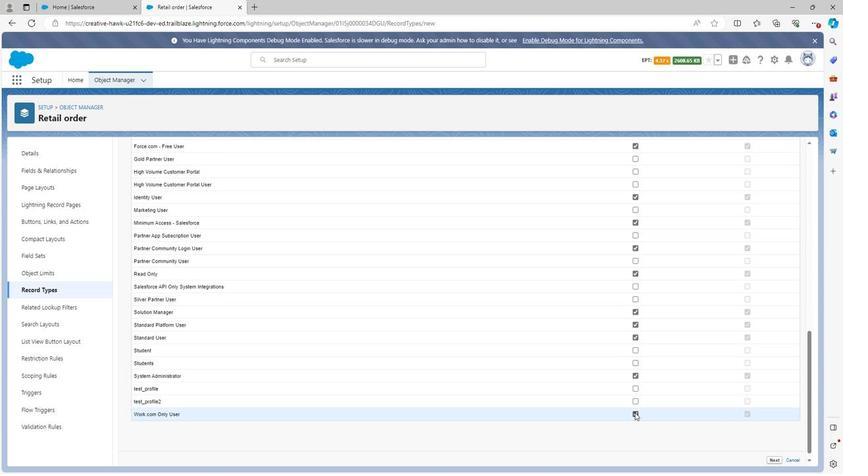 
Action: Mouse pressed left at (632, 412)
Screenshot: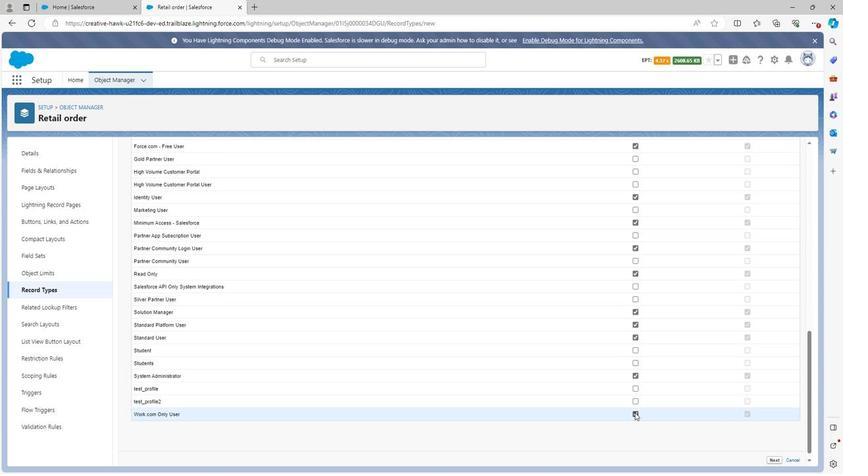 
Action: Mouse moved to (773, 459)
Screenshot: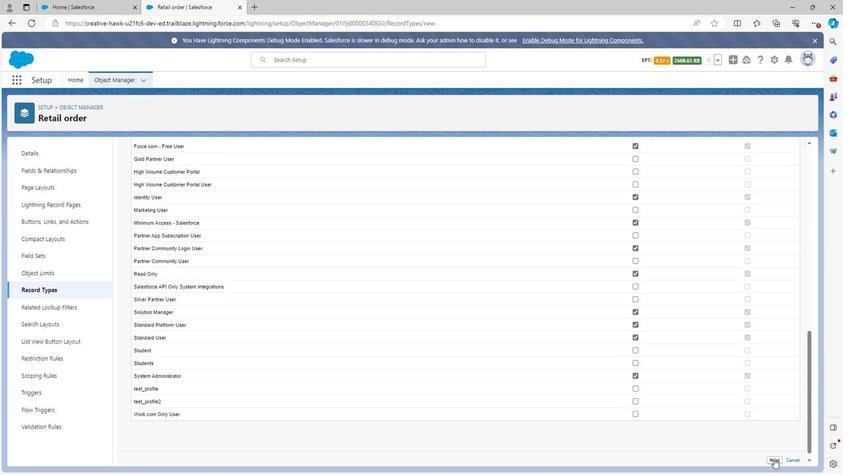 
Action: Mouse pressed left at (773, 459)
Screenshot: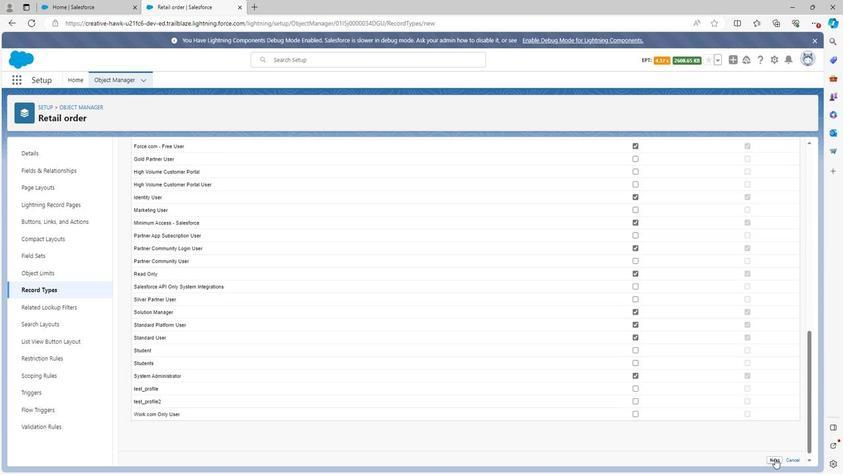 
Action: Mouse moved to (559, 324)
Screenshot: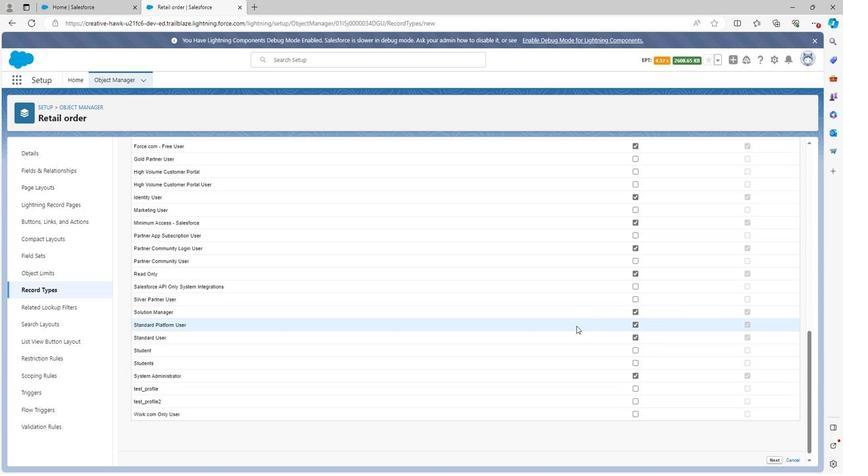 
Action: Mouse scrolled (559, 324) with delta (0, 0)
Screenshot: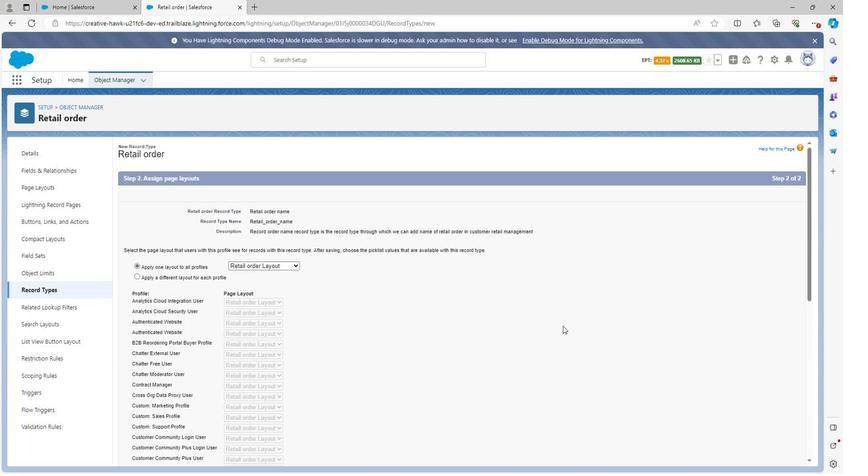 
Action: Mouse moved to (559, 326)
Screenshot: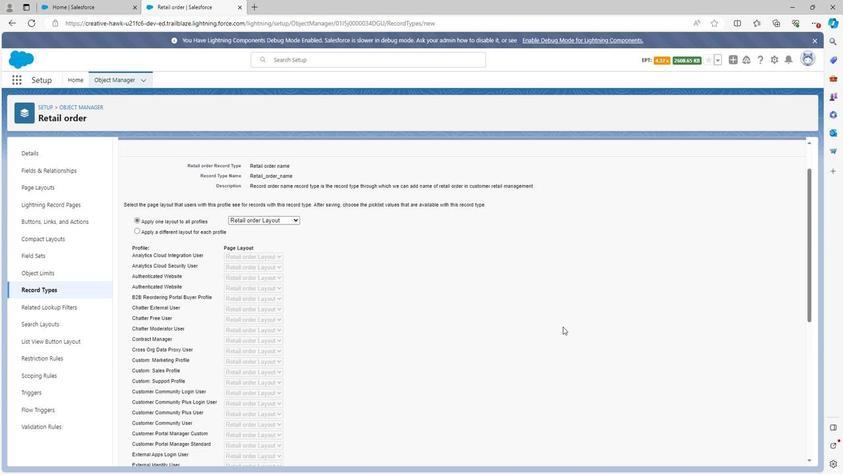 
Action: Mouse scrolled (559, 325) with delta (0, 0)
Screenshot: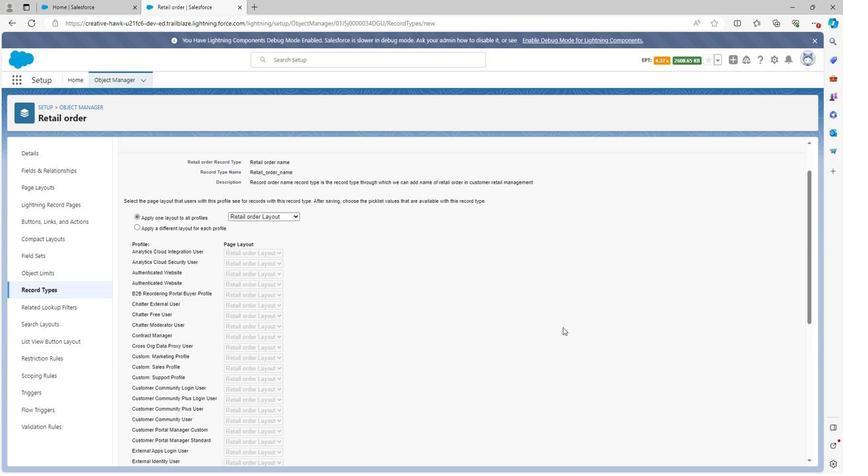 
Action: Mouse moved to (559, 328)
Screenshot: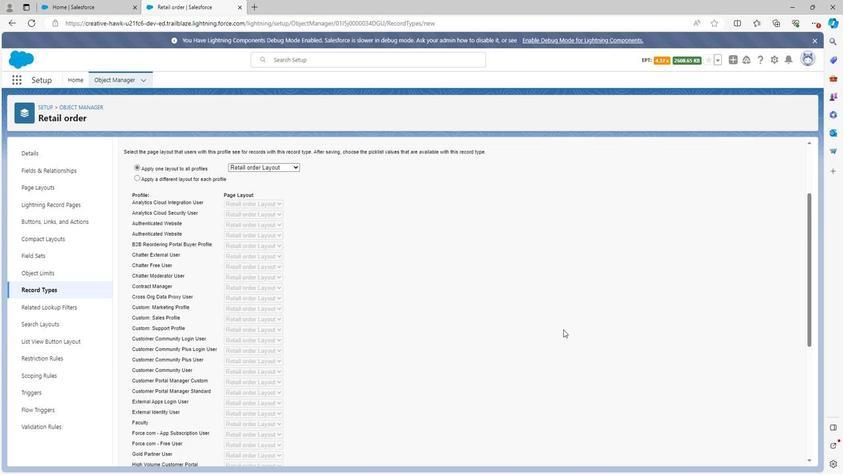 
Action: Mouse scrolled (559, 327) with delta (0, 0)
Screenshot: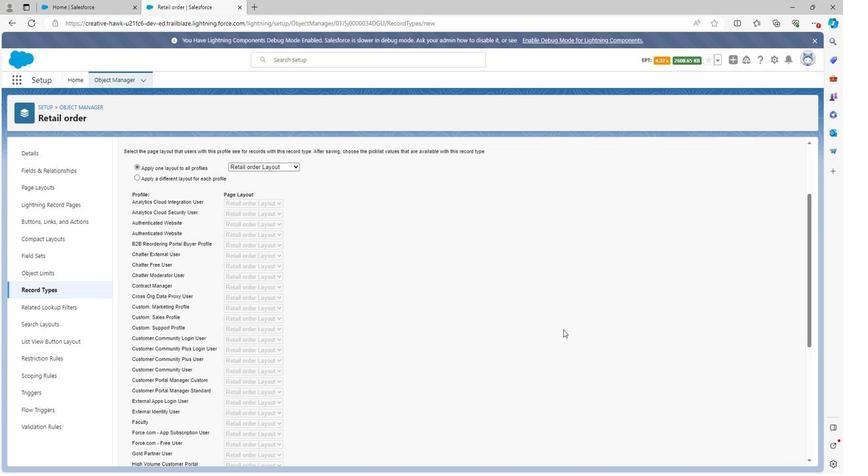
Action: Mouse scrolled (559, 327) with delta (0, 0)
Screenshot: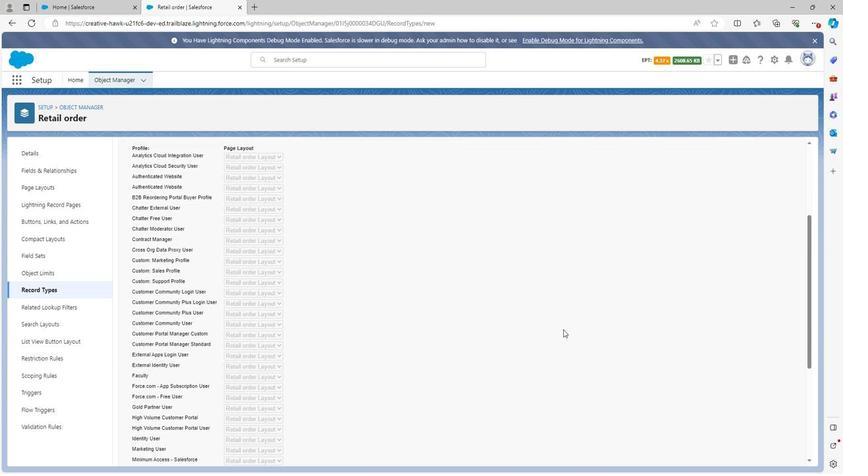 
Action: Mouse moved to (559, 329)
Screenshot: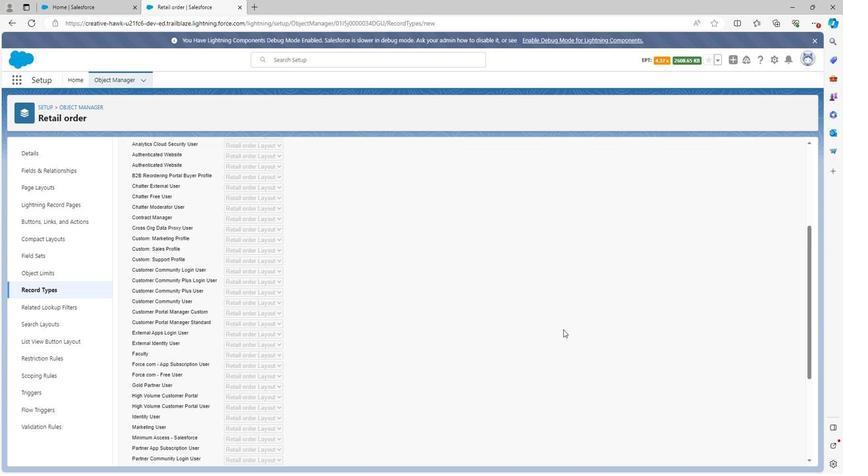 
Action: Mouse scrolled (559, 328) with delta (0, 0)
Screenshot: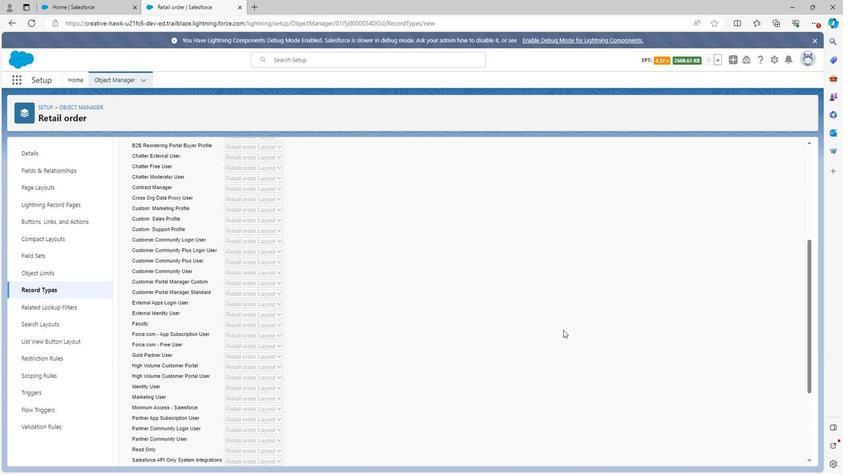 
Action: Mouse moved to (560, 331)
Screenshot: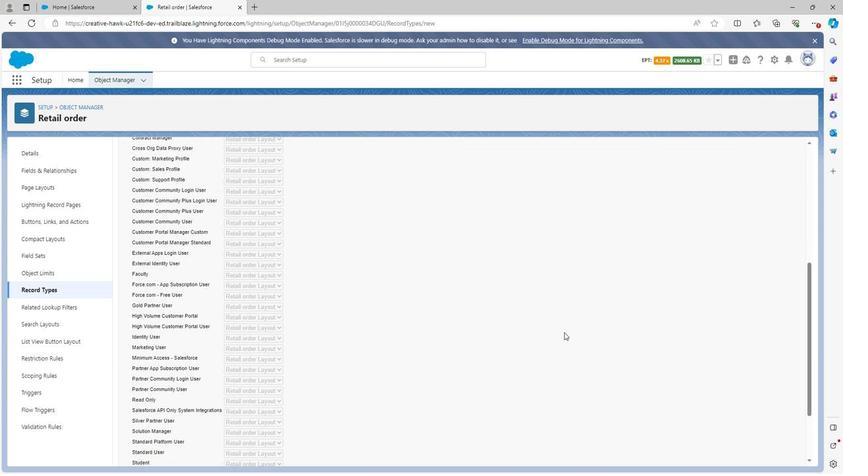 
Action: Mouse scrolled (560, 330) with delta (0, 0)
Screenshot: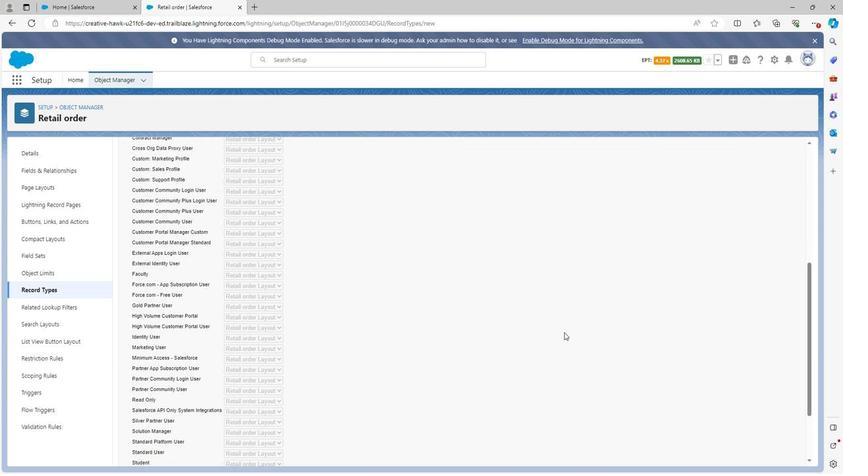 
Action: Mouse moved to (560, 332)
Screenshot: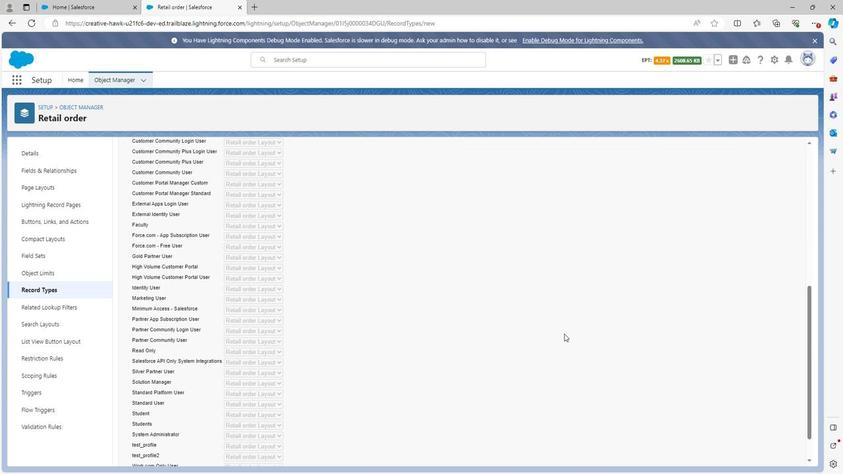 
Action: Mouse scrolled (560, 332) with delta (0, 0)
Screenshot: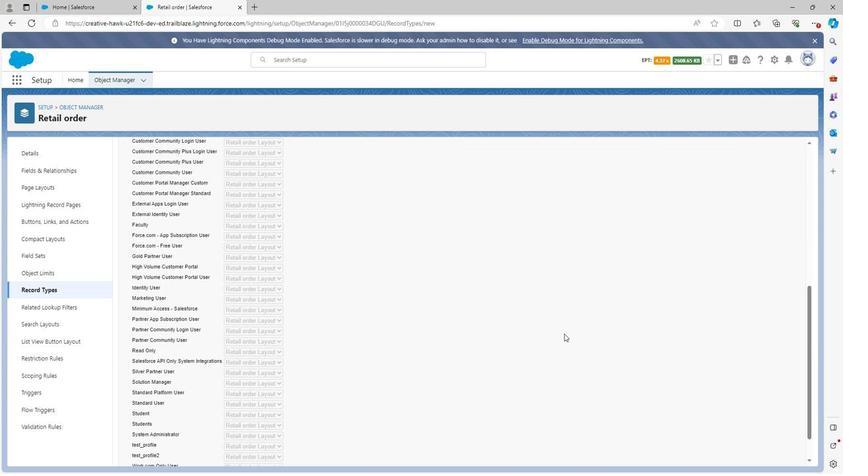 
Action: Mouse scrolled (560, 332) with delta (0, 0)
Screenshot: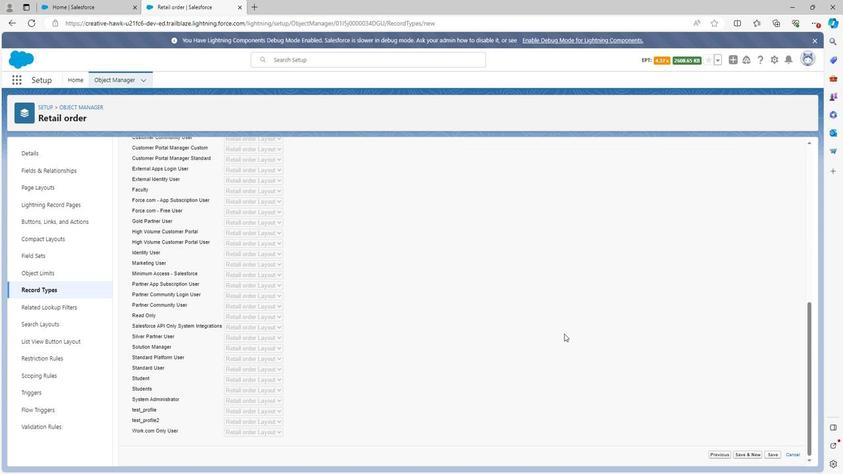 
Action: Mouse moved to (768, 453)
Screenshot: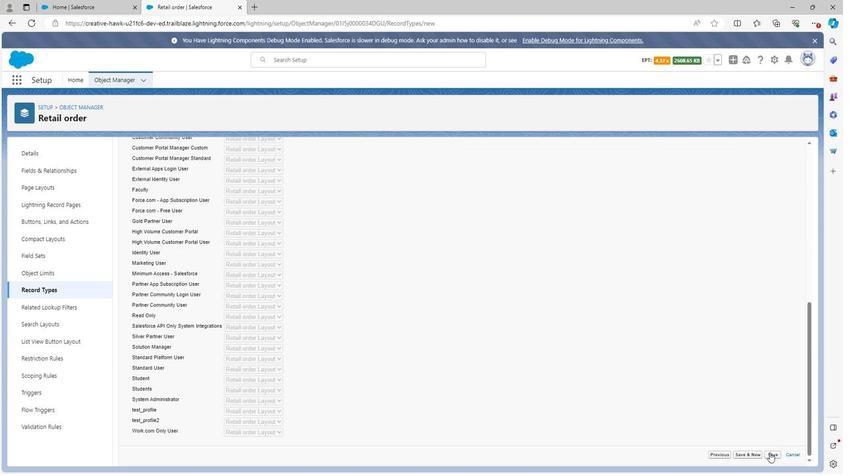 
Action: Mouse pressed left at (768, 453)
Screenshot: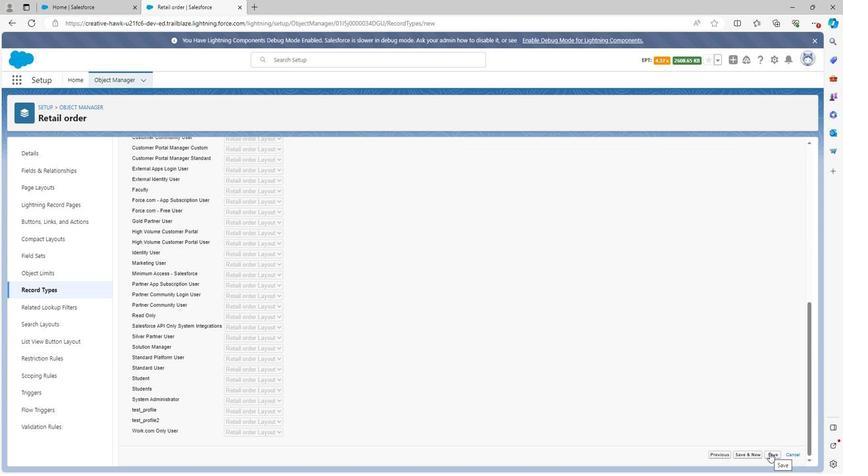
Action: Mouse moved to (34, 284)
Screenshot: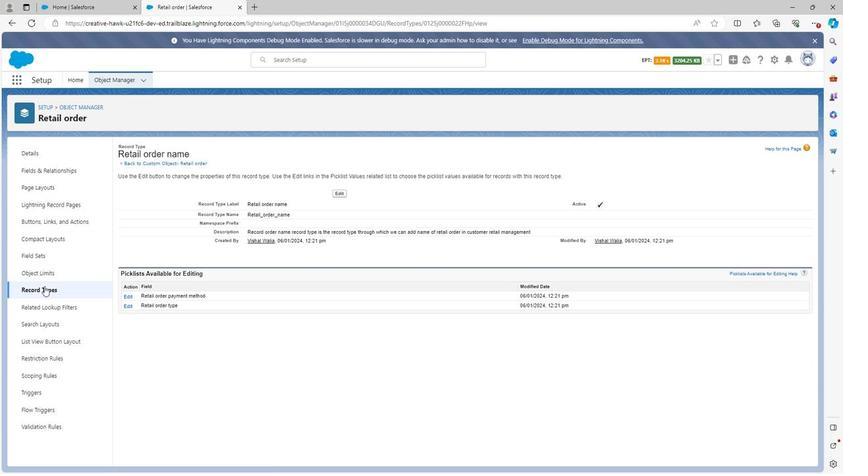 
Action: Mouse pressed left at (34, 284)
Screenshot: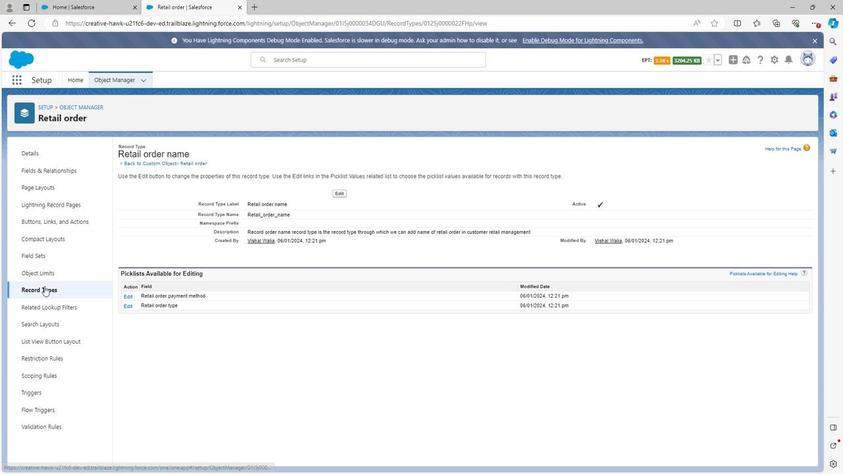 
Action: Mouse moved to (723, 145)
Screenshot: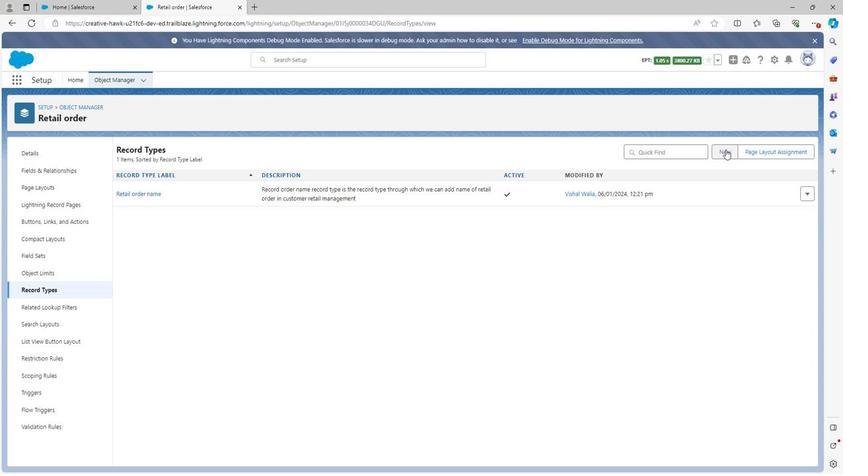 
Action: Mouse pressed left at (723, 145)
Screenshot: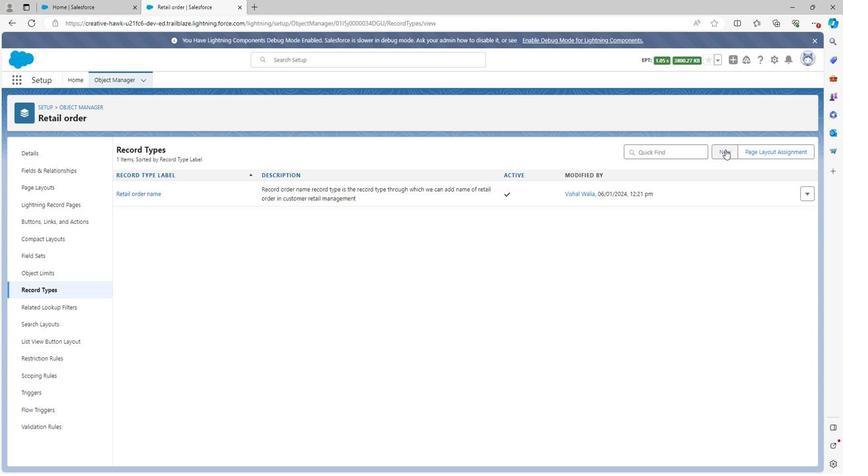 
Action: Mouse moved to (259, 233)
Screenshot: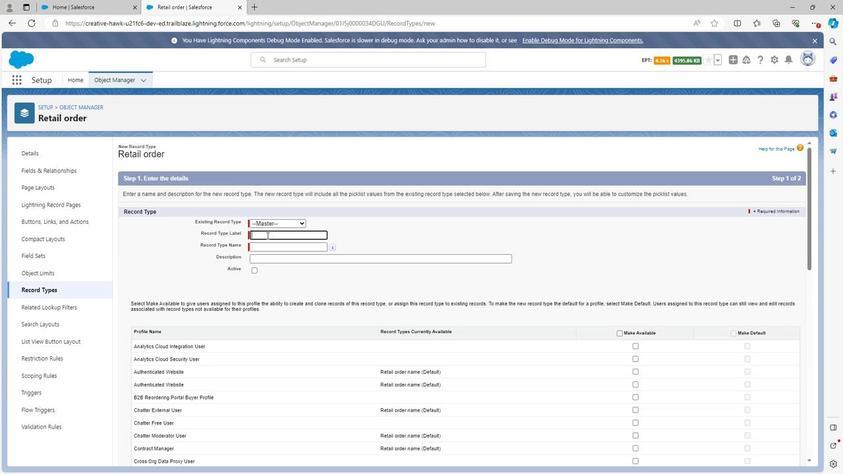 
Action: Key pressed <Key.shift>Retail<Key.space>order<Key.space>date
Screenshot: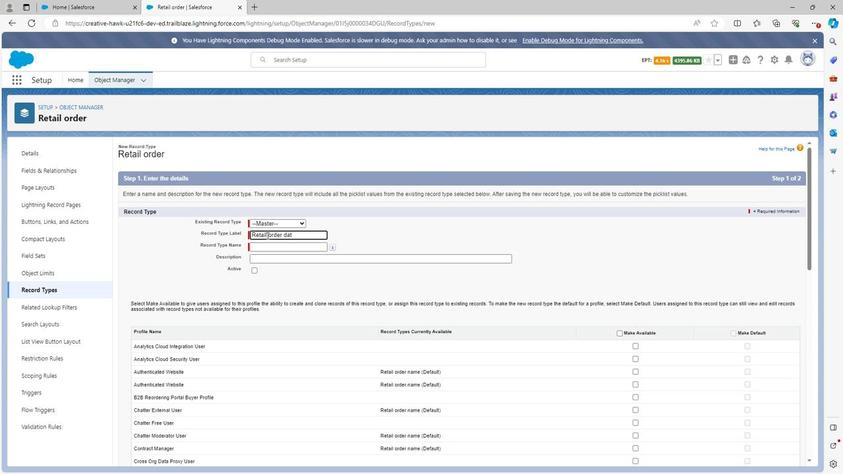 
Action: Mouse moved to (366, 228)
Screenshot: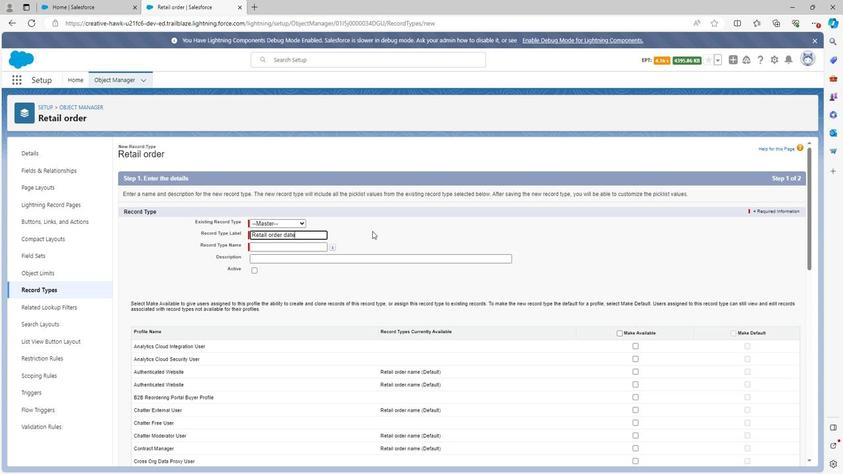 
Action: Mouse pressed left at (366, 228)
Screenshot: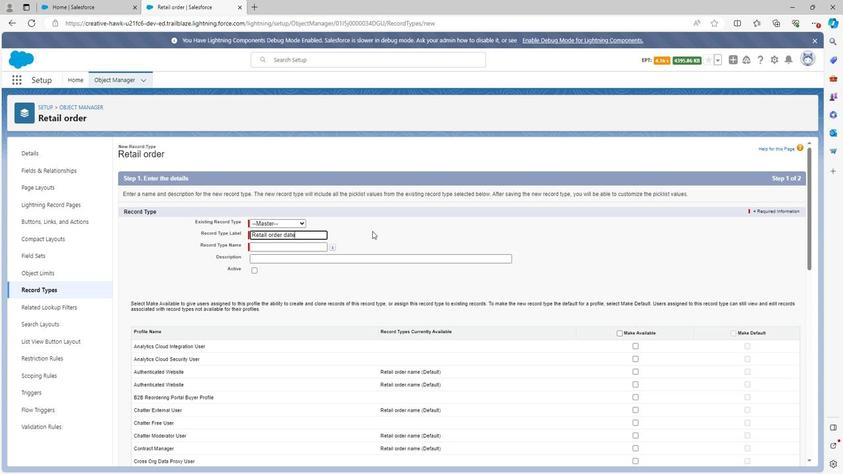 
Action: Mouse moved to (314, 254)
Screenshot: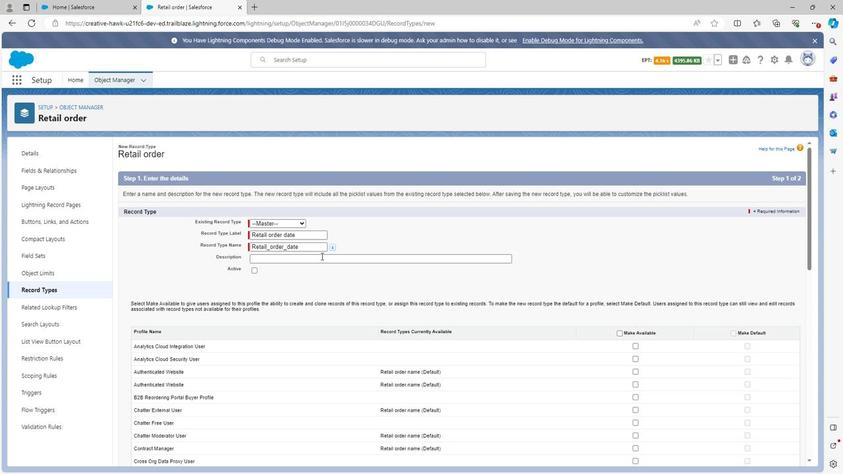 
Action: Mouse pressed left at (314, 254)
Screenshot: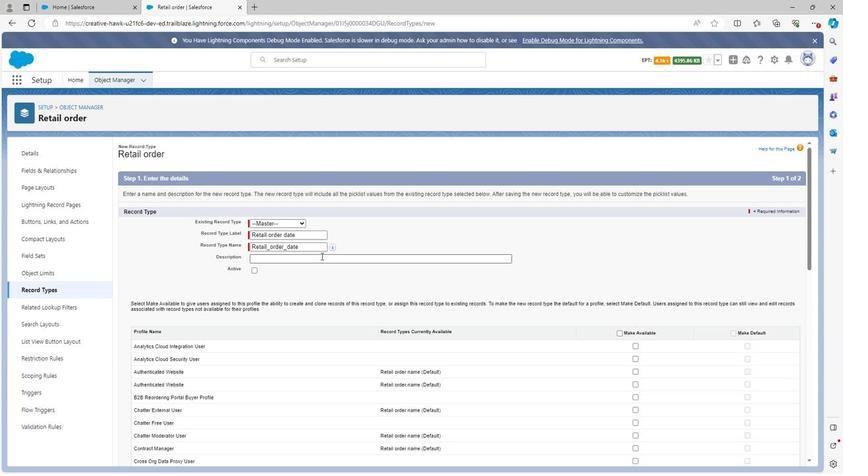 
Action: Key pressed <Key.shift>Retail<Key.space>order<Key.space>date<Key.space>record<Key.space>type<Key.space>is<Key.space>the<Key.space>record<Key.space>type<Key.space>through<Key.space>which<Key.space>we<Key.space>can<Key.space>add<Key.space>date<Key.space>of<Key.space>retail<Key.space>order<Key.space>in<Key.space>customer<Key.space>retail<Key.space>management
Screenshot: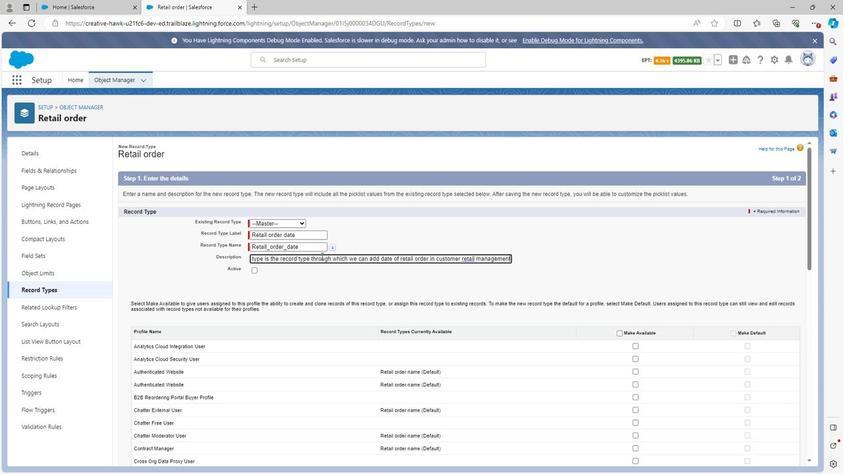 
Action: Mouse moved to (246, 267)
Screenshot: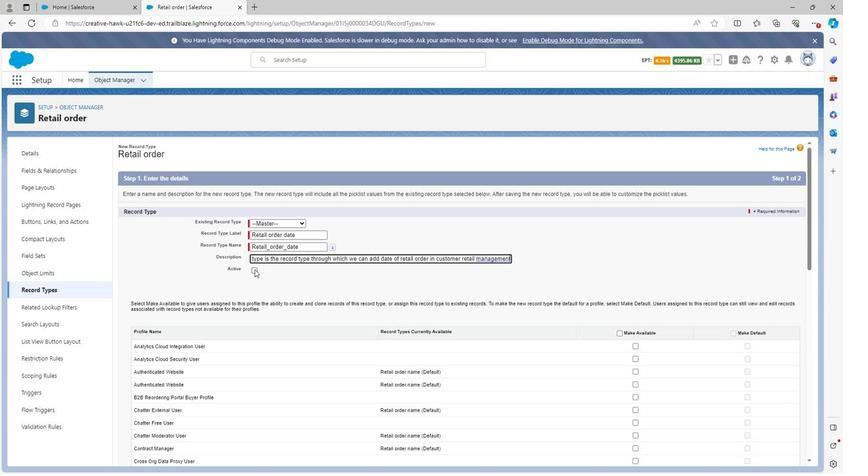 
Action: Mouse pressed left at (246, 267)
Screenshot: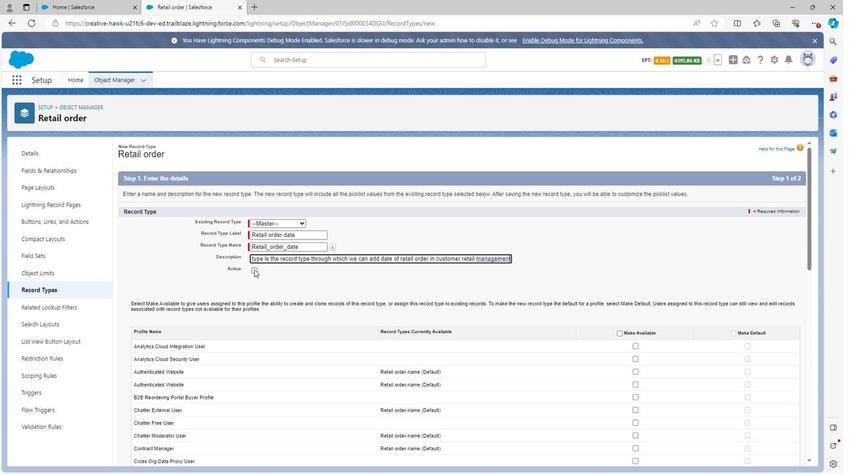 
Action: Mouse moved to (617, 332)
Screenshot: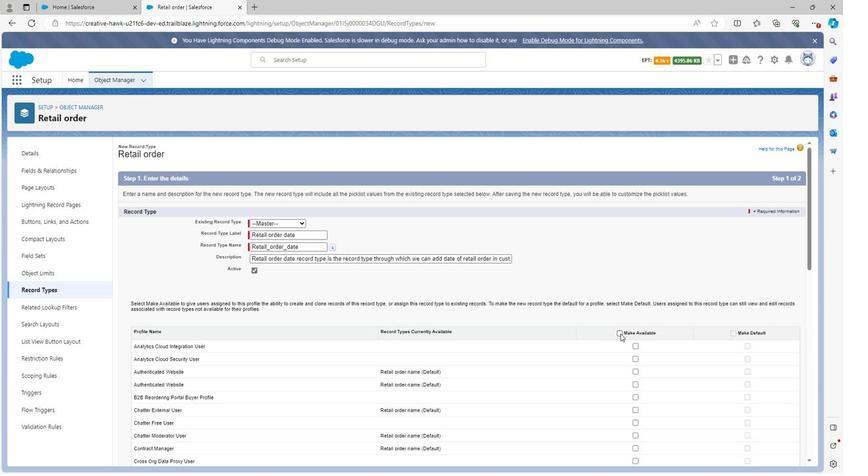 
Action: Mouse pressed left at (617, 332)
Screenshot: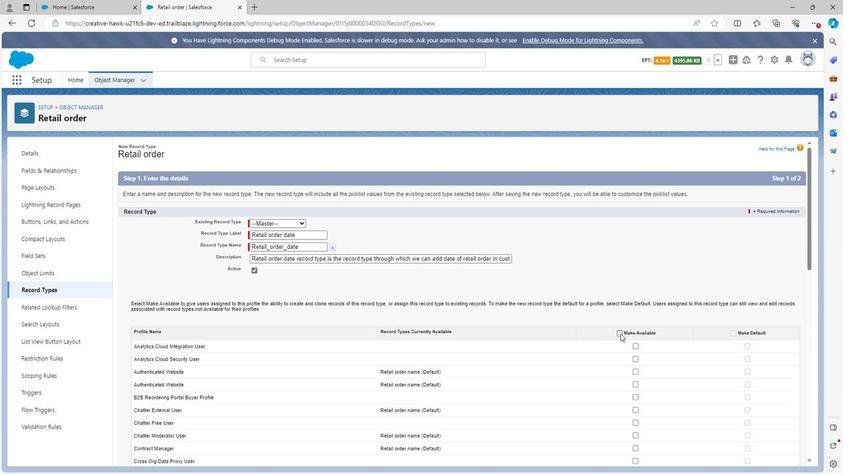 
Action: Mouse moved to (733, 331)
Screenshot: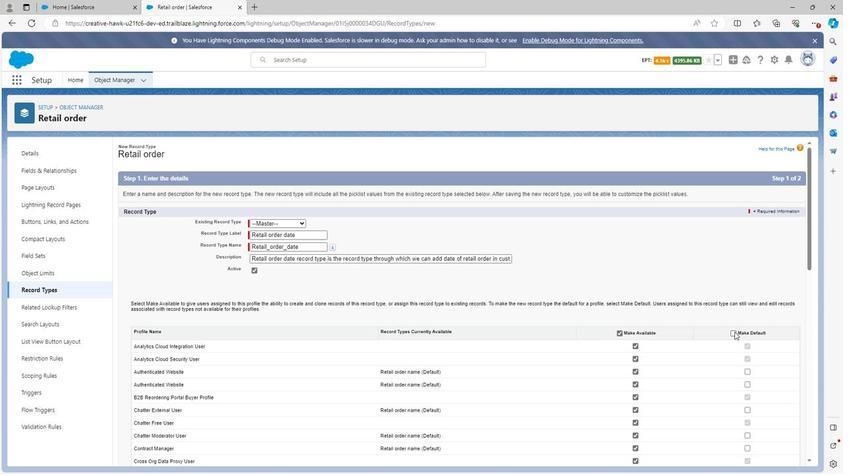 
Action: Mouse pressed left at (733, 331)
Screenshot: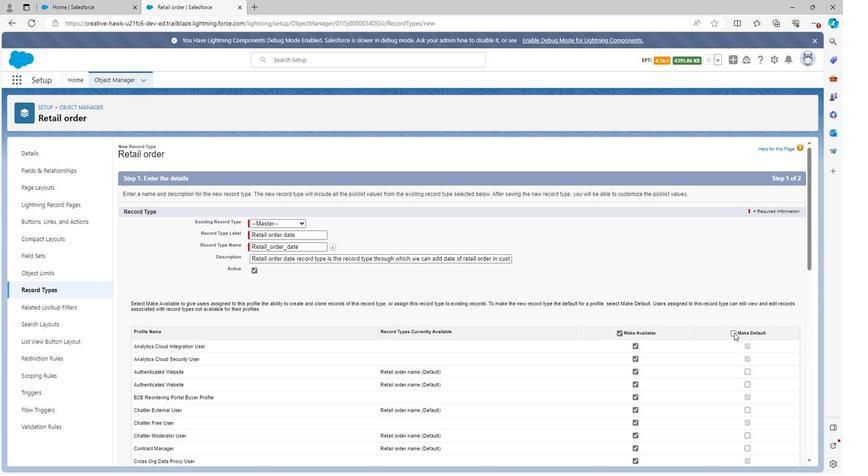 
Action: Mouse scrolled (733, 331) with delta (0, 0)
Screenshot: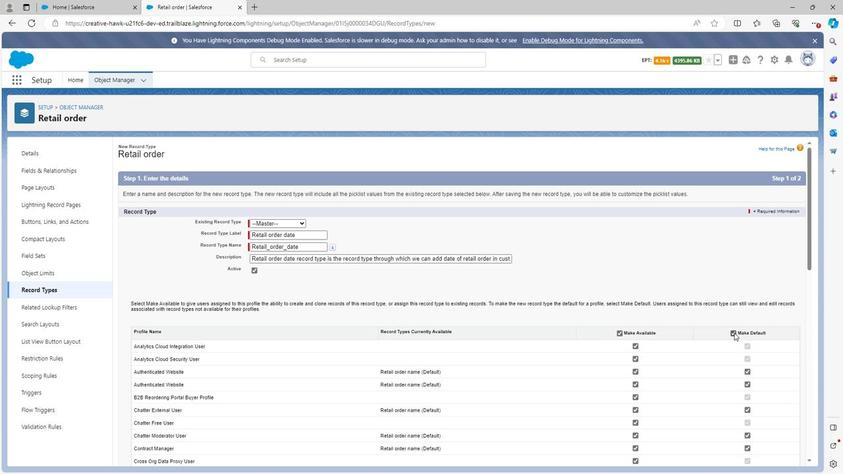 
Action: Mouse scrolled (733, 331) with delta (0, 0)
Screenshot: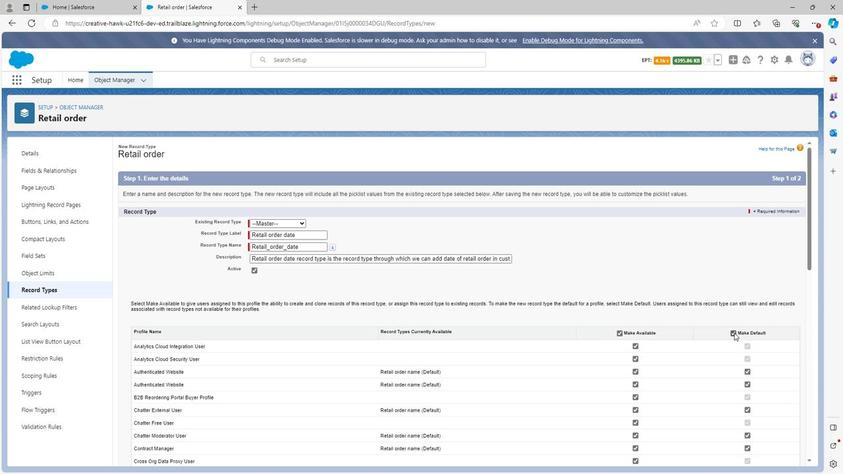 
Action: Mouse moved to (632, 243)
Screenshot: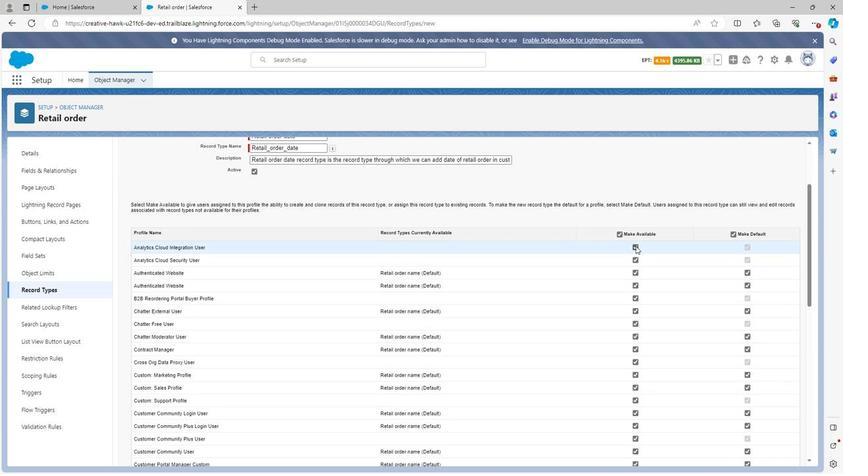 
Action: Mouse pressed left at (632, 243)
Screenshot: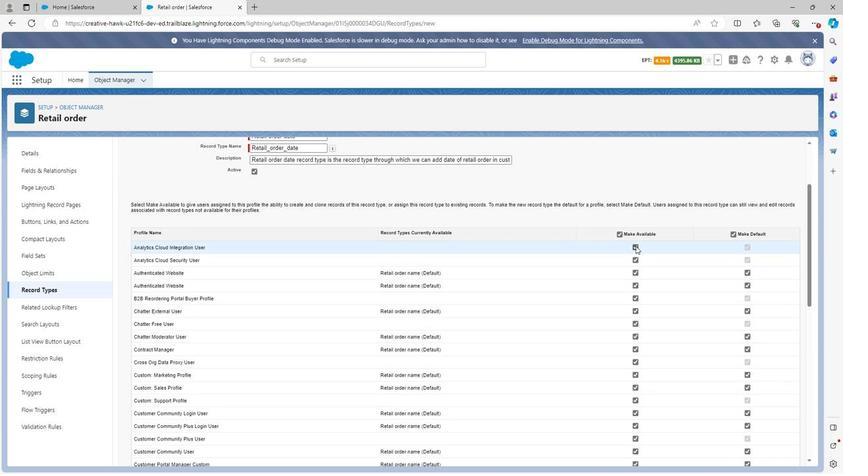 
Action: Mouse moved to (633, 258)
Screenshot: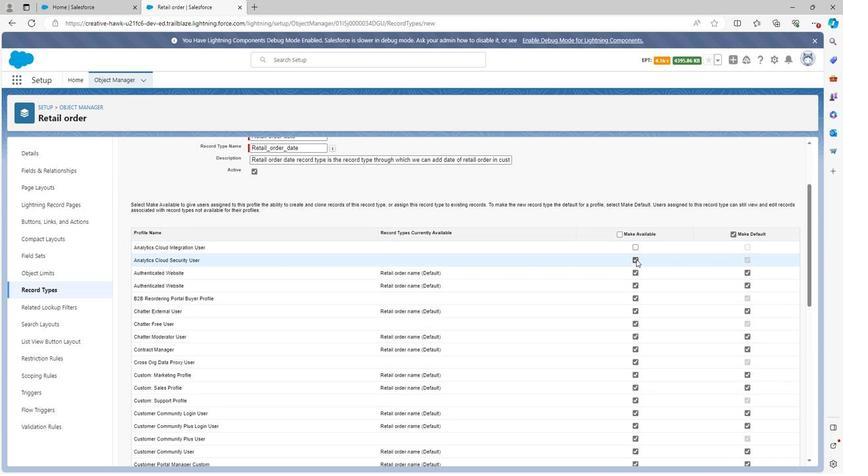 
Action: Mouse pressed left at (633, 258)
Screenshot: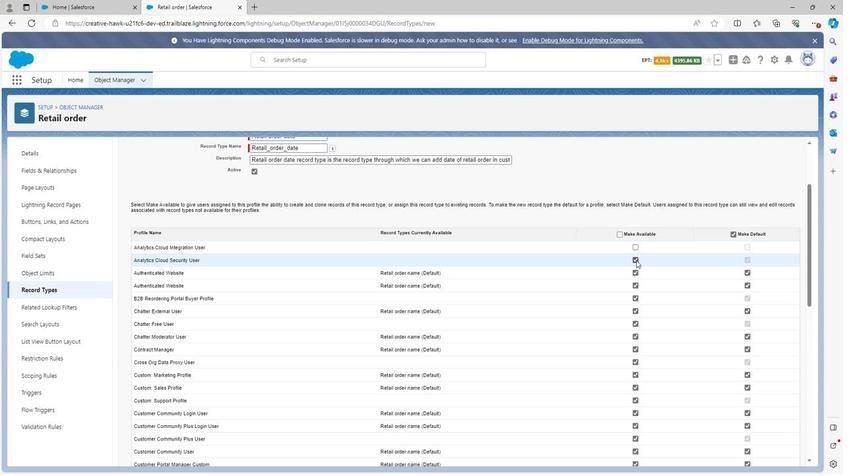 
Action: Mouse moved to (634, 296)
Screenshot: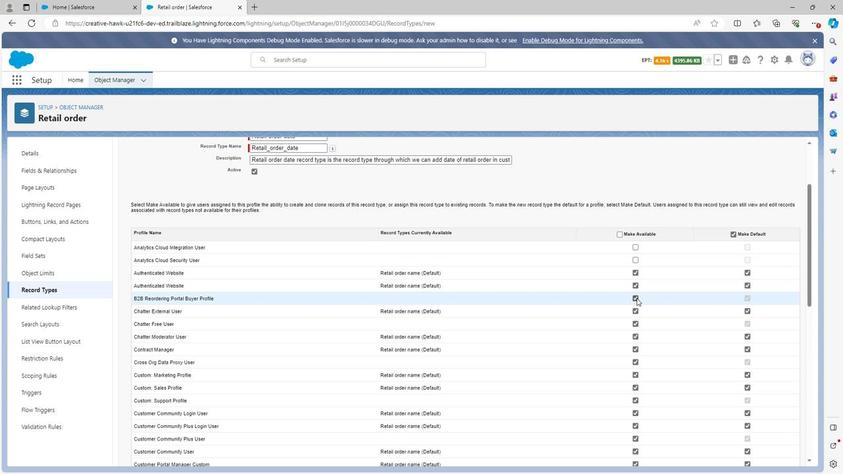 
Action: Mouse pressed left at (634, 296)
Screenshot: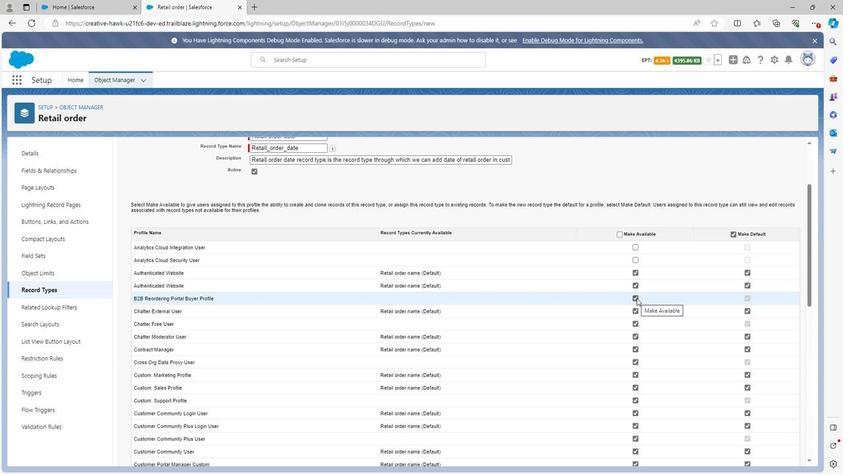 
Action: Mouse moved to (632, 321)
Screenshot: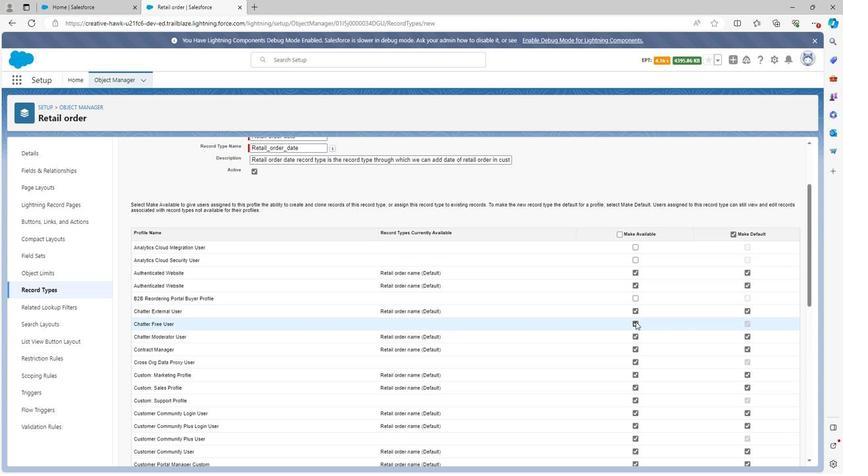 
Action: Mouse pressed left at (632, 321)
Screenshot: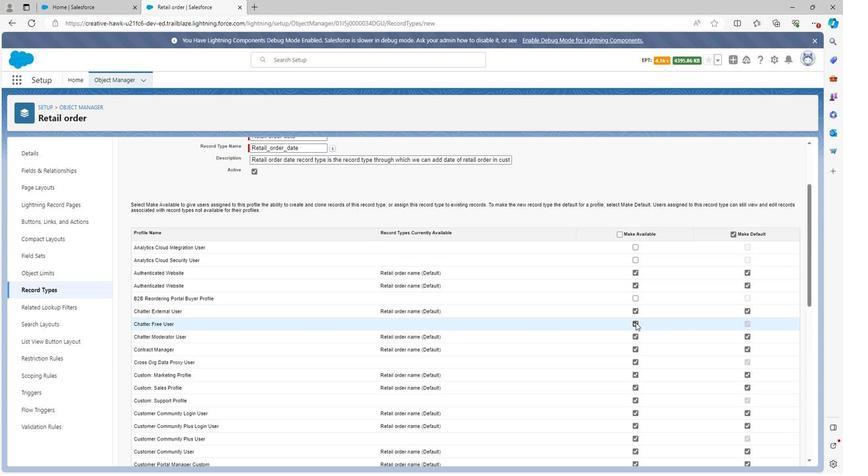 
Action: Mouse scrolled (632, 321) with delta (0, 0)
Screenshot: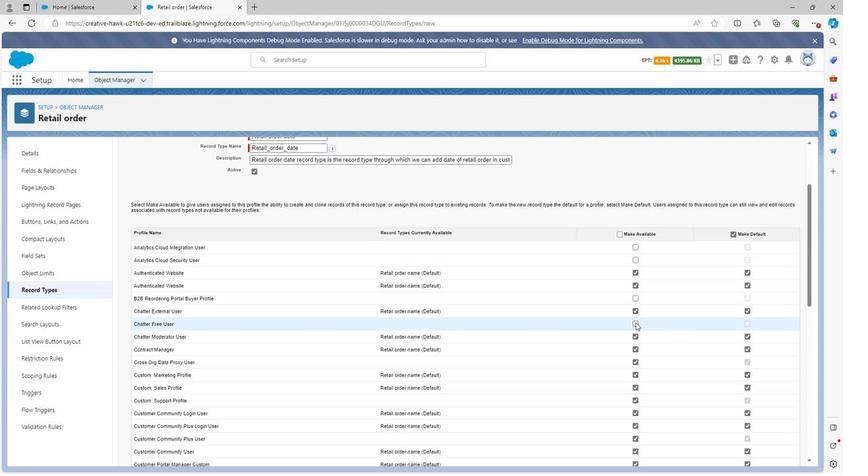 
Action: Mouse moved to (632, 313)
Screenshot: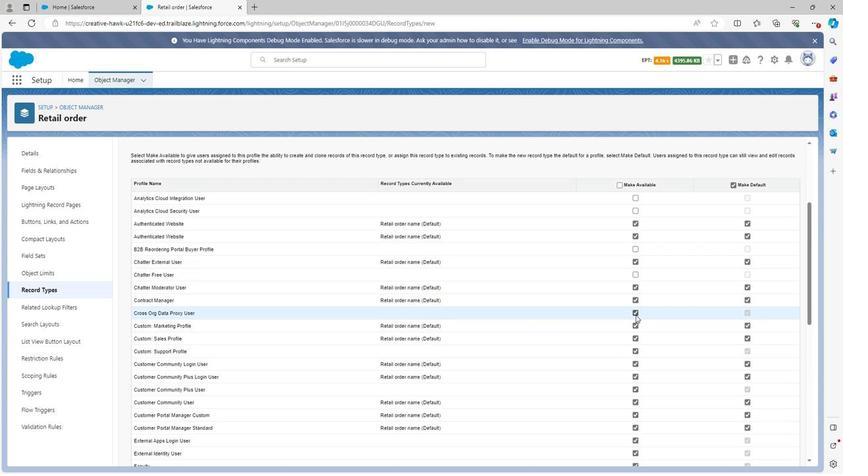 
Action: Mouse pressed left at (632, 313)
Screenshot: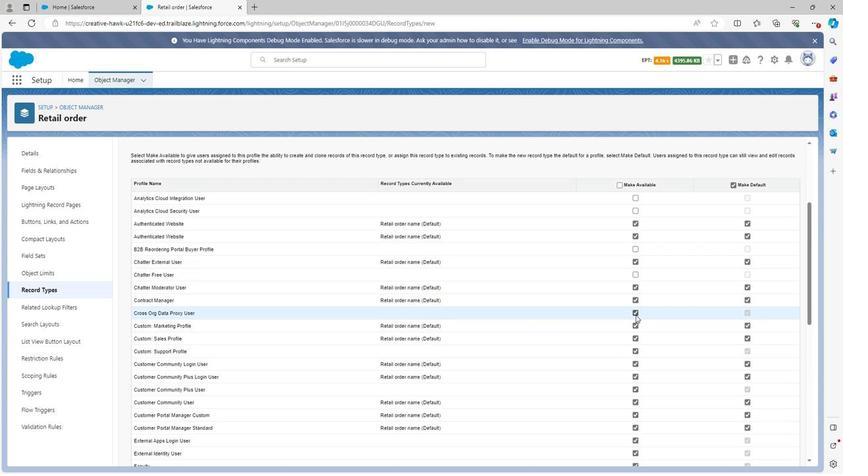 
Action: Mouse moved to (633, 349)
Screenshot: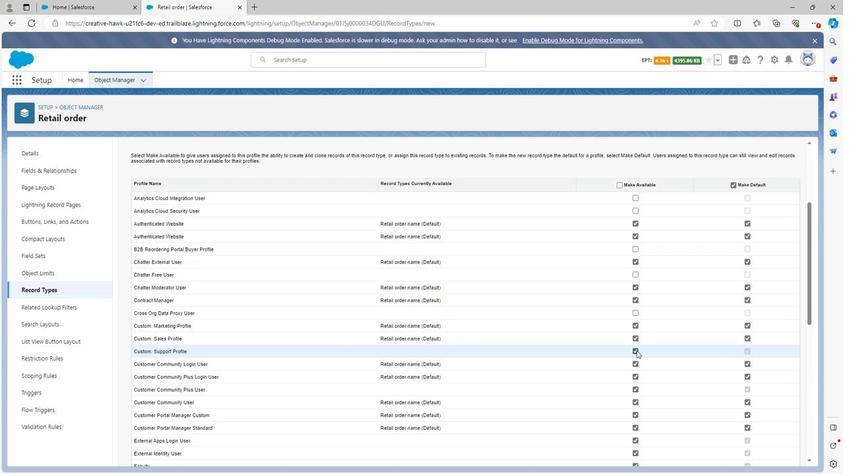 
Action: Mouse pressed left at (633, 349)
Screenshot: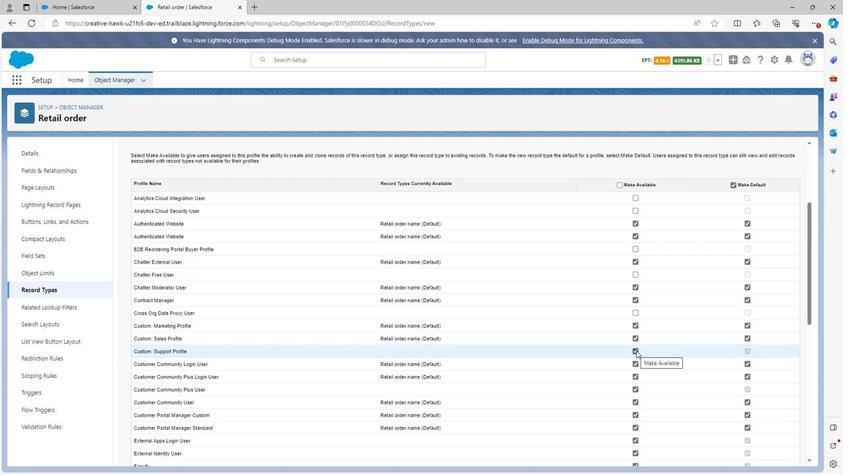 
Action: Mouse moved to (632, 389)
Screenshot: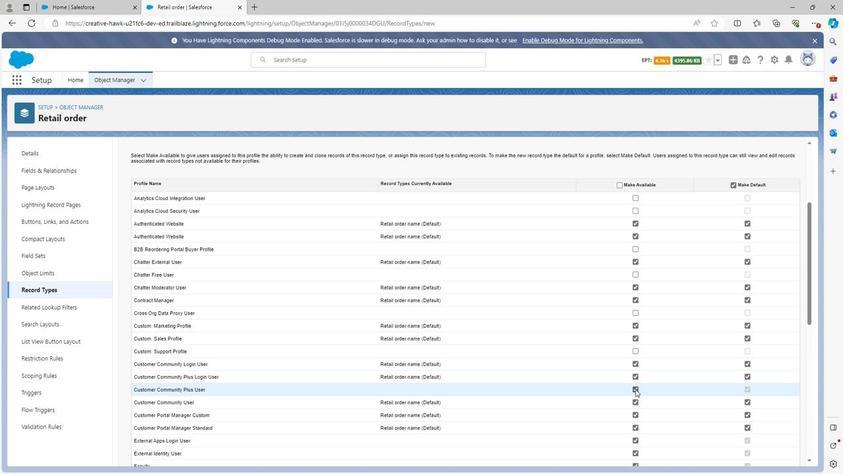 
Action: Mouse pressed left at (632, 389)
Screenshot: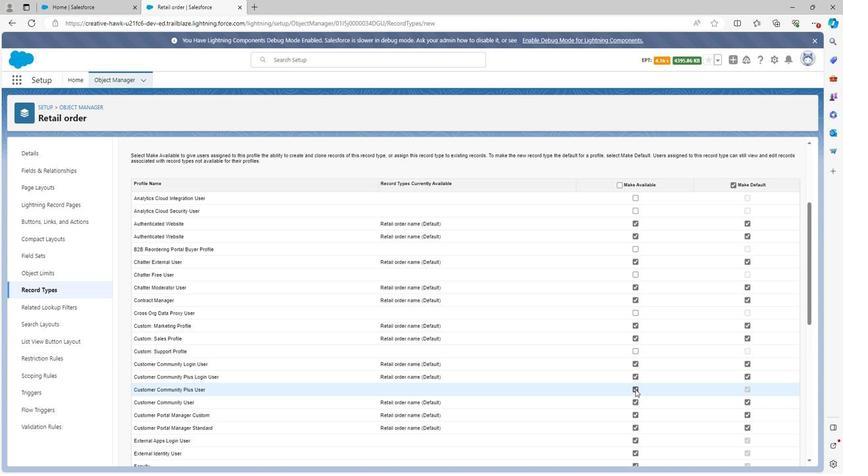 
Action: Mouse scrolled (632, 388) with delta (0, 0)
Screenshot: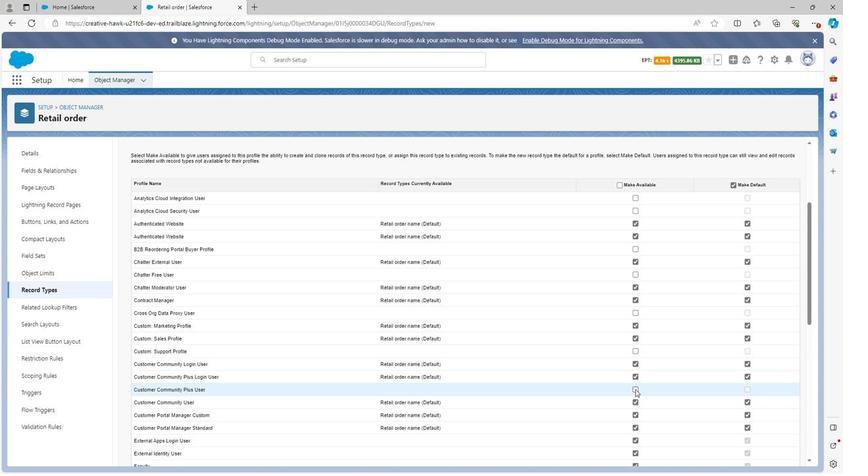 
Action: Mouse moved to (632, 391)
Screenshot: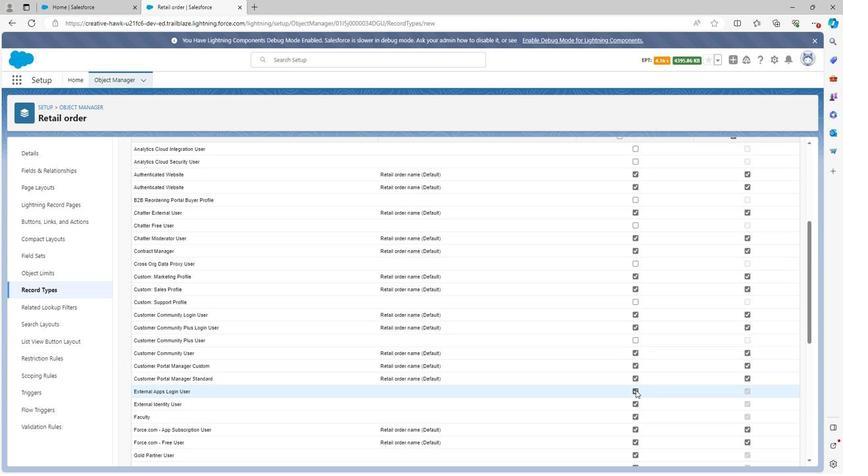 
Action: Mouse pressed left at (632, 391)
Screenshot: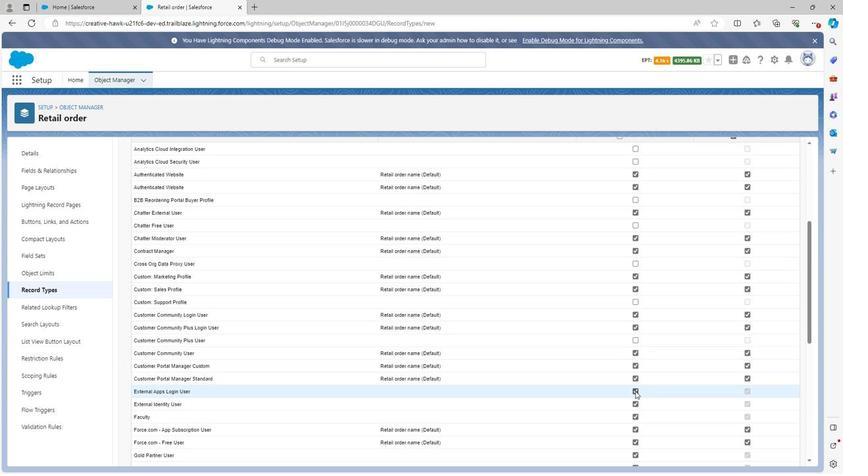
Action: Mouse moved to (632, 403)
Screenshot: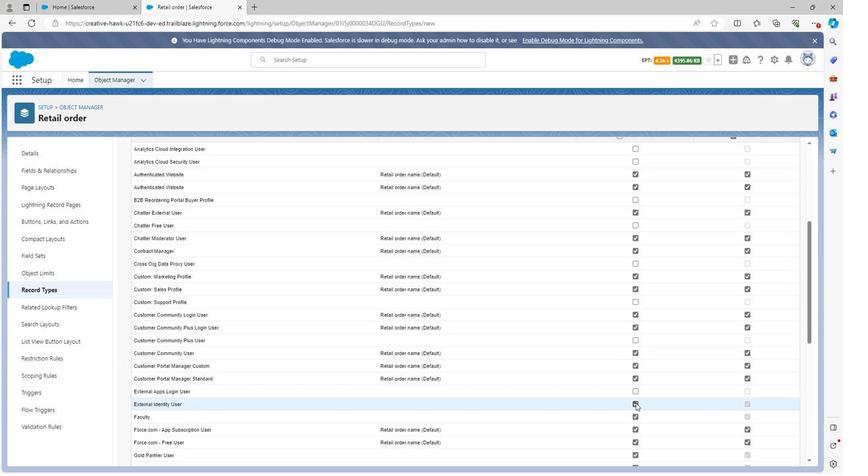 
Action: Mouse pressed left at (632, 403)
Screenshot: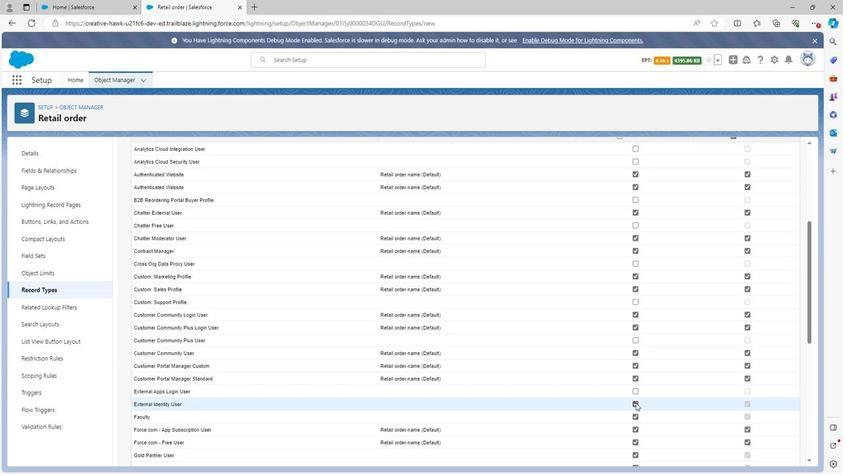 
Action: Mouse moved to (631, 416)
Screenshot: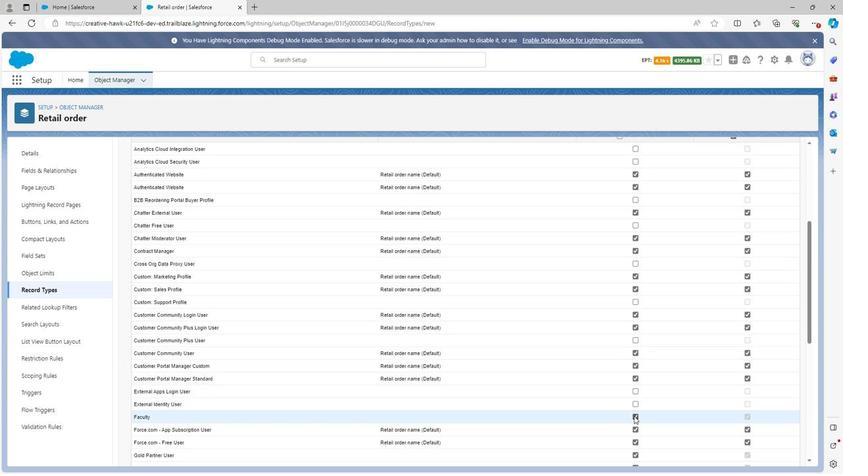 
Action: Mouse pressed left at (631, 416)
Screenshot: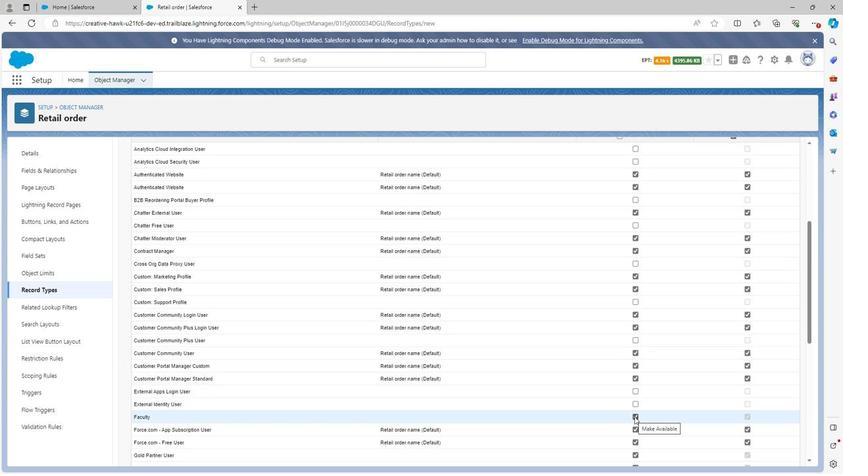 
Action: Mouse moved to (631, 416)
Screenshot: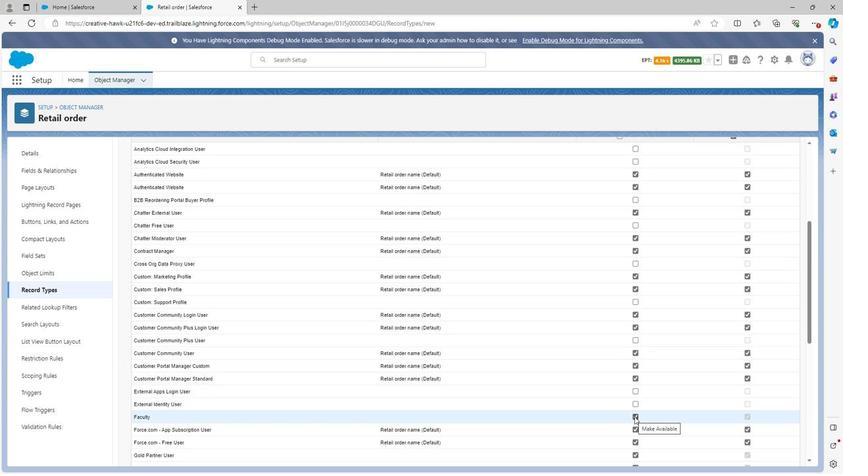 
Action: Mouse scrolled (631, 416) with delta (0, 0)
Screenshot: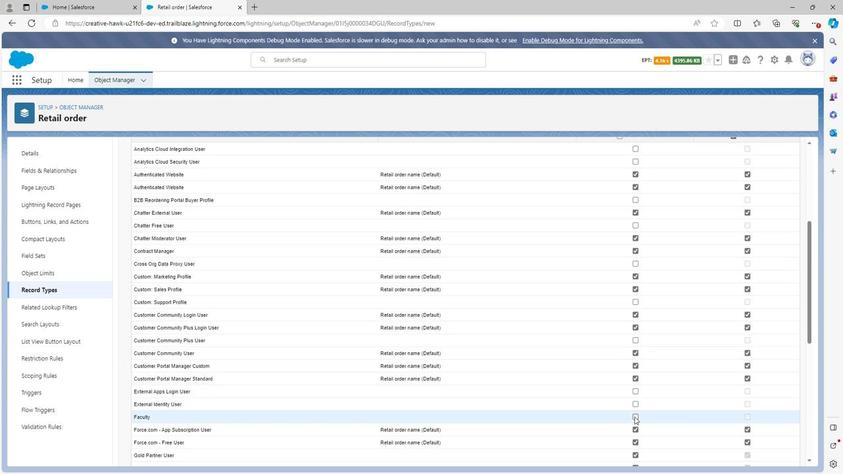 
Action: Mouse scrolled (631, 416) with delta (0, 0)
Screenshot: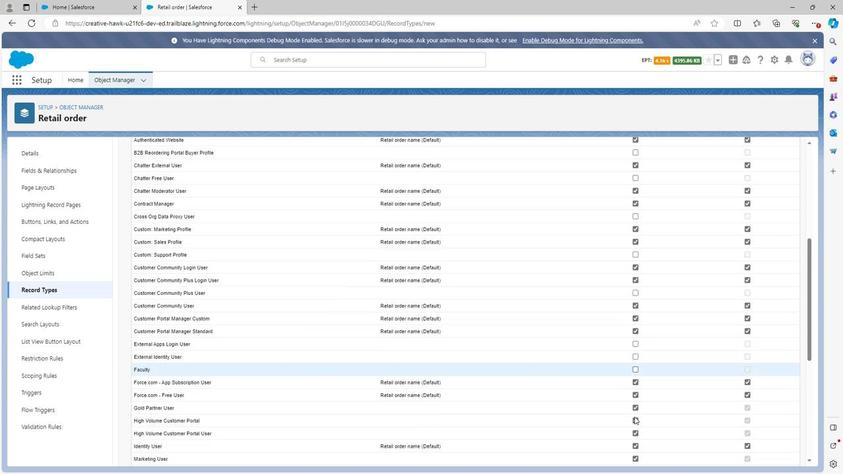 
Action: Mouse moved to (633, 355)
Screenshot: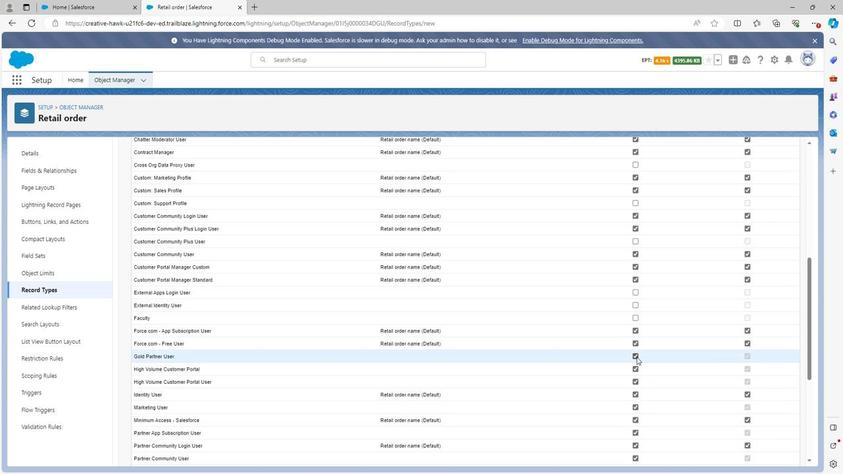 
Action: Mouse pressed left at (633, 355)
Screenshot: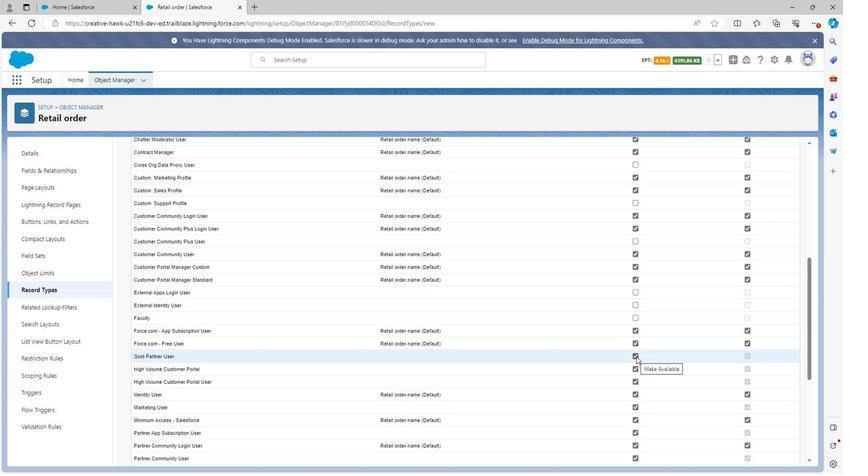 
Action: Mouse moved to (631, 358)
Screenshot: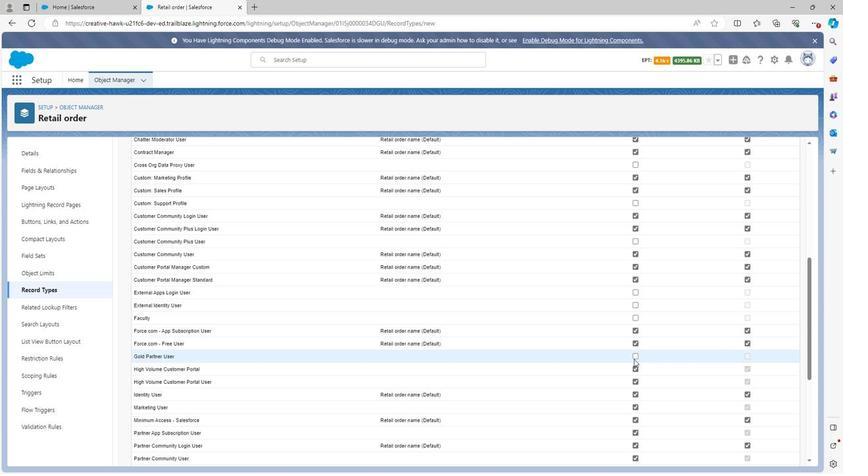 
Action: Mouse scrolled (631, 357) with delta (0, 0)
Screenshot: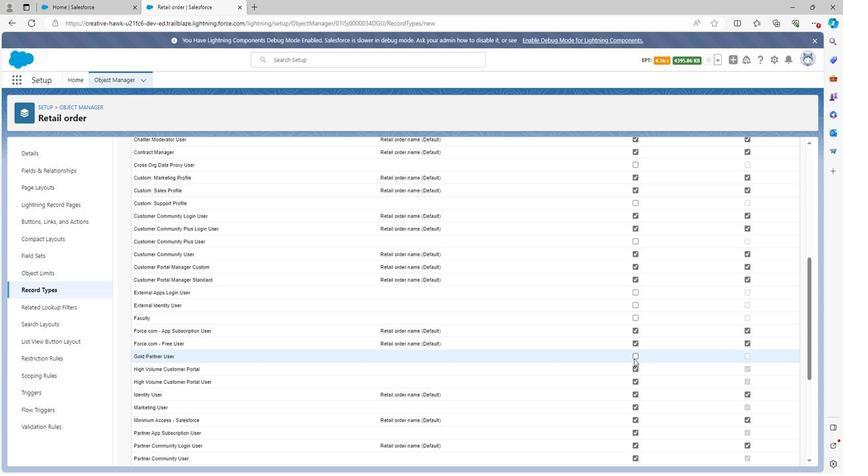
Action: Mouse moved to (633, 318)
Screenshot: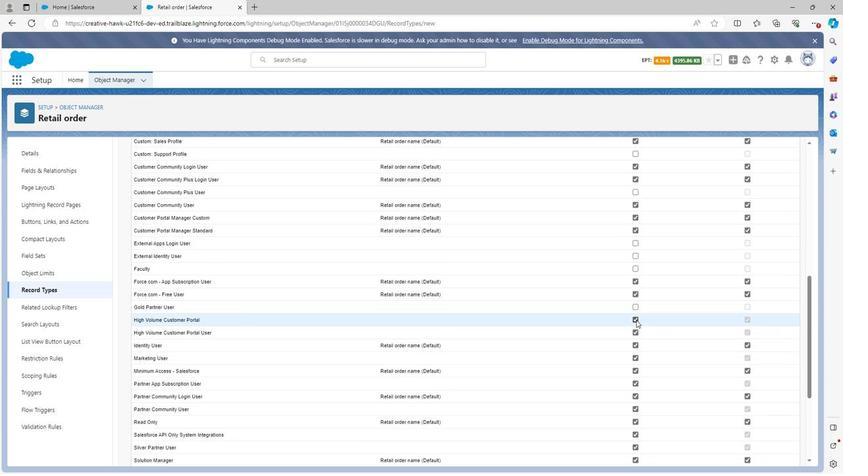 
Action: Mouse pressed left at (633, 318)
Screenshot: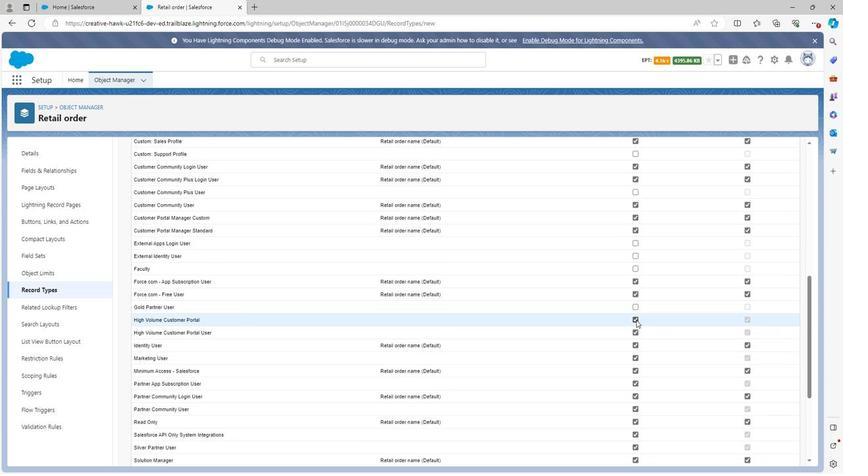 
Action: Mouse moved to (632, 329)
Screenshot: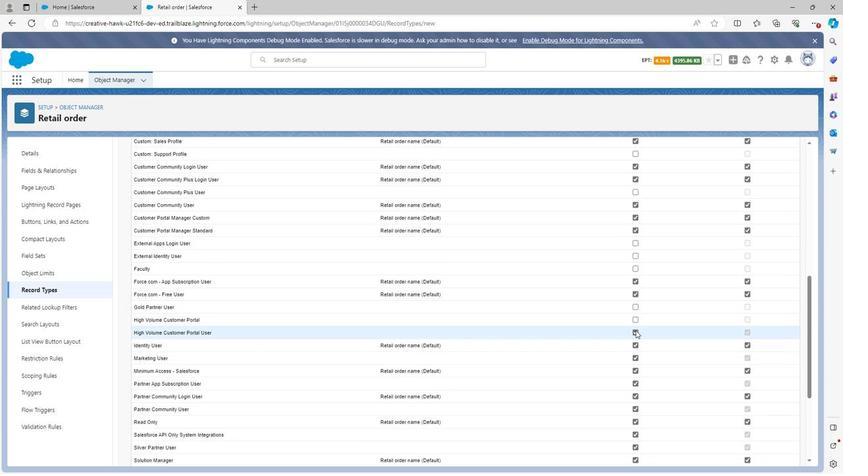 
Action: Mouse pressed left at (632, 329)
Screenshot: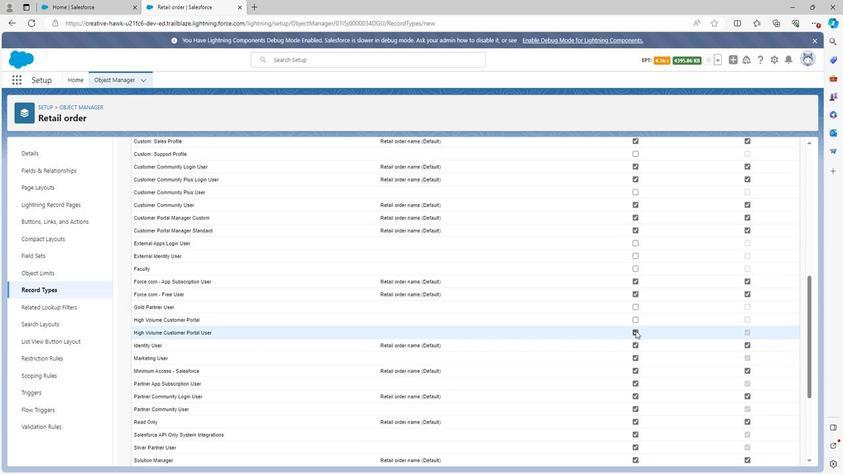
Action: Mouse moved to (632, 357)
Screenshot: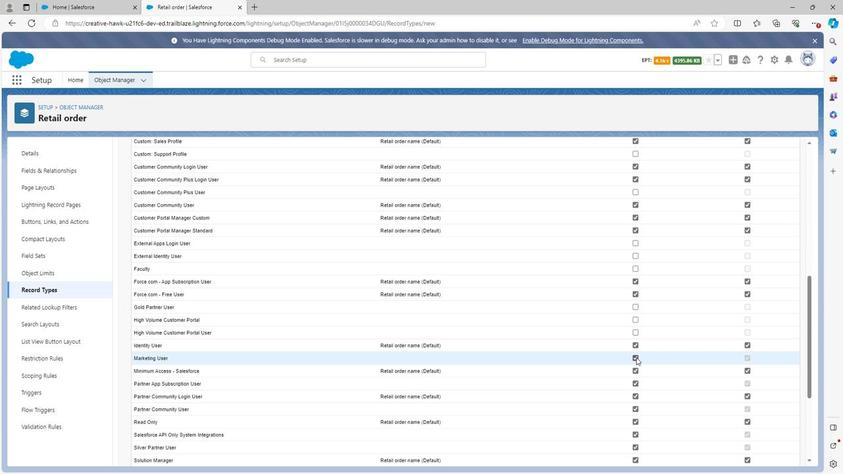 
Action: Mouse pressed left at (632, 357)
Screenshot: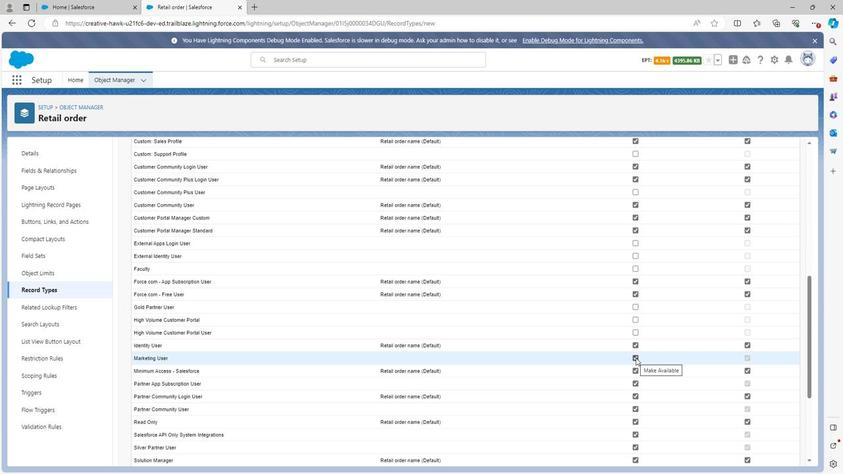 
Action: Mouse moved to (634, 382)
Screenshot: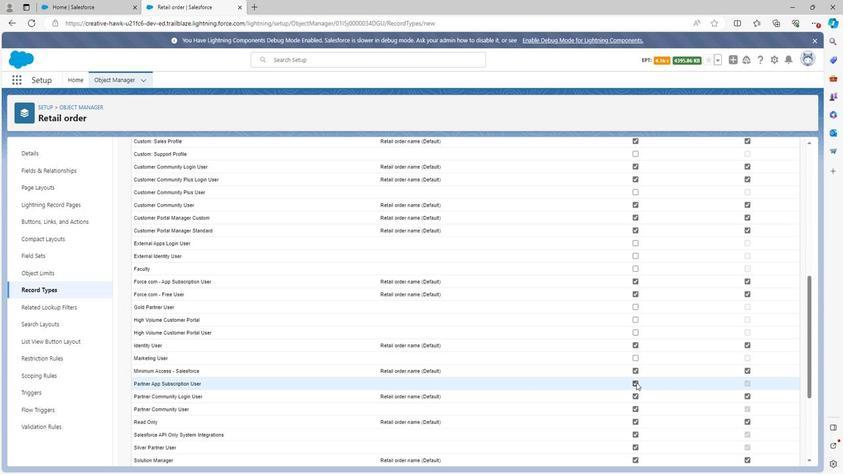 
Action: Mouse pressed left at (634, 382)
Screenshot: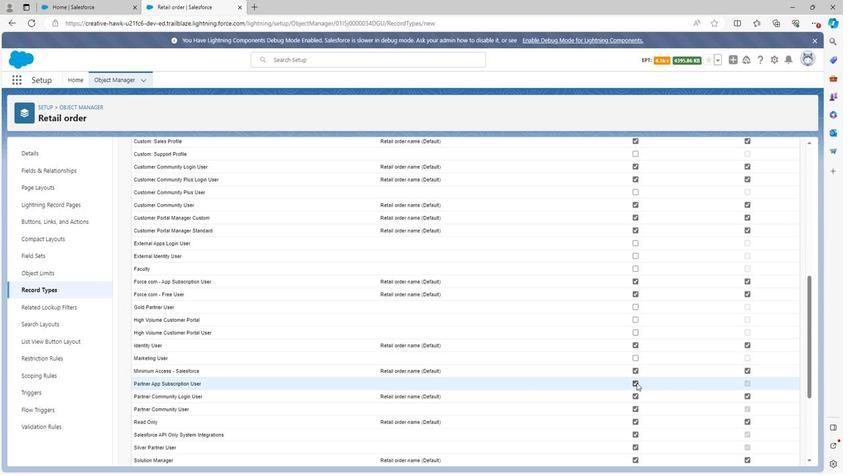 
Action: Mouse moved to (634, 409)
Screenshot: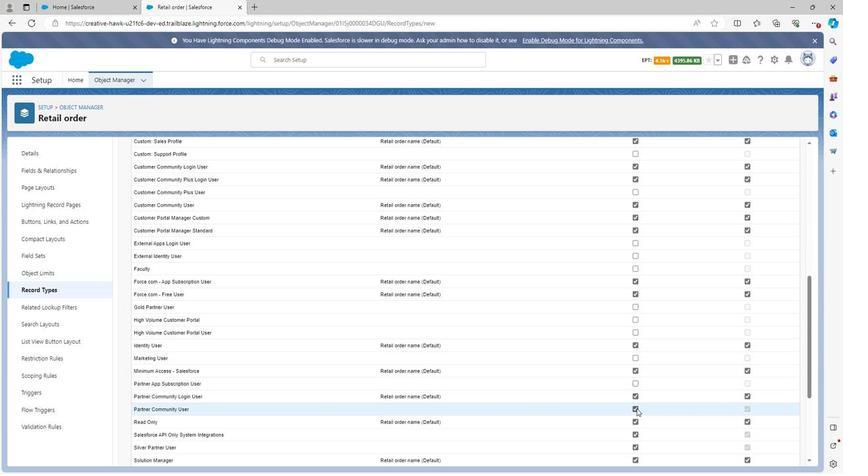
Action: Mouse pressed left at (634, 409)
Screenshot: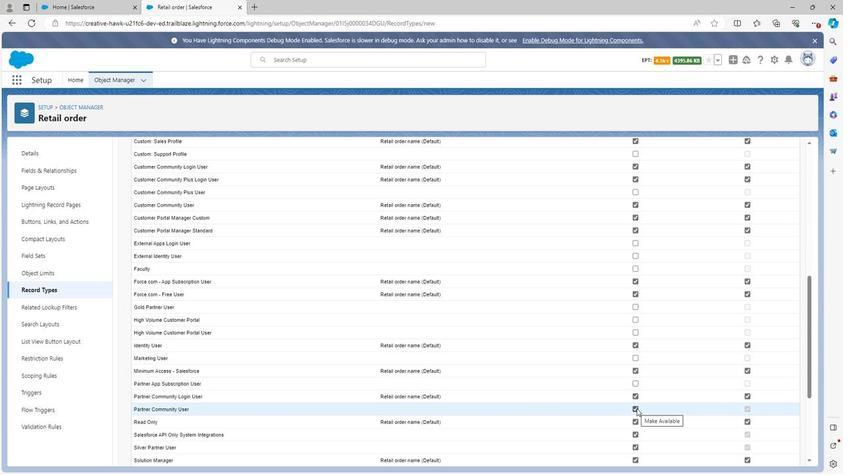 
Action: Mouse scrolled (634, 408) with delta (0, 0)
Screenshot: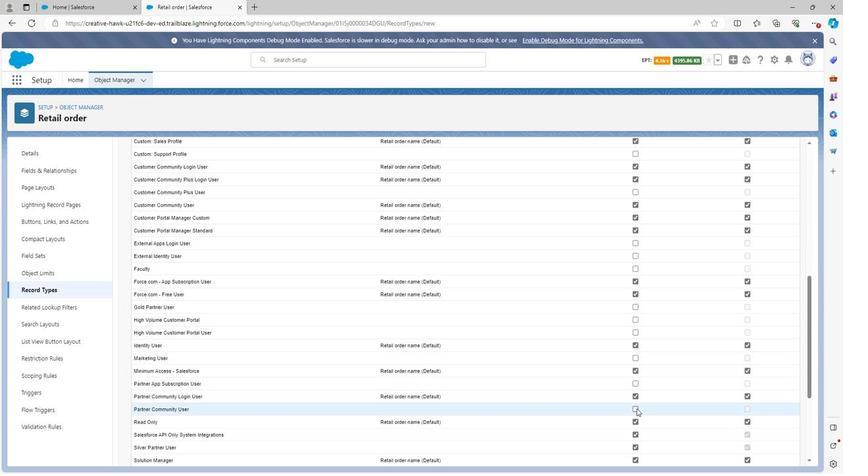 
Action: Mouse moved to (632, 386)
Screenshot: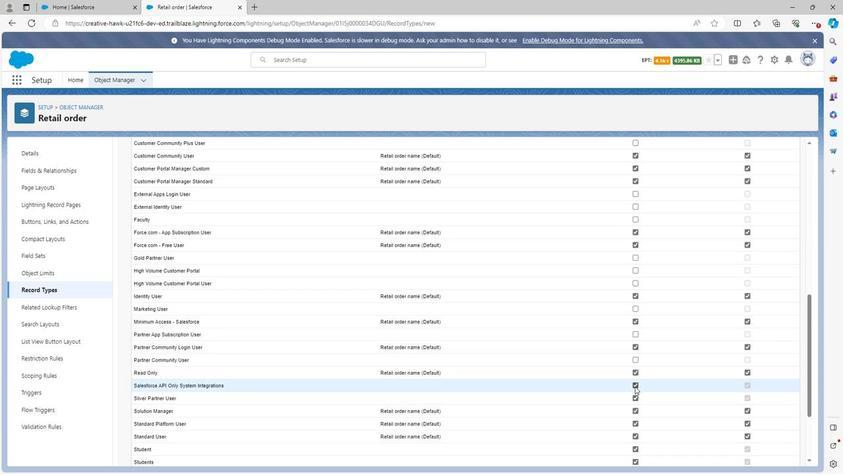 
Action: Mouse pressed left at (632, 386)
Screenshot: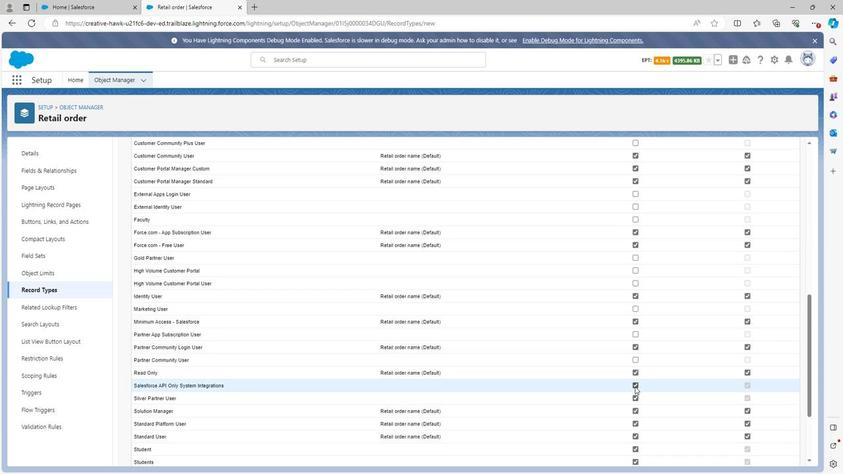 
Action: Mouse moved to (631, 399)
Screenshot: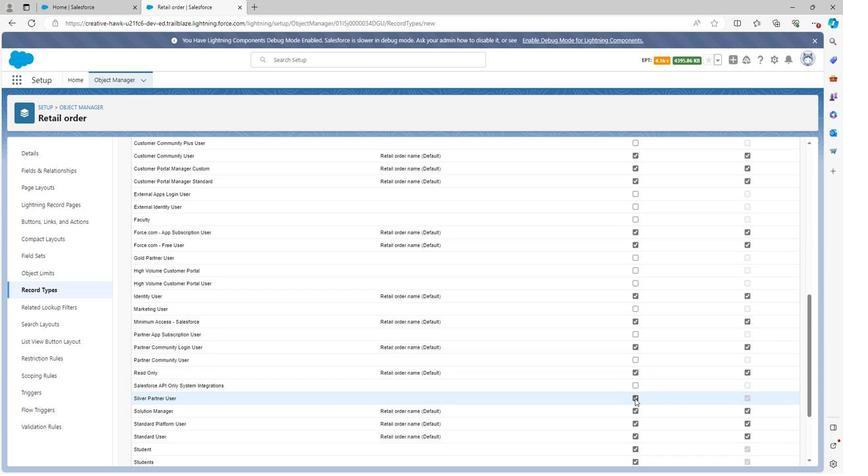 
Action: Mouse pressed left at (631, 399)
Screenshot: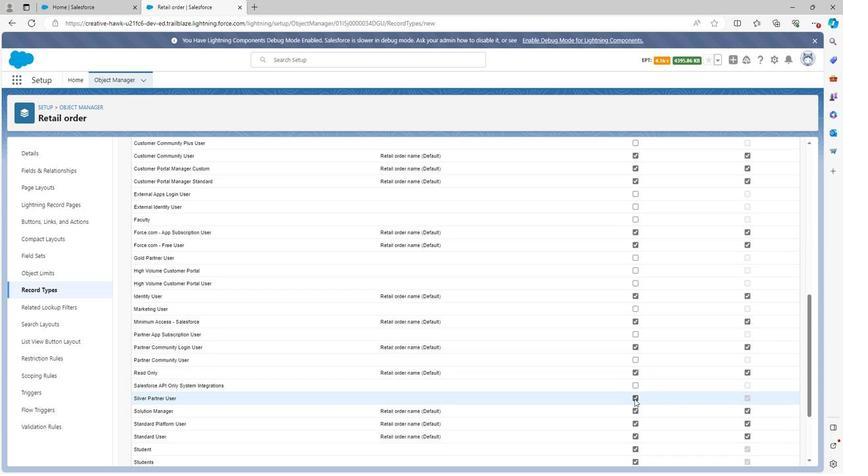 
Action: Mouse moved to (657, 409)
Screenshot: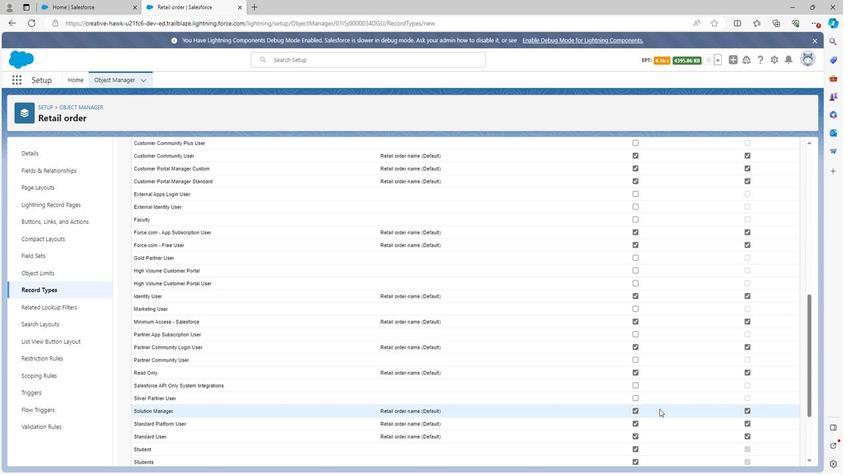 
Action: Mouse scrolled (657, 408) with delta (0, 0)
Screenshot: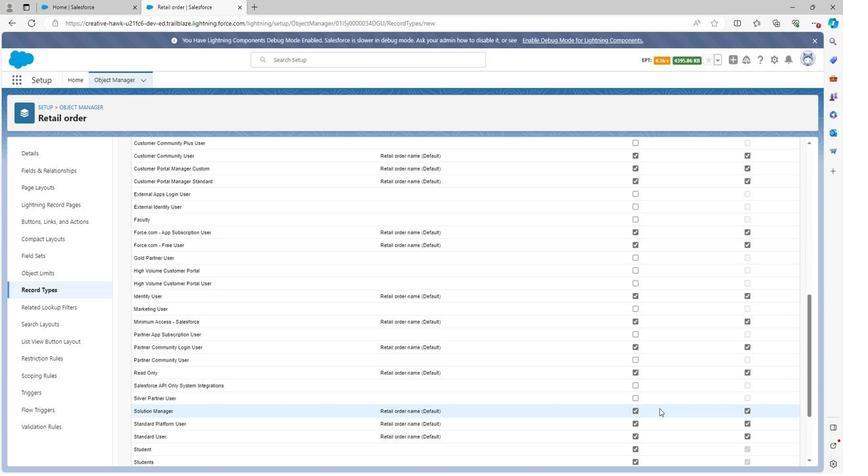 
Action: Mouse moved to (632, 397)
Screenshot: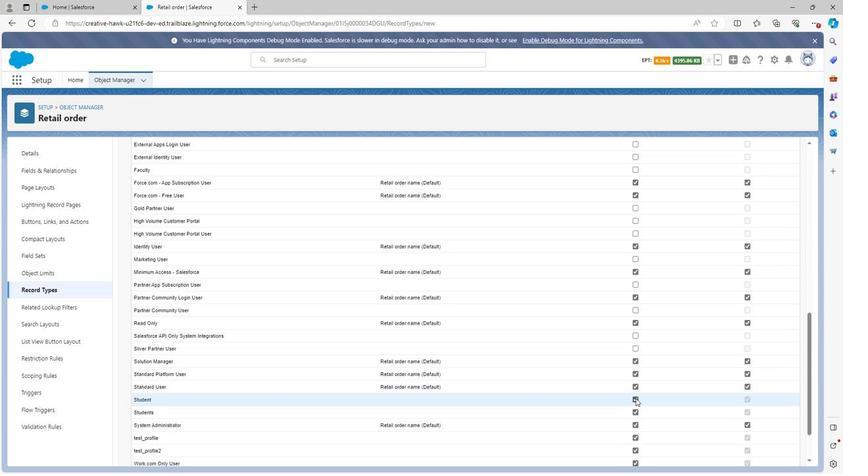 
Action: Mouse pressed left at (632, 397)
Screenshot: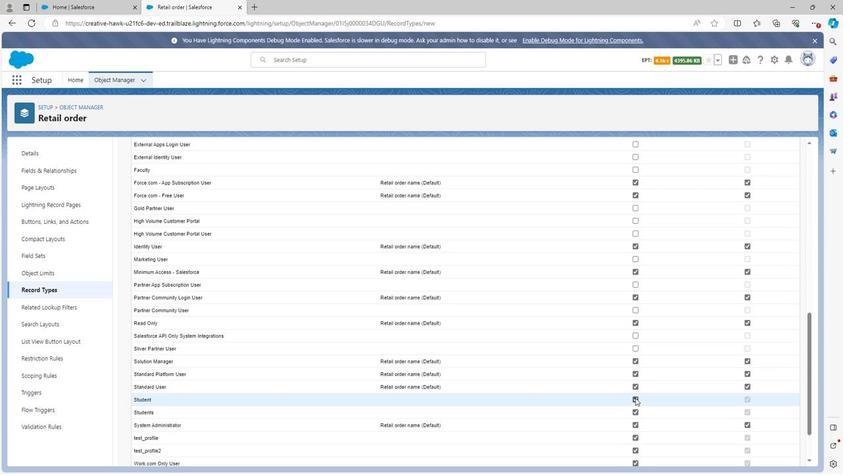 
Action: Mouse moved to (633, 411)
Screenshot: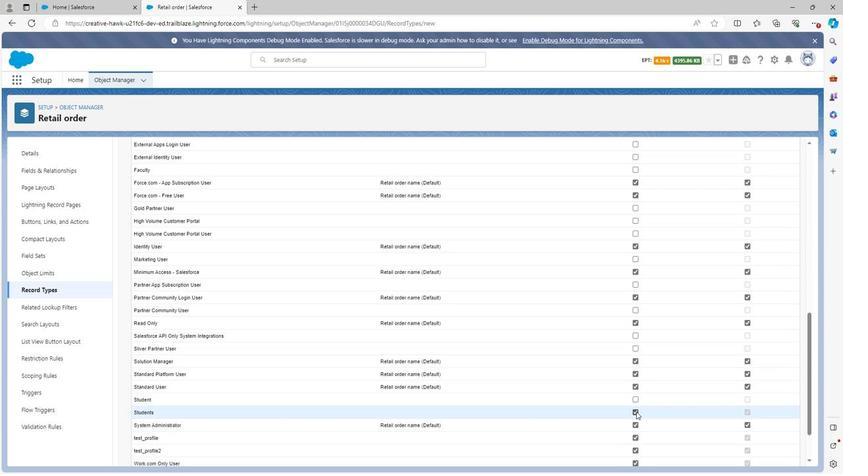 
Action: Mouse pressed left at (633, 411)
